 Task: Open a blank sheet, save the file as Newyork.pdf Insert a picture of 'New York' with name  ' New York.png ' Apply border to the image, change style to straight line, color Brown and width '1 pt'
Action: Mouse pressed left at (297, 184)
Screenshot: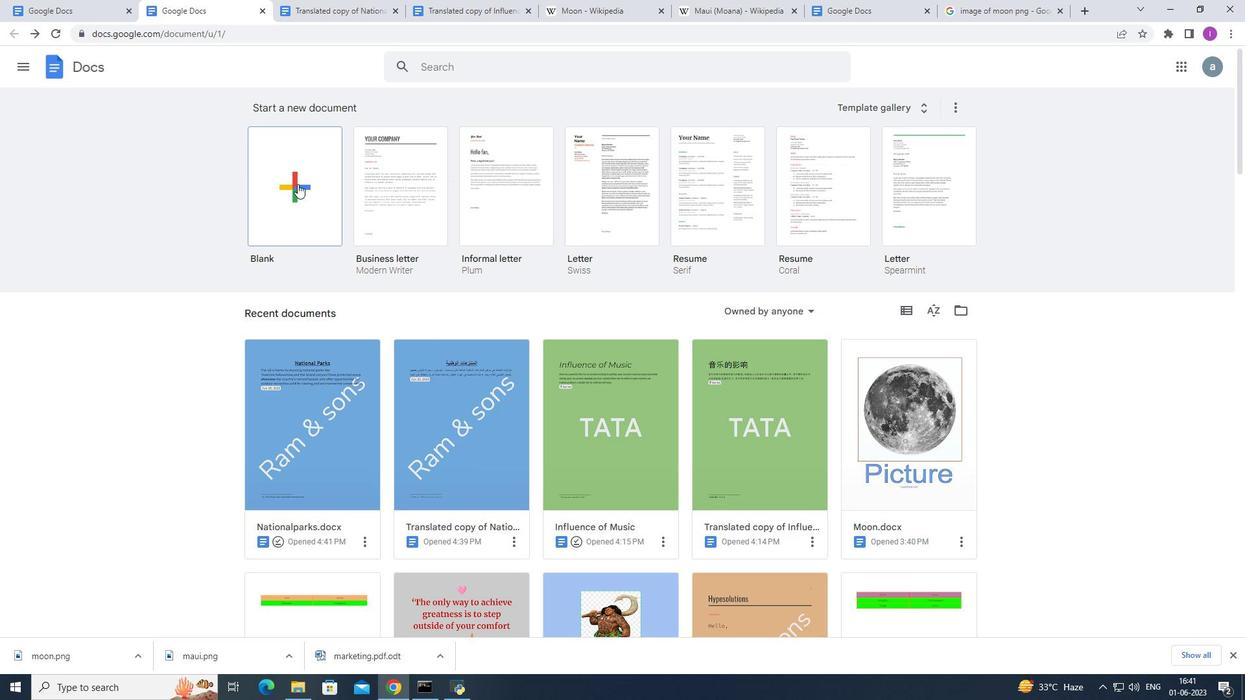 
Action: Mouse moved to (138, 58)
Screenshot: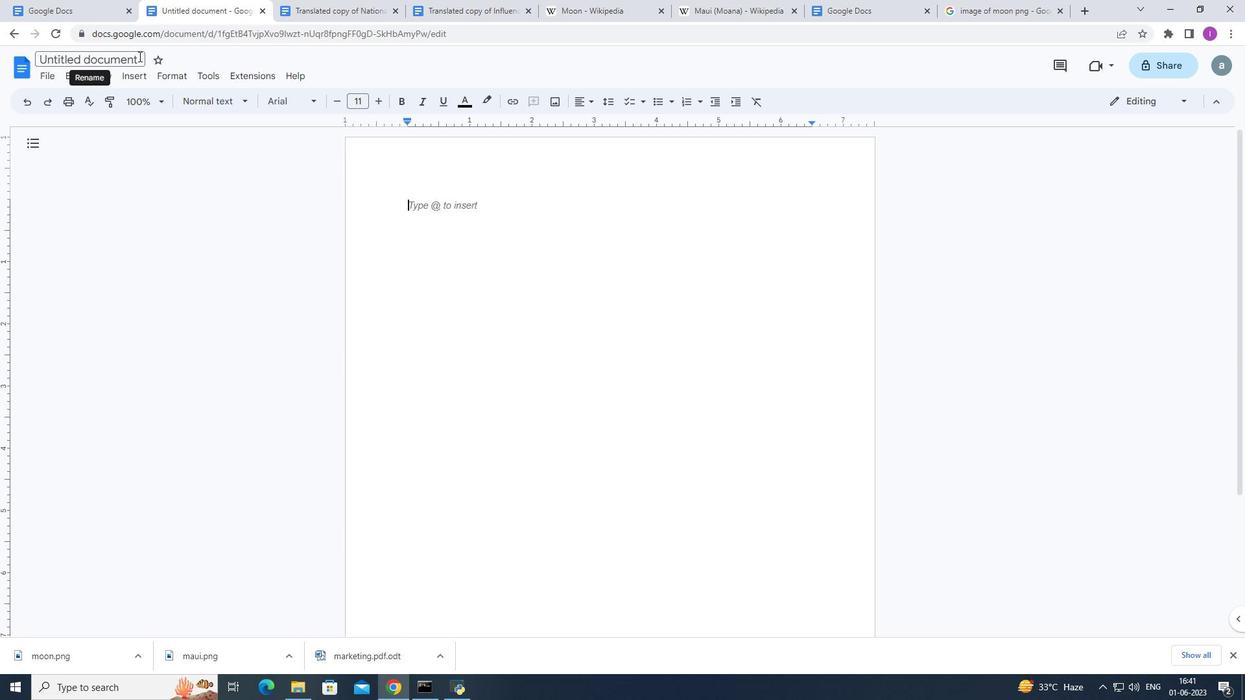 
Action: Mouse pressed left at (138, 58)
Screenshot: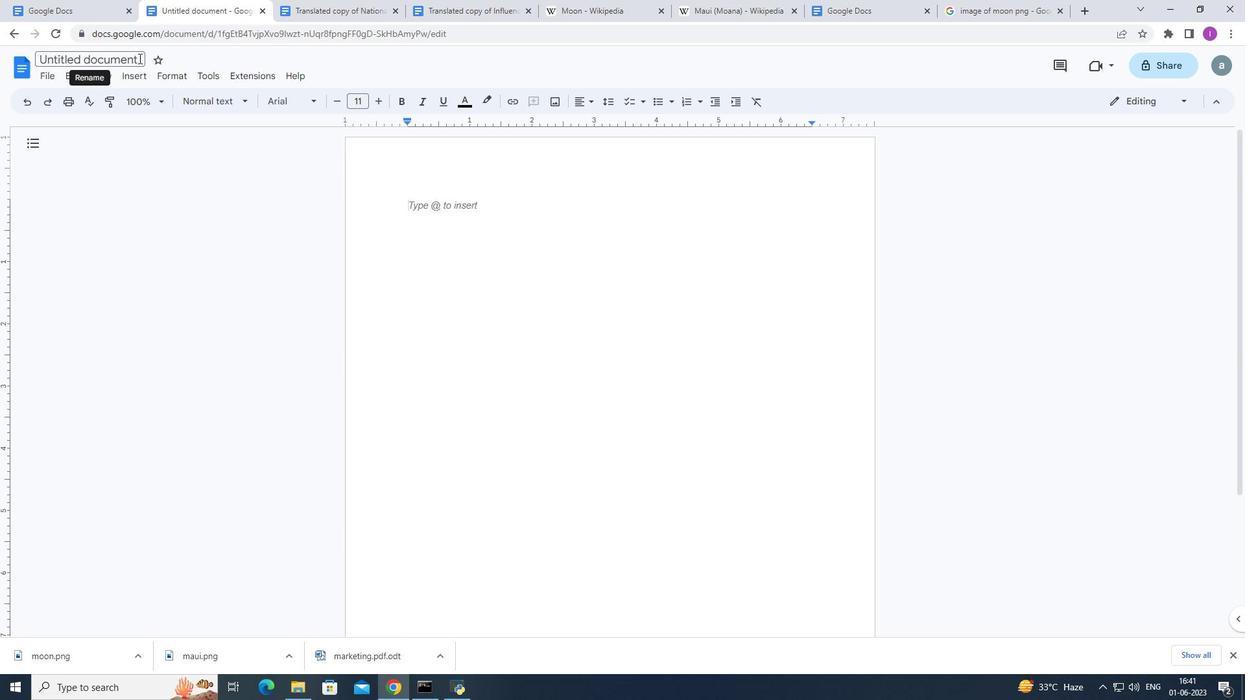 
Action: Mouse moved to (341, 39)
Screenshot: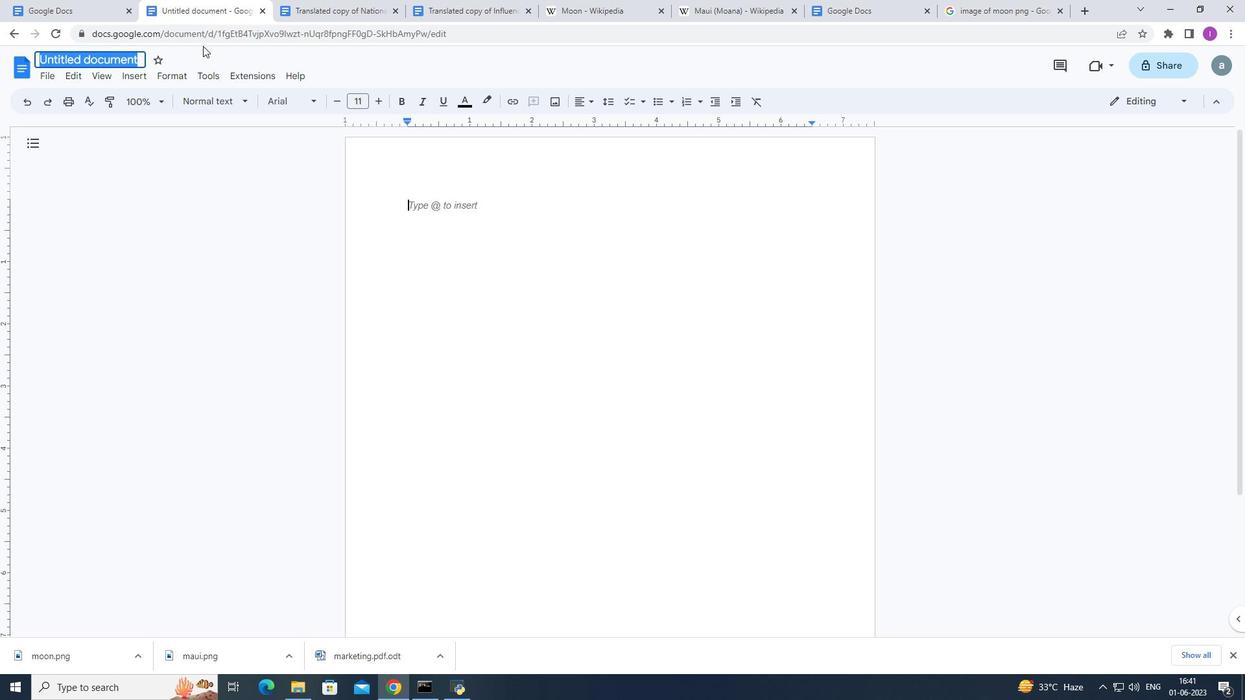 
Action: Key pressed <Key.shift>Newyork,<Key.backspace>.pdf
Screenshot: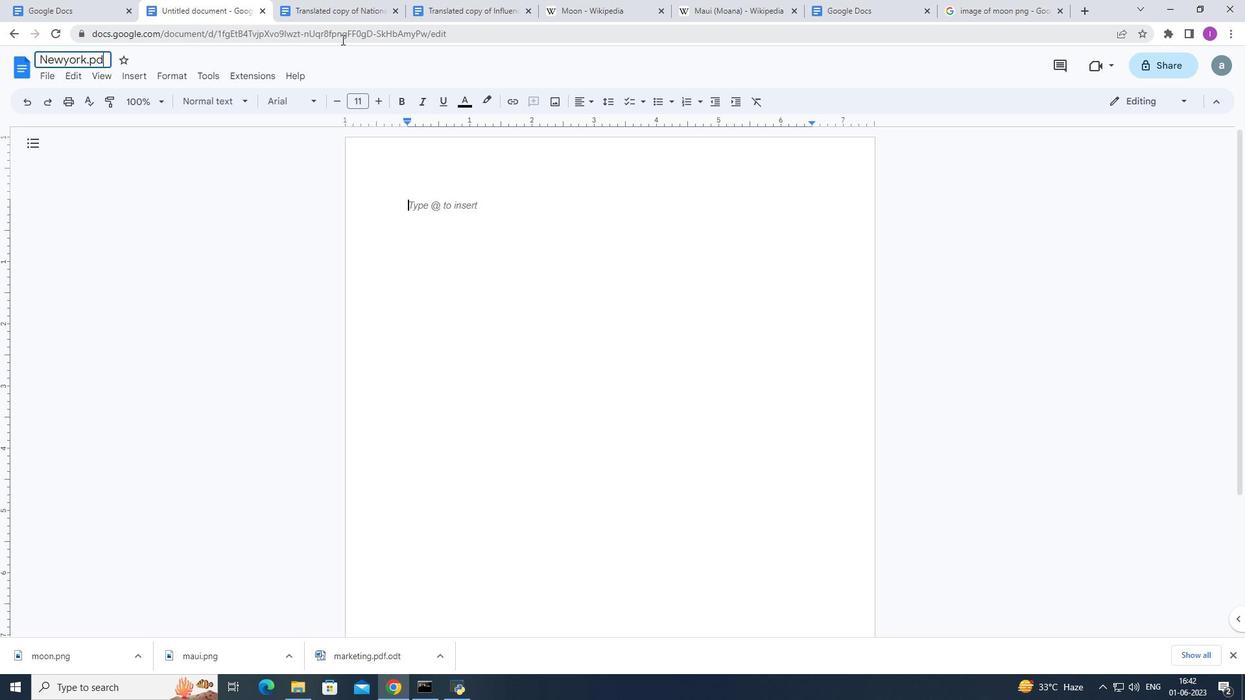 
Action: Mouse moved to (999, 5)
Screenshot: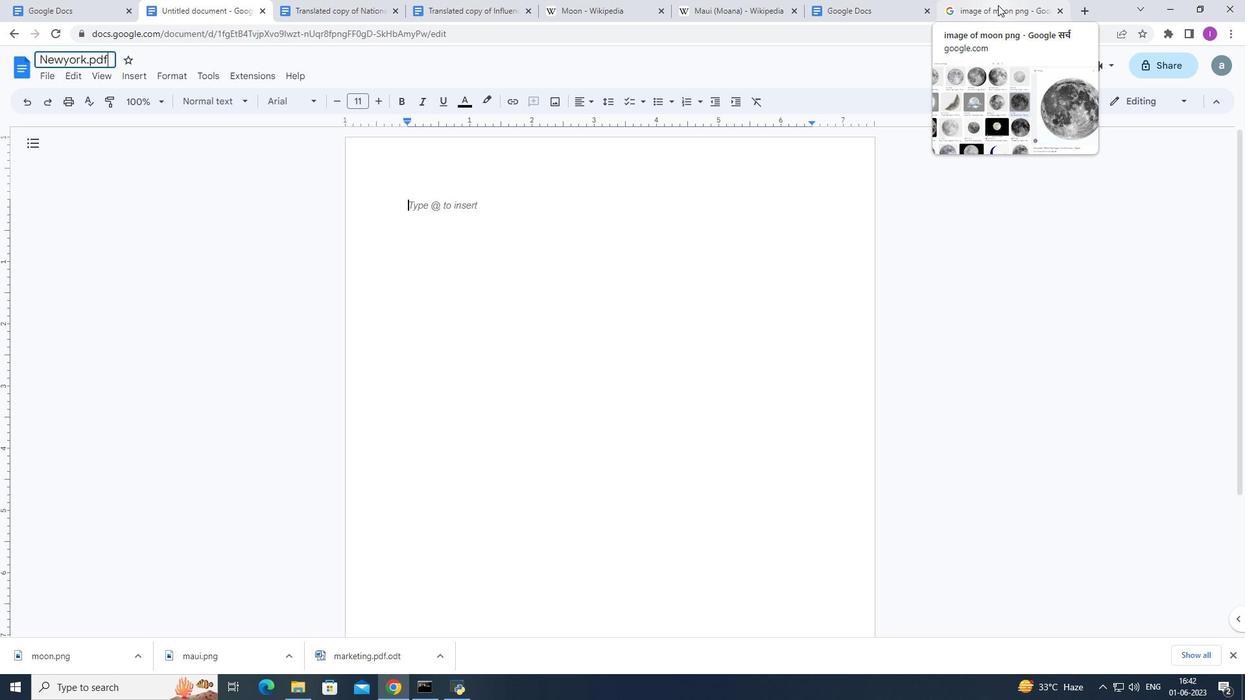 
Action: Mouse pressed left at (999, 5)
Screenshot: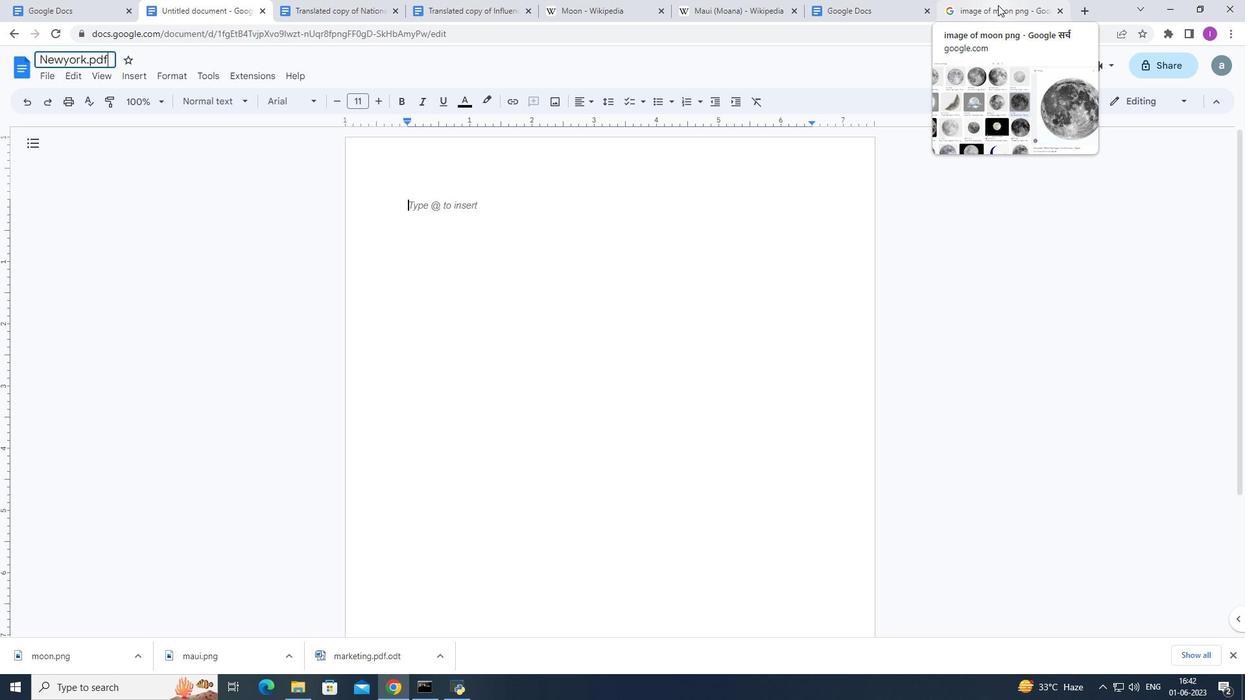 
Action: Mouse moved to (214, 63)
Screenshot: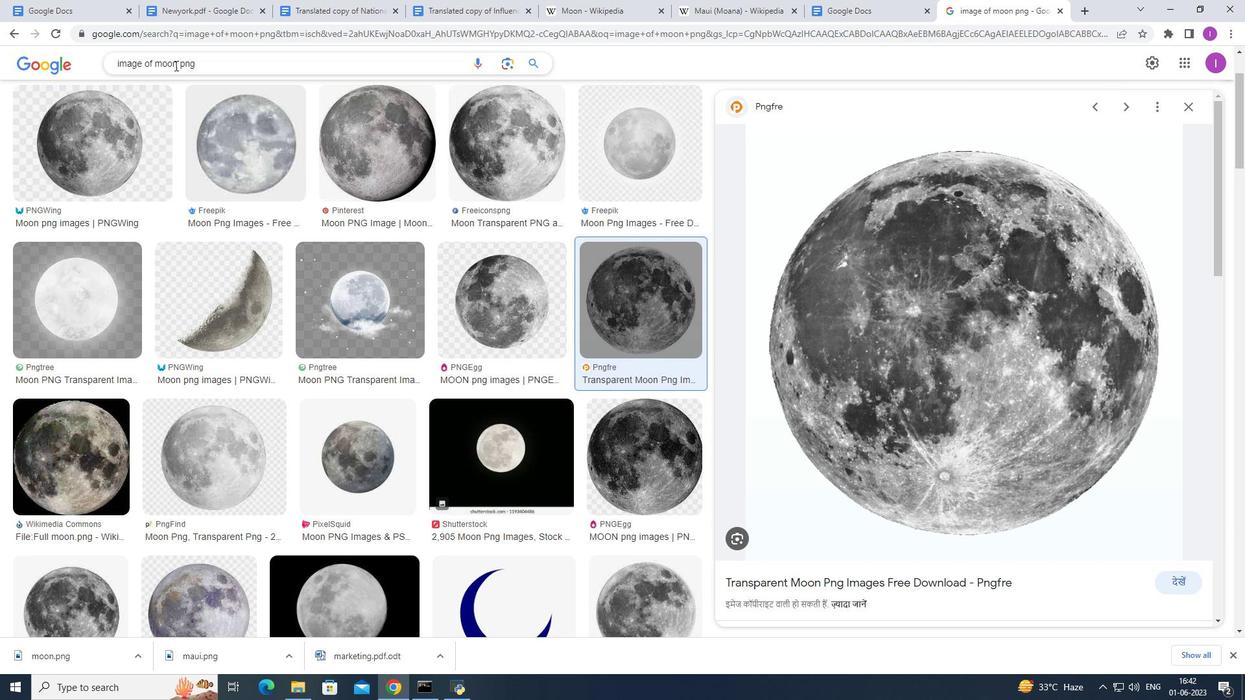 
Action: Mouse pressed left at (214, 63)
Screenshot: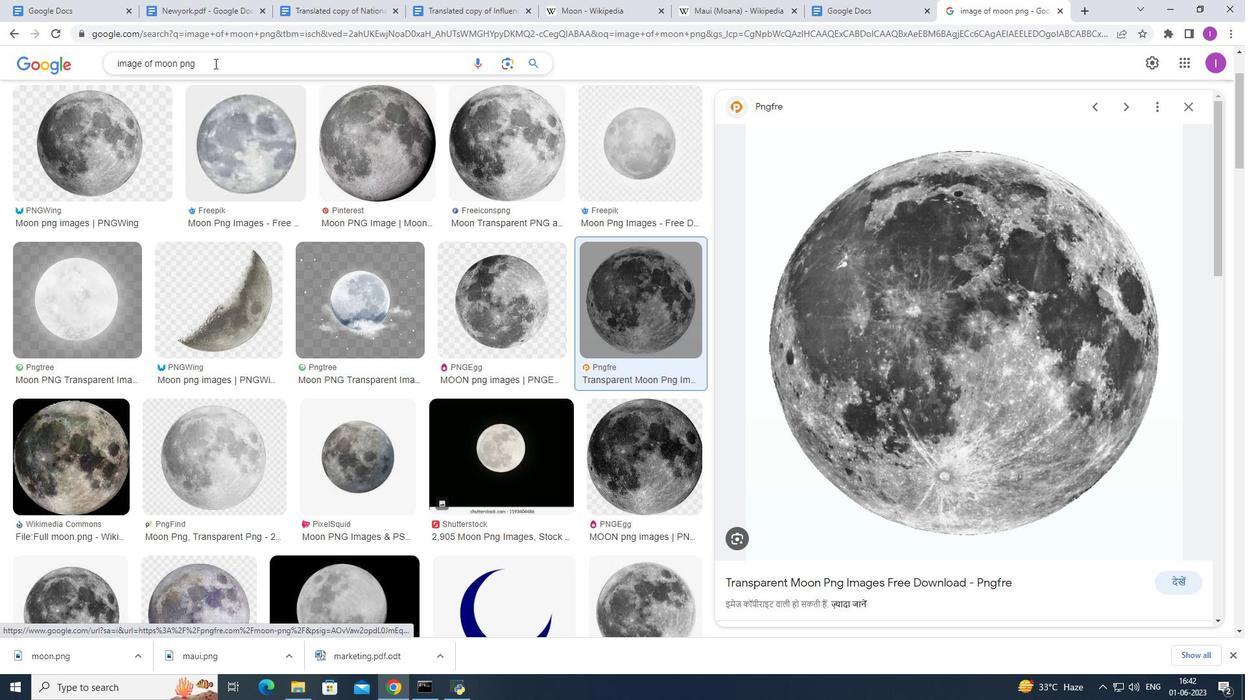 
Action: Mouse moved to (269, 79)
Screenshot: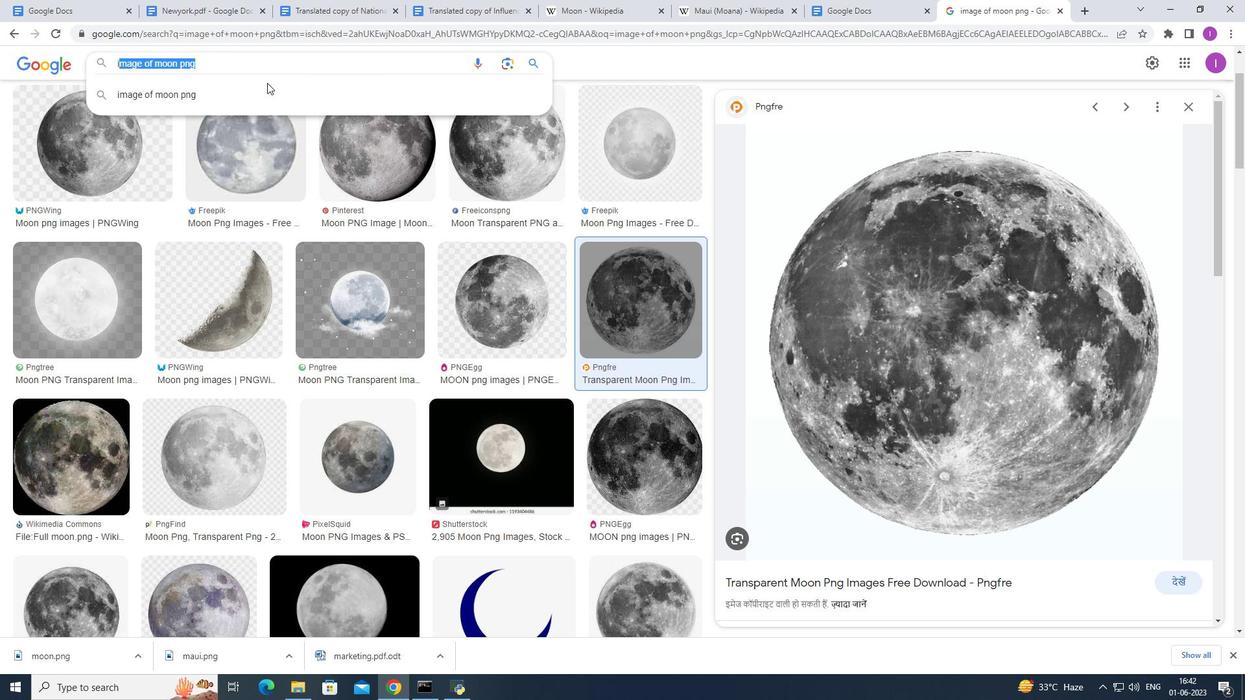 
Action: Key pressed new<Key.backspace><Key.backspace><Key.backspace><Key.backspace><Key.backspace><Key.backspace><Key.backspace><Key.backspace><Key.backspace><Key.backspace><Key.backspace>newyork.png
Screenshot: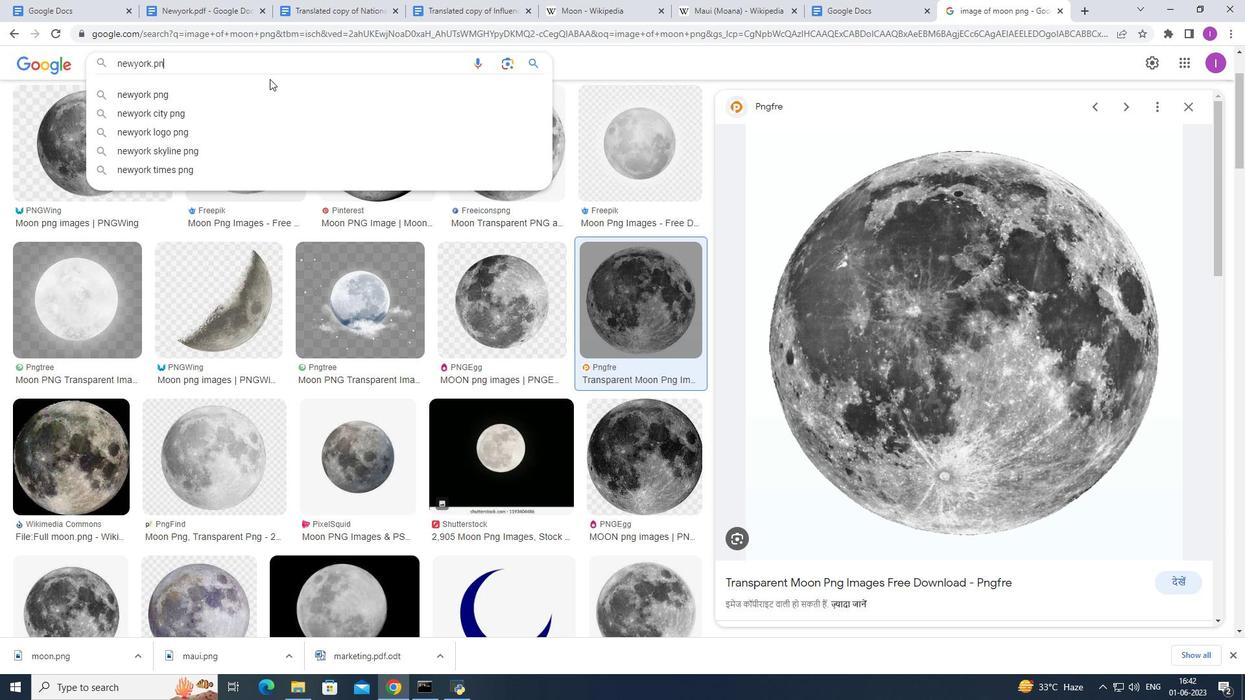 
Action: Mouse moved to (162, 110)
Screenshot: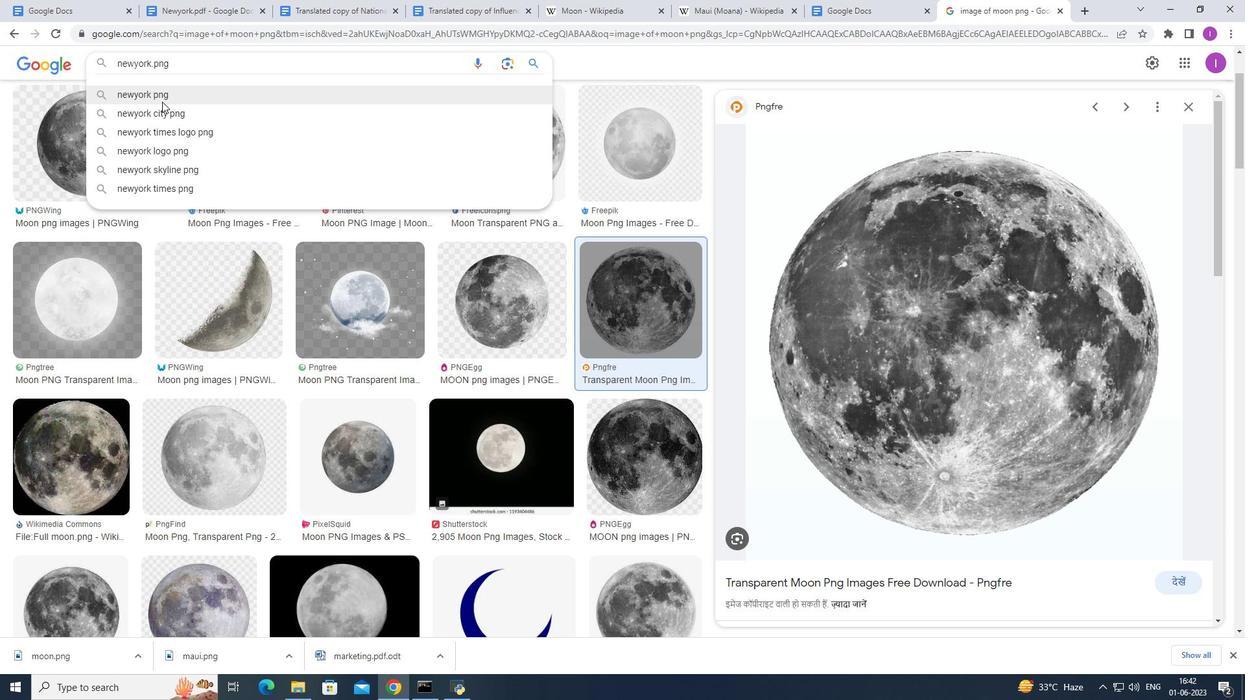 
Action: Mouse pressed left at (162, 110)
Screenshot: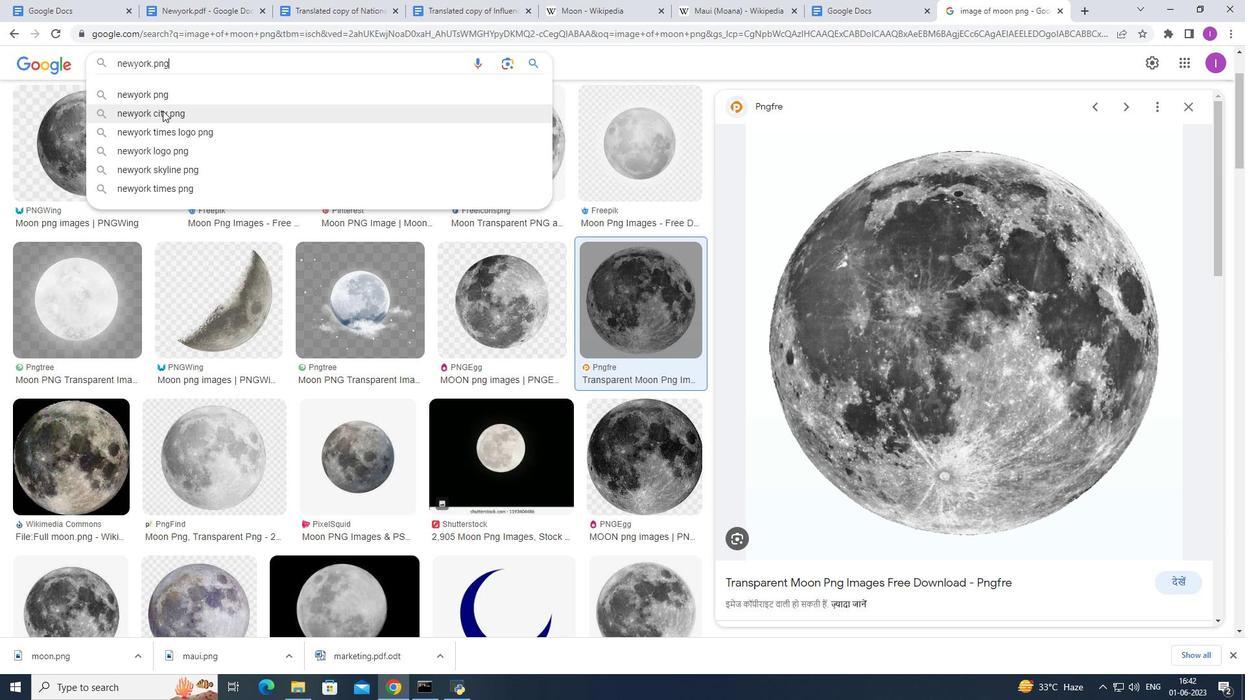 
Action: Mouse moved to (178, 117)
Screenshot: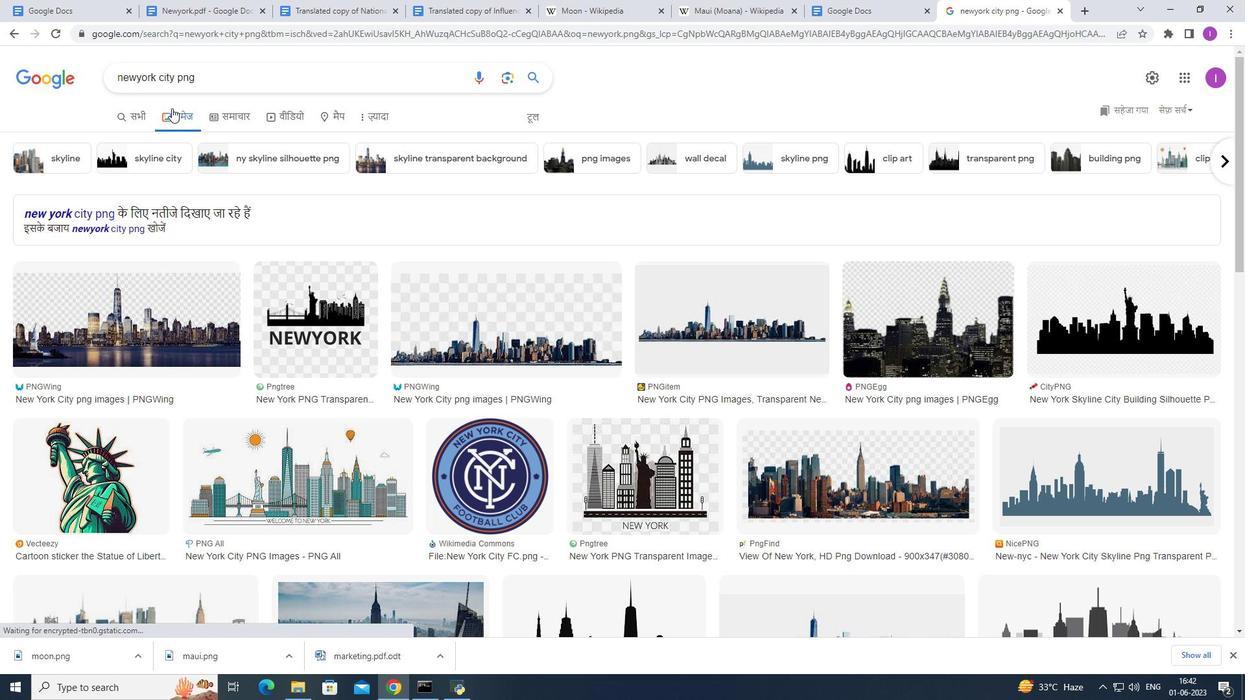 
Action: Mouse pressed left at (178, 117)
Screenshot: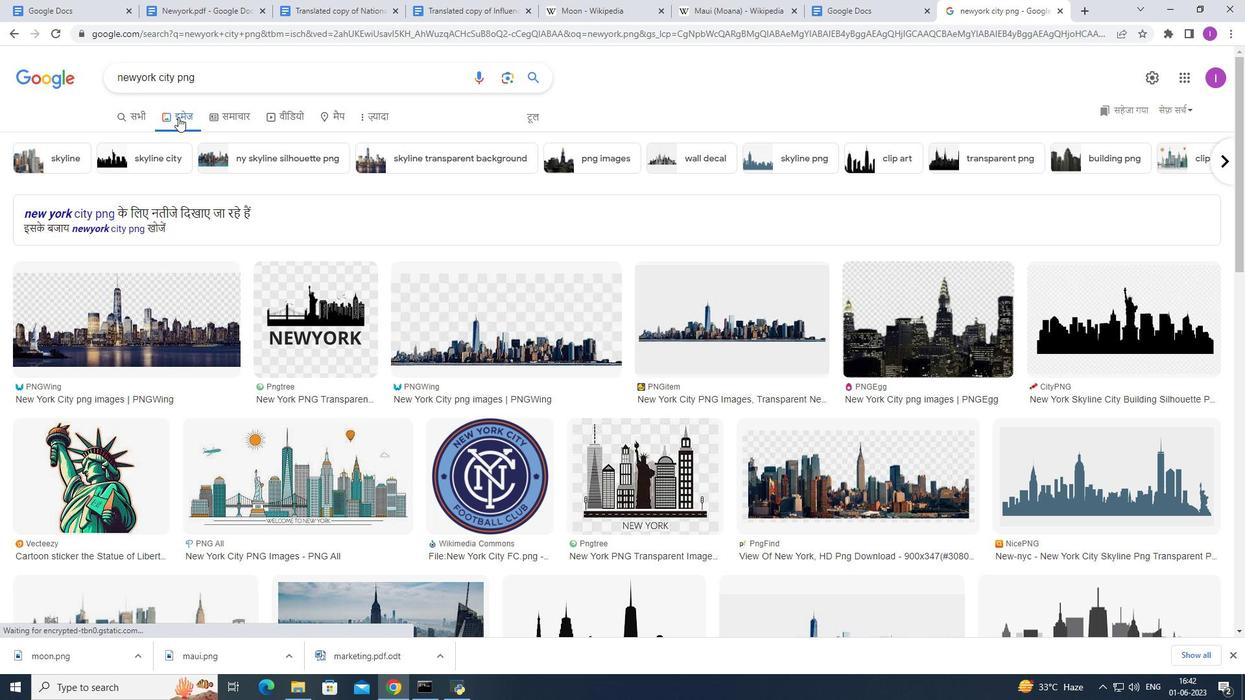 
Action: Mouse moved to (516, 414)
Screenshot: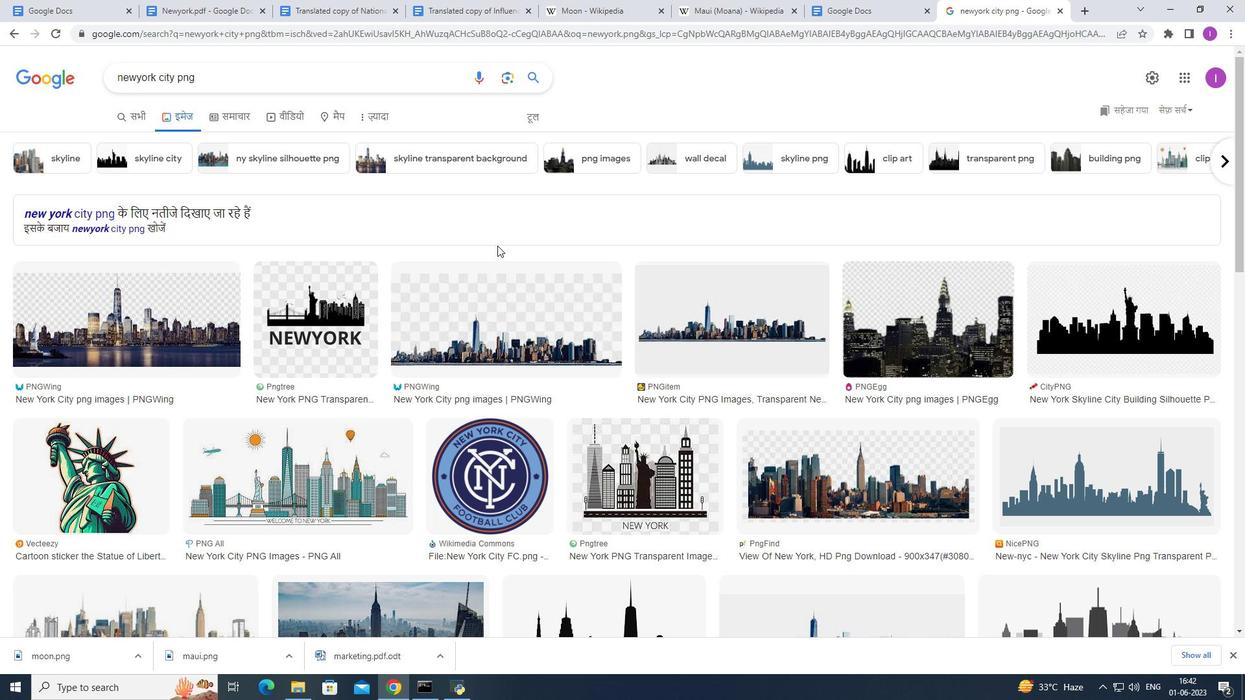 
Action: Mouse scrolled (516, 414) with delta (0, 0)
Screenshot: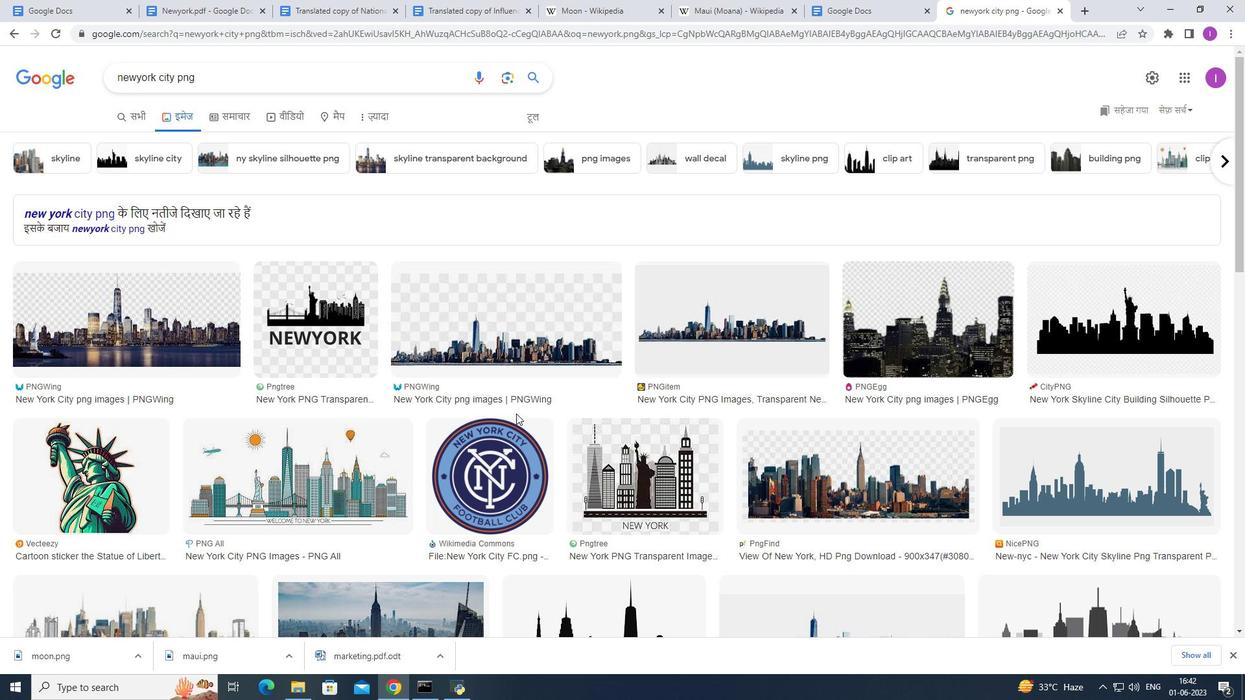 
Action: Mouse scrolled (516, 414) with delta (0, 0)
Screenshot: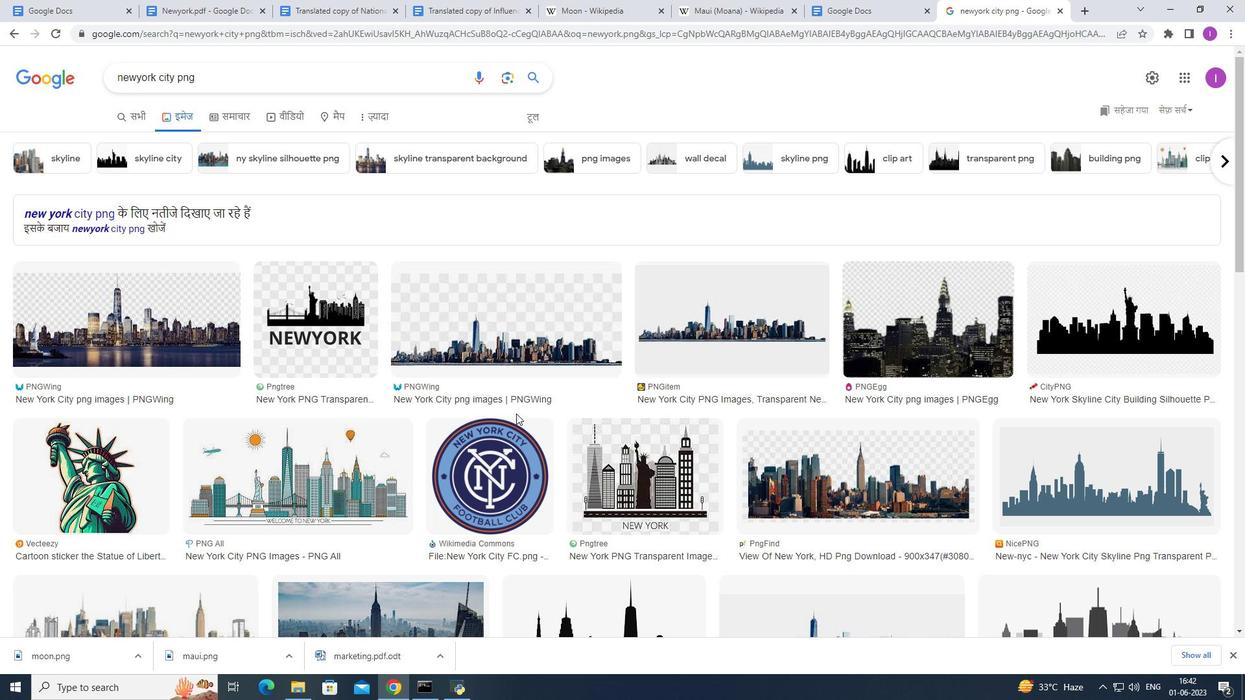 
Action: Mouse scrolled (516, 413) with delta (0, 0)
Screenshot: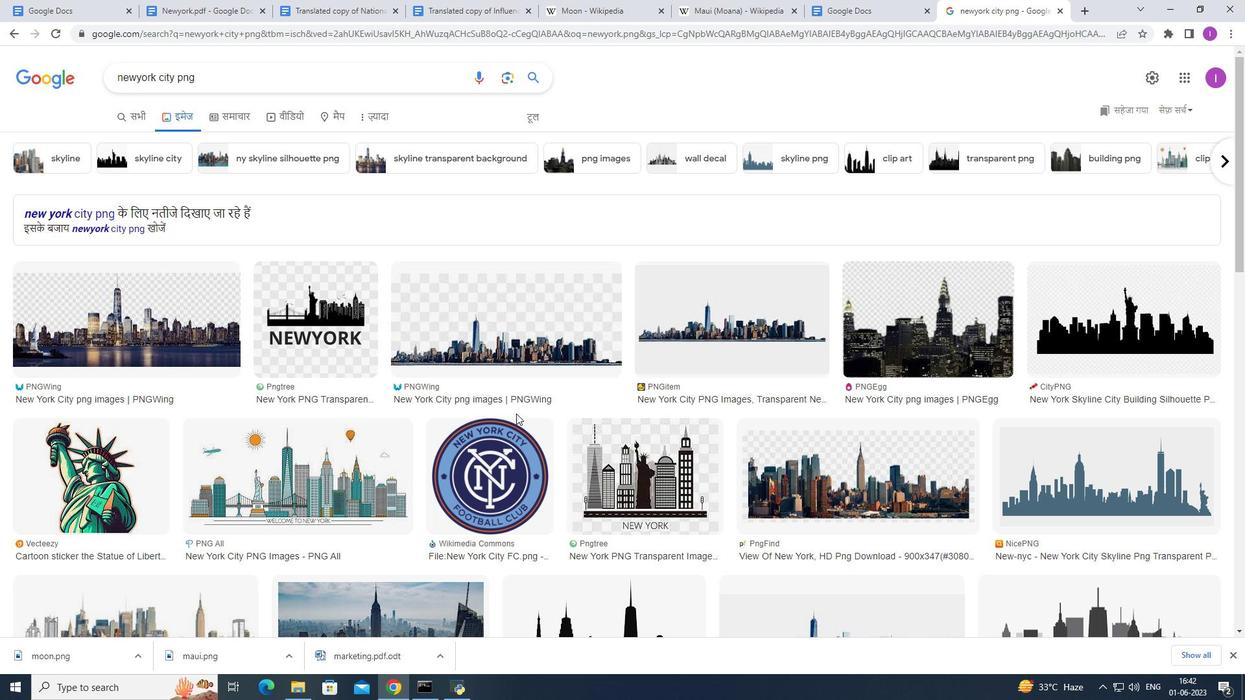 
Action: Mouse scrolled (516, 413) with delta (0, 0)
Screenshot: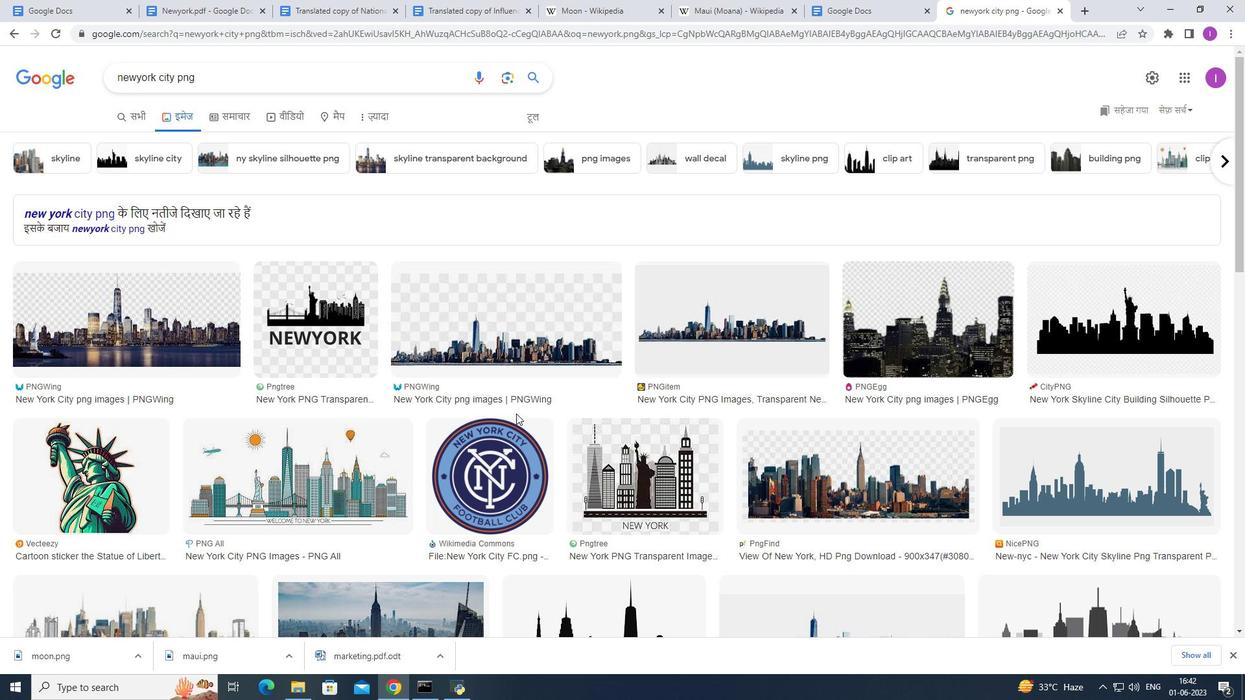
Action: Mouse scrolled (516, 413) with delta (0, 0)
Screenshot: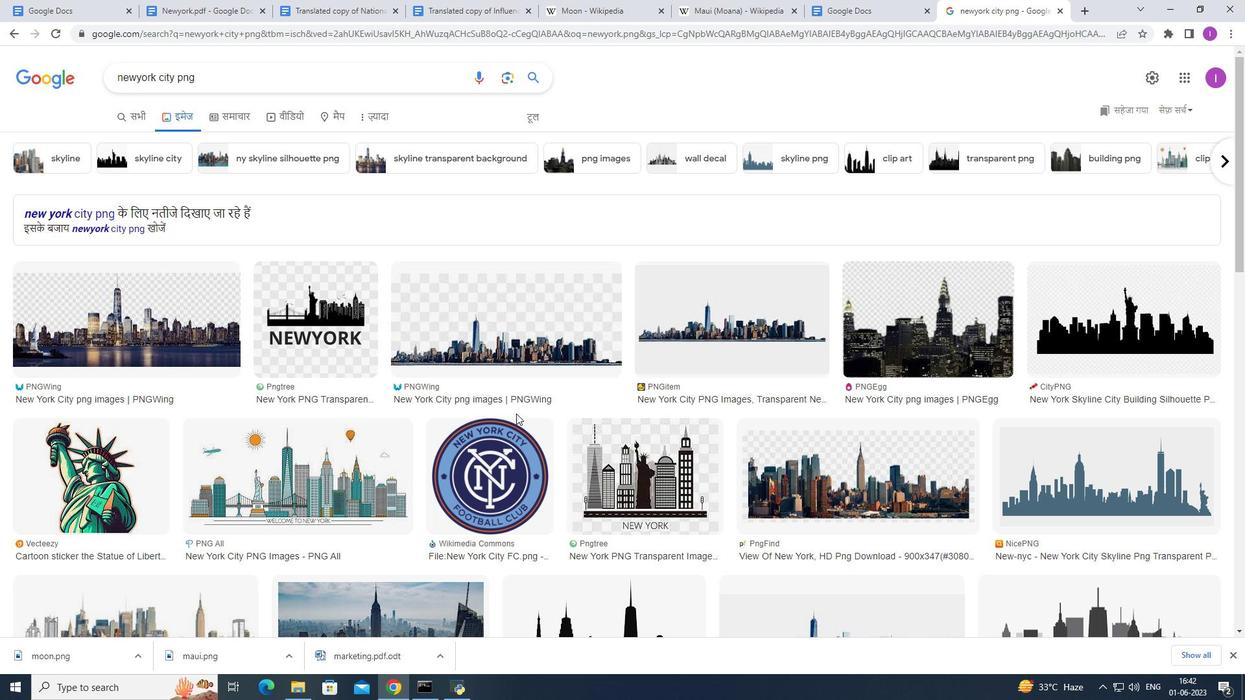 
Action: Mouse scrolled (516, 413) with delta (0, 0)
Screenshot: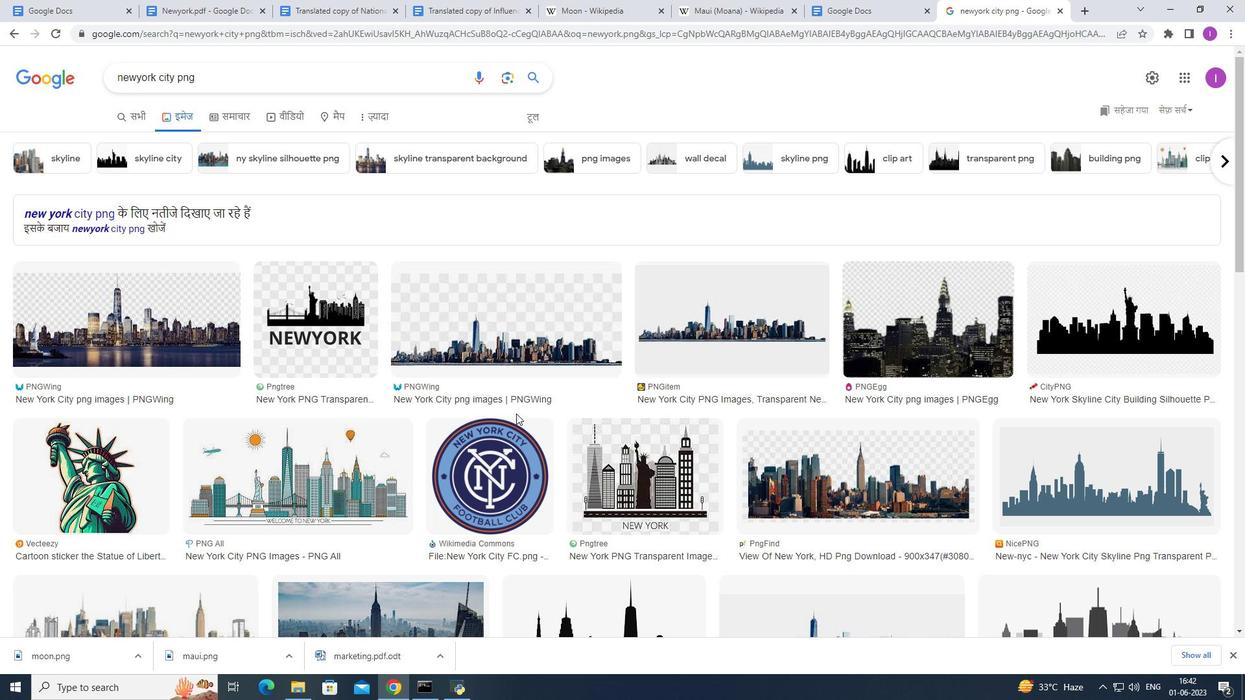 
Action: Mouse scrolled (516, 413) with delta (0, 0)
Screenshot: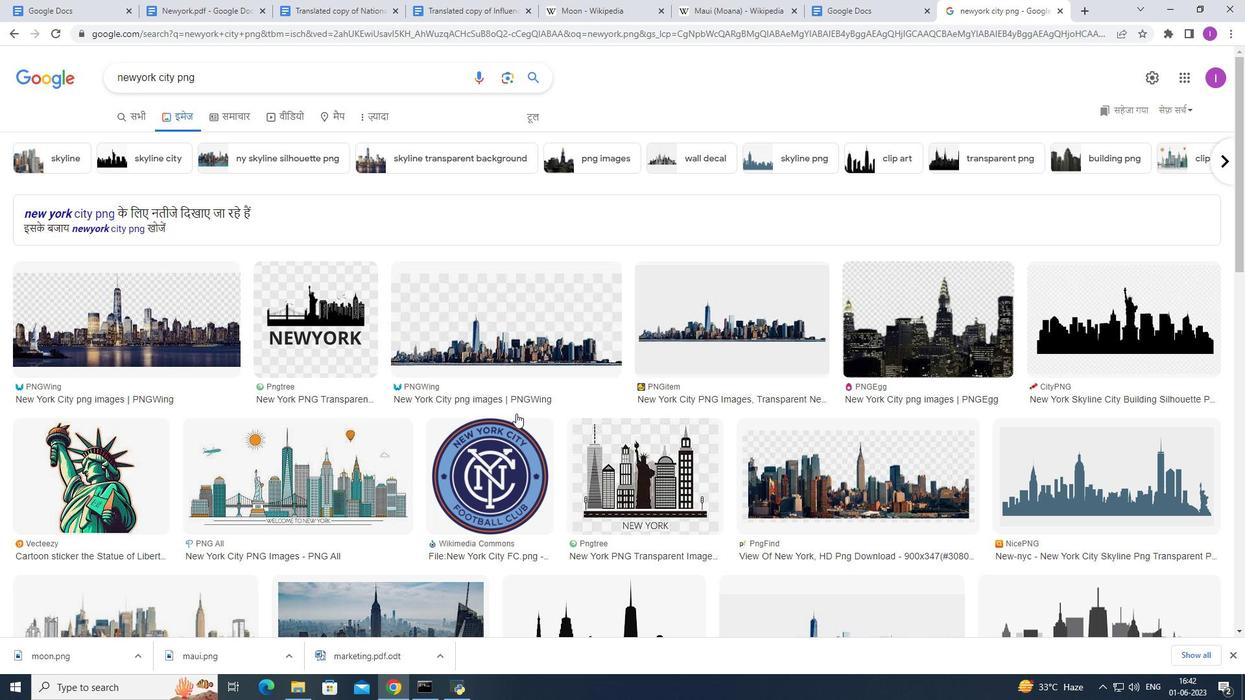 
Action: Mouse moved to (519, 402)
Screenshot: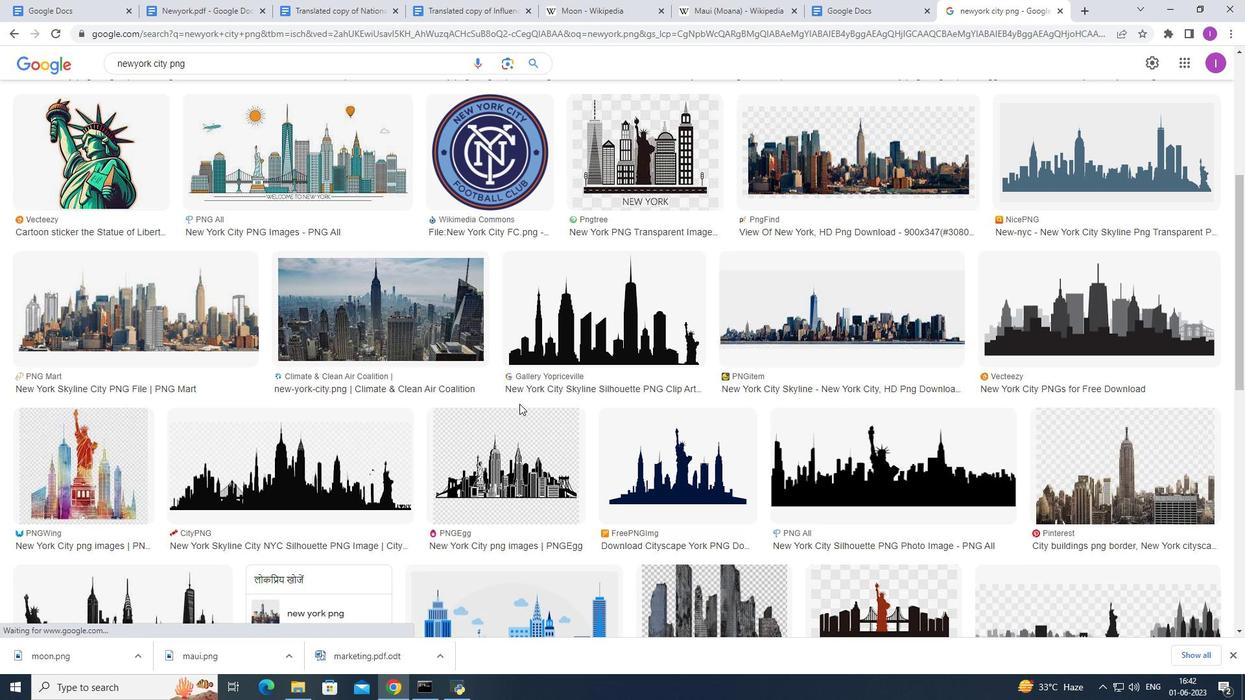 
Action: Mouse scrolled (519, 403) with delta (0, 0)
Screenshot: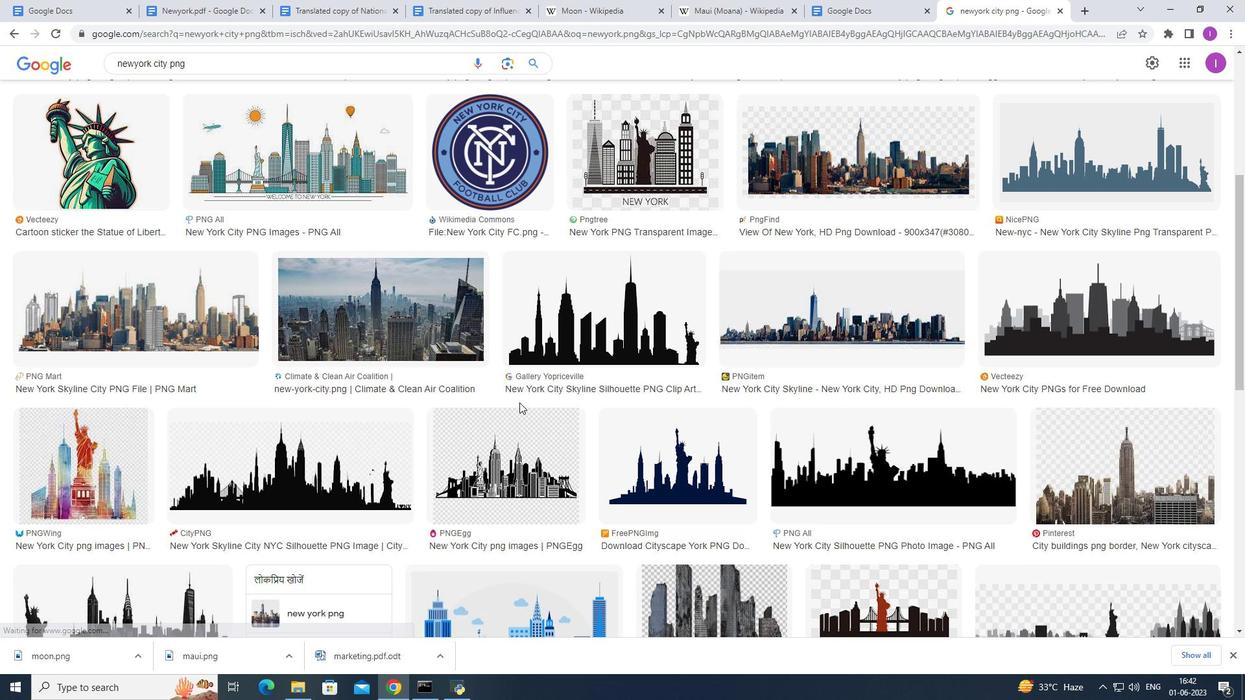 
Action: Mouse scrolled (519, 403) with delta (0, 0)
Screenshot: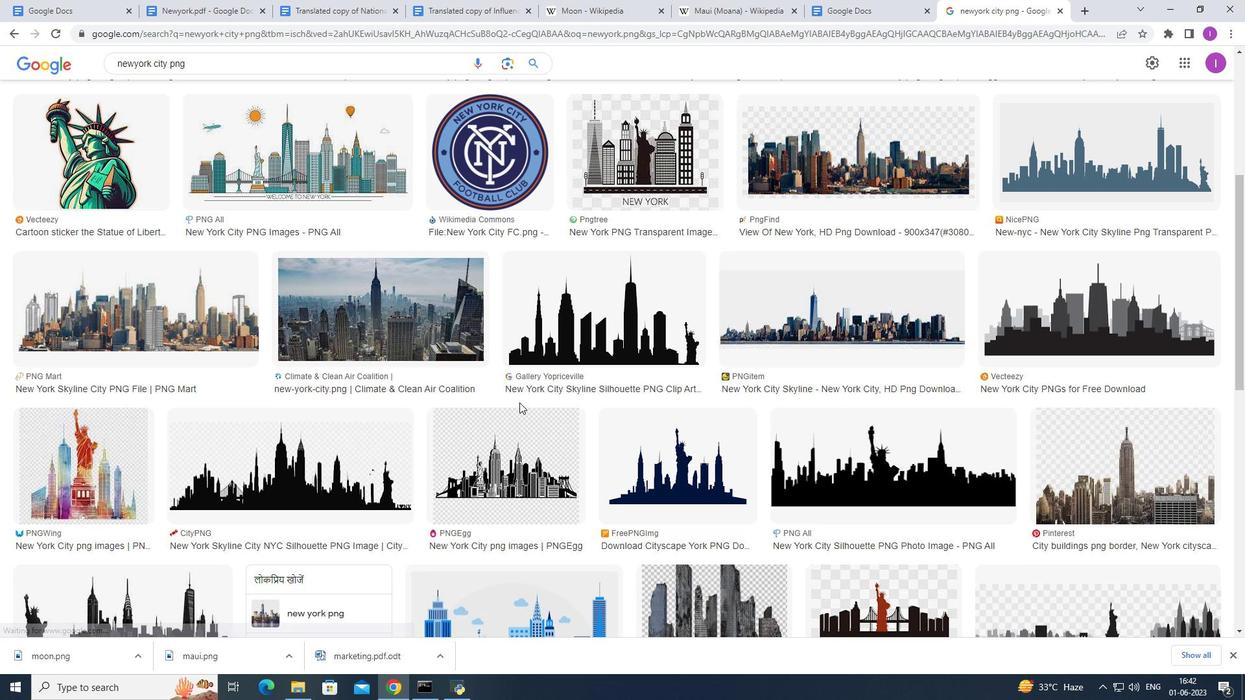 
Action: Mouse moved to (533, 401)
Screenshot: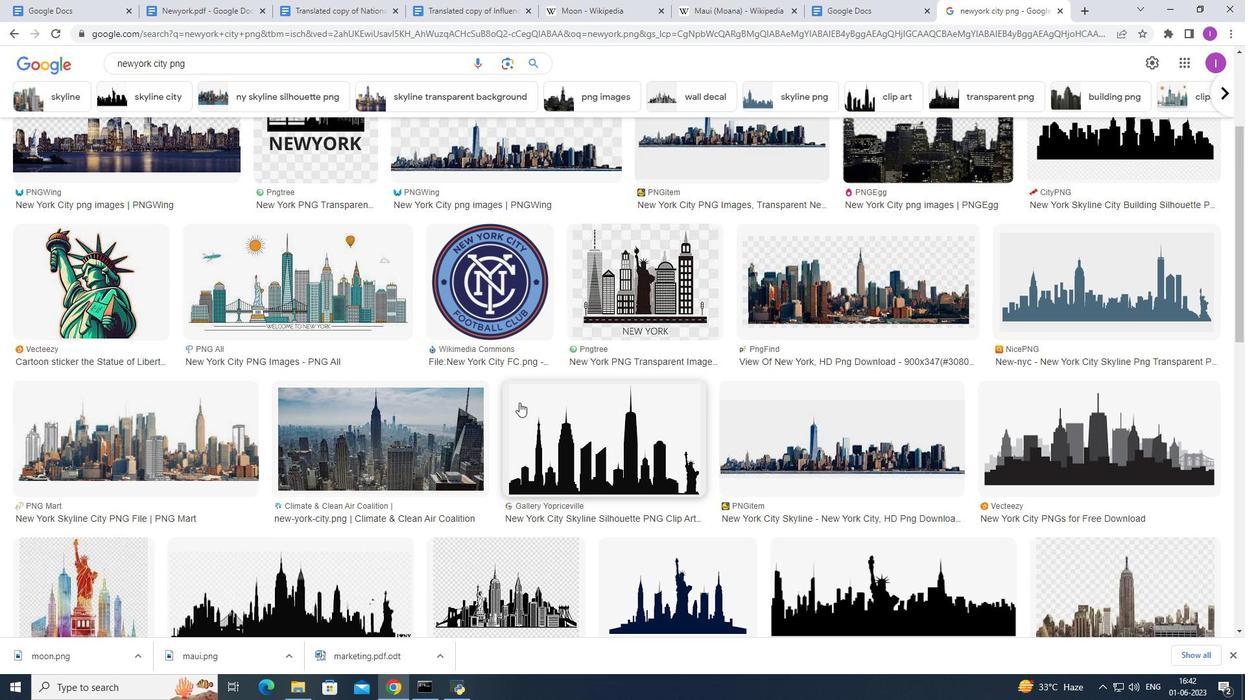 
Action: Mouse scrolled (533, 401) with delta (0, 0)
Screenshot: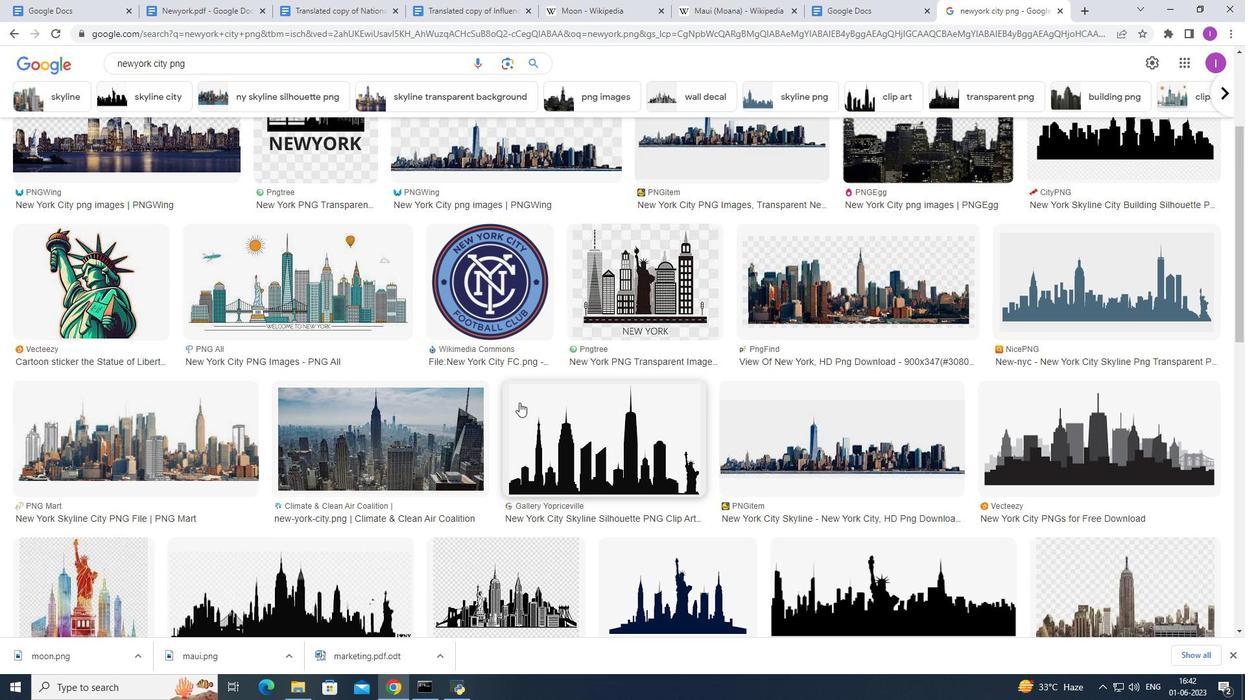 
Action: Mouse scrolled (533, 401) with delta (0, 0)
Screenshot: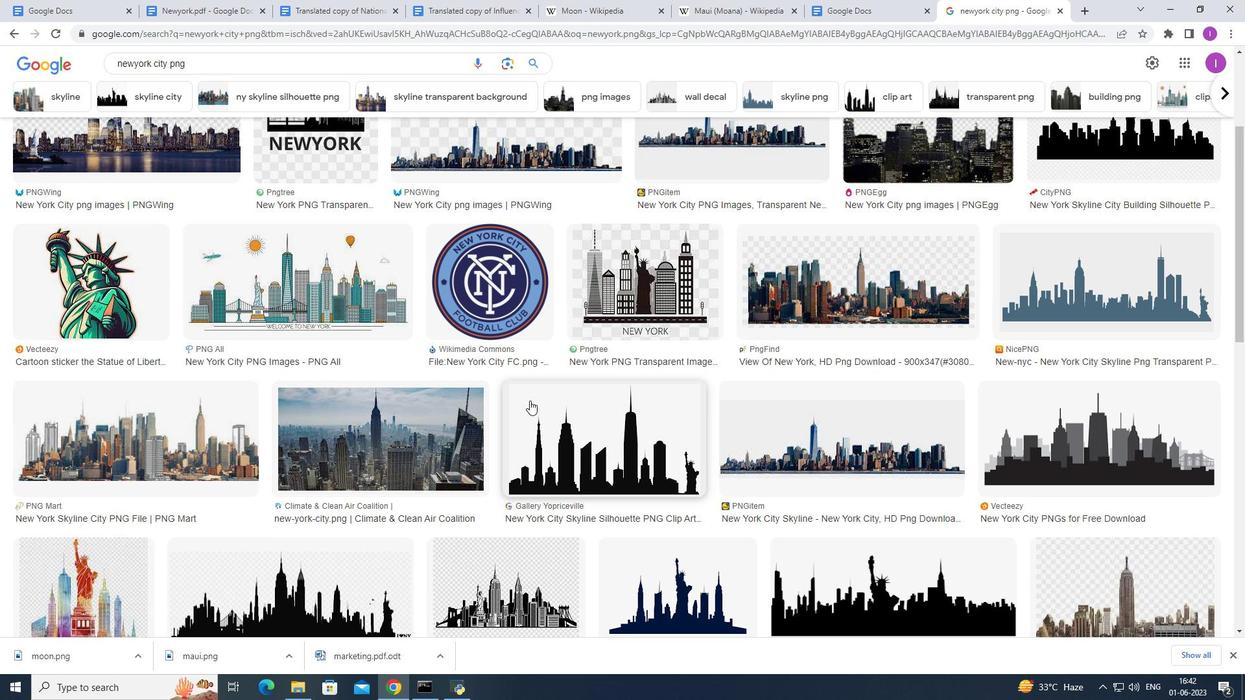 
Action: Mouse scrolled (533, 401) with delta (0, 0)
Screenshot: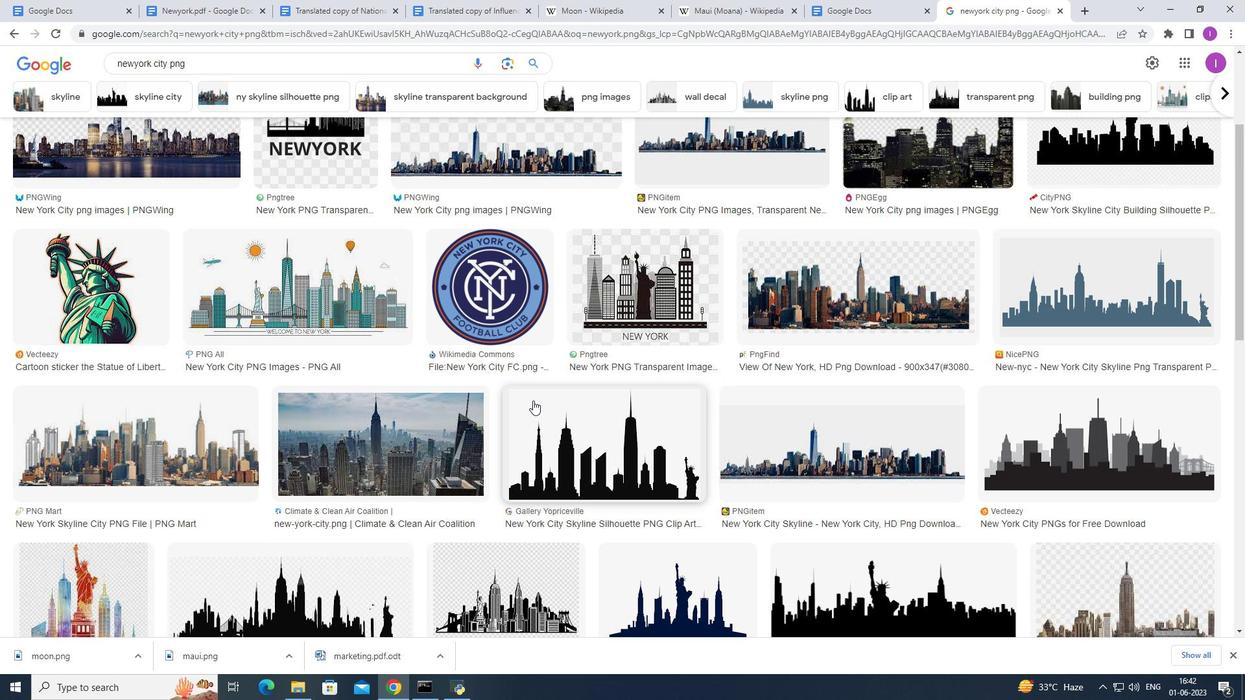 
Action: Mouse moved to (345, 469)
Screenshot: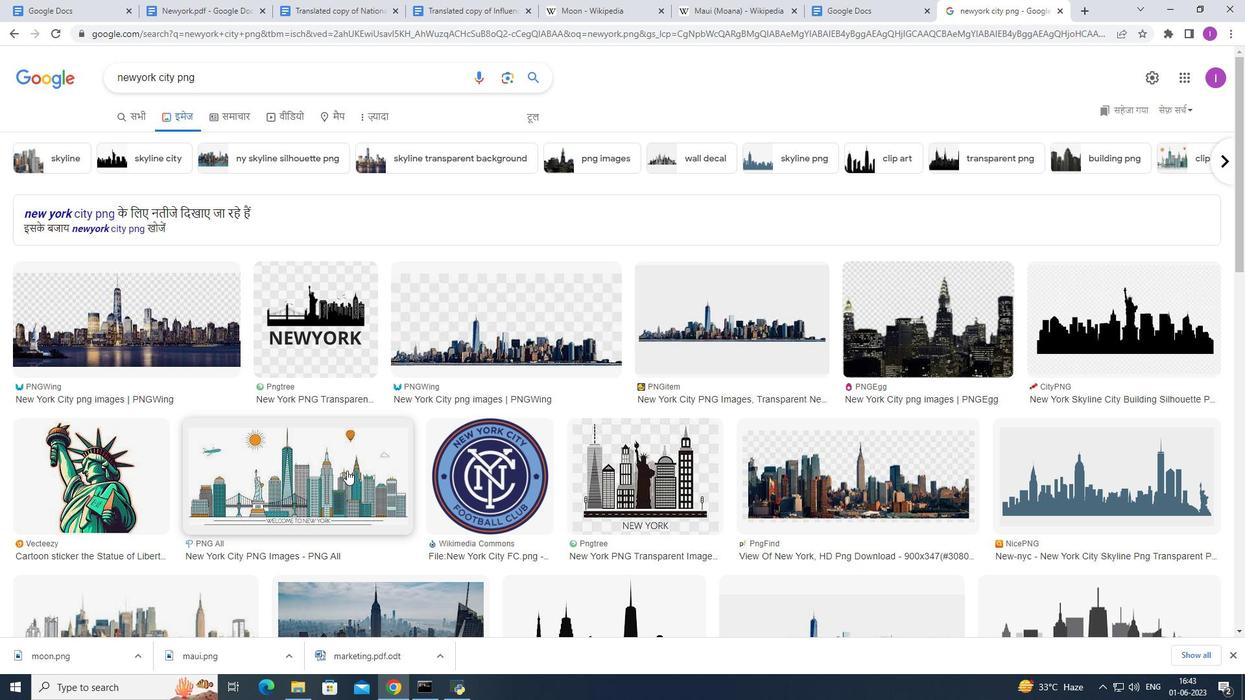 
Action: Mouse scrolled (345, 468) with delta (0, 0)
Screenshot: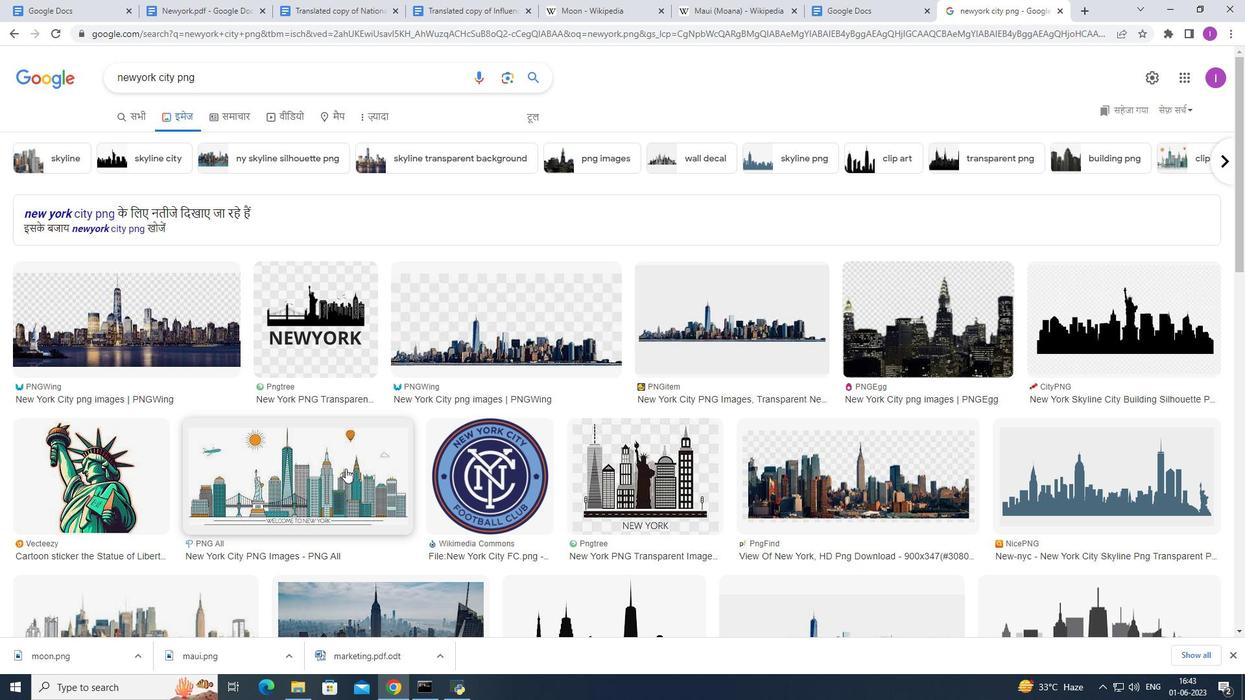 
Action: Mouse moved to (345, 468)
Screenshot: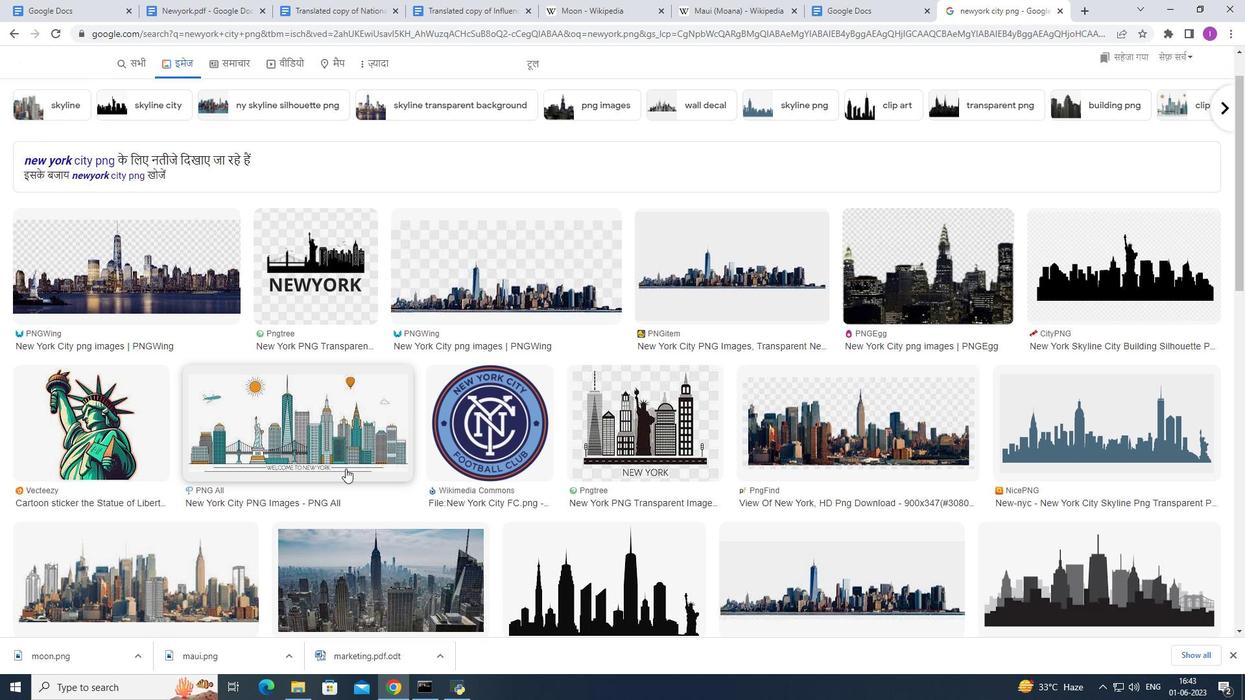 
Action: Mouse scrolled (345, 467) with delta (0, 0)
Screenshot: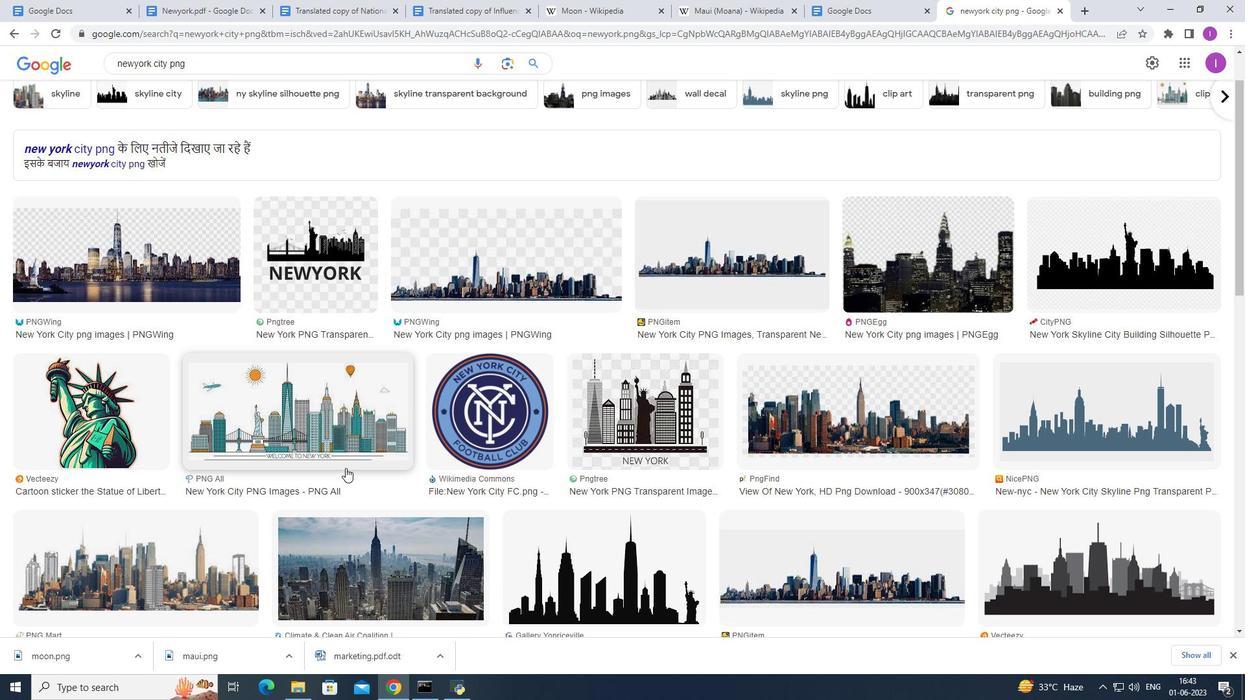 
Action: Mouse moved to (346, 467)
Screenshot: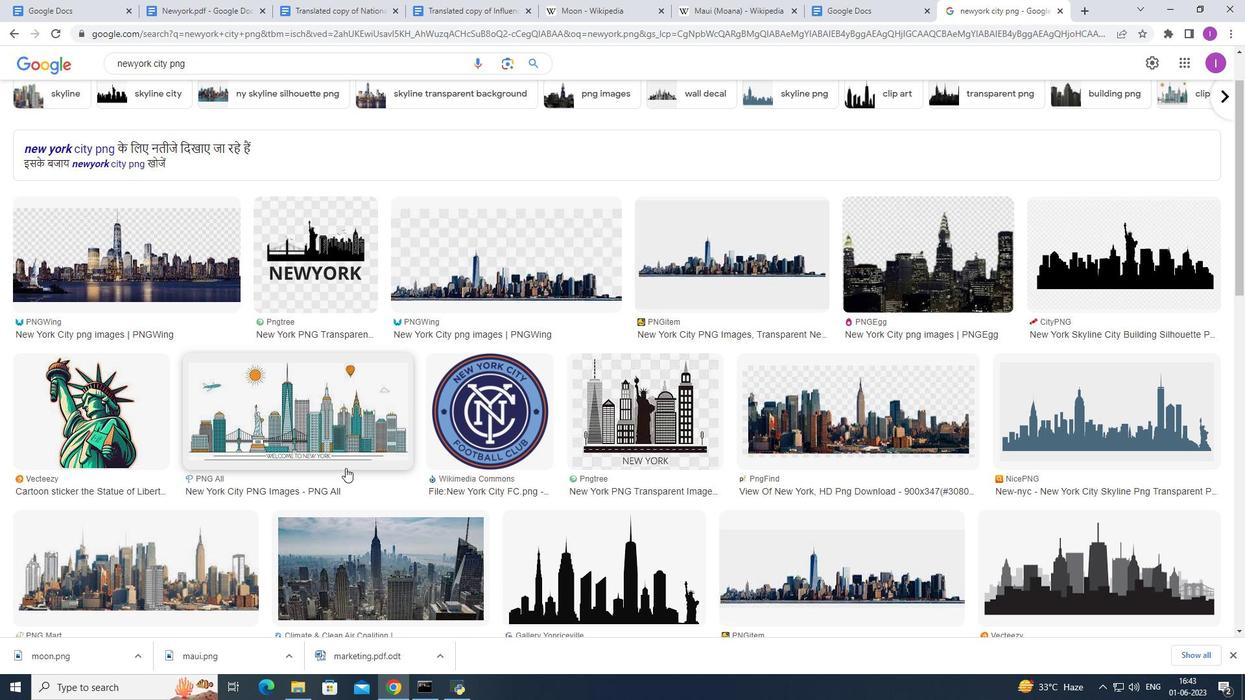 
Action: Mouse scrolled (346, 466) with delta (0, 0)
Screenshot: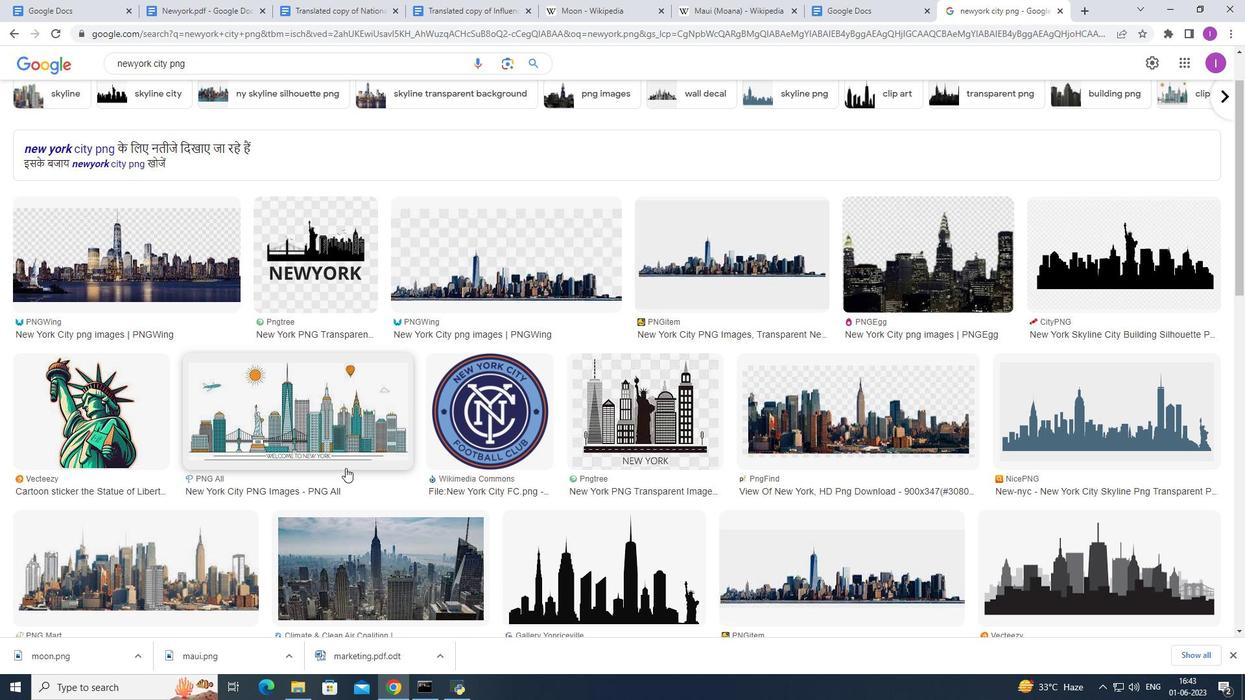 
Action: Mouse moved to (347, 465)
Screenshot: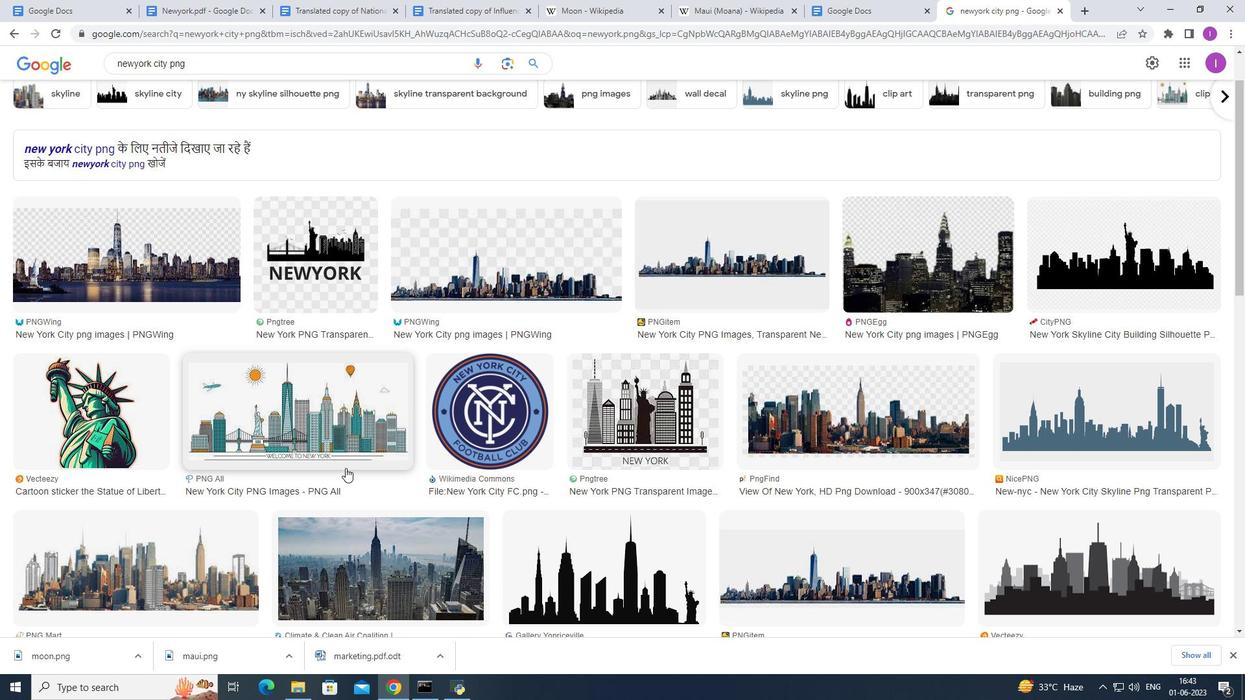 
Action: Mouse scrolled (347, 464) with delta (0, 0)
Screenshot: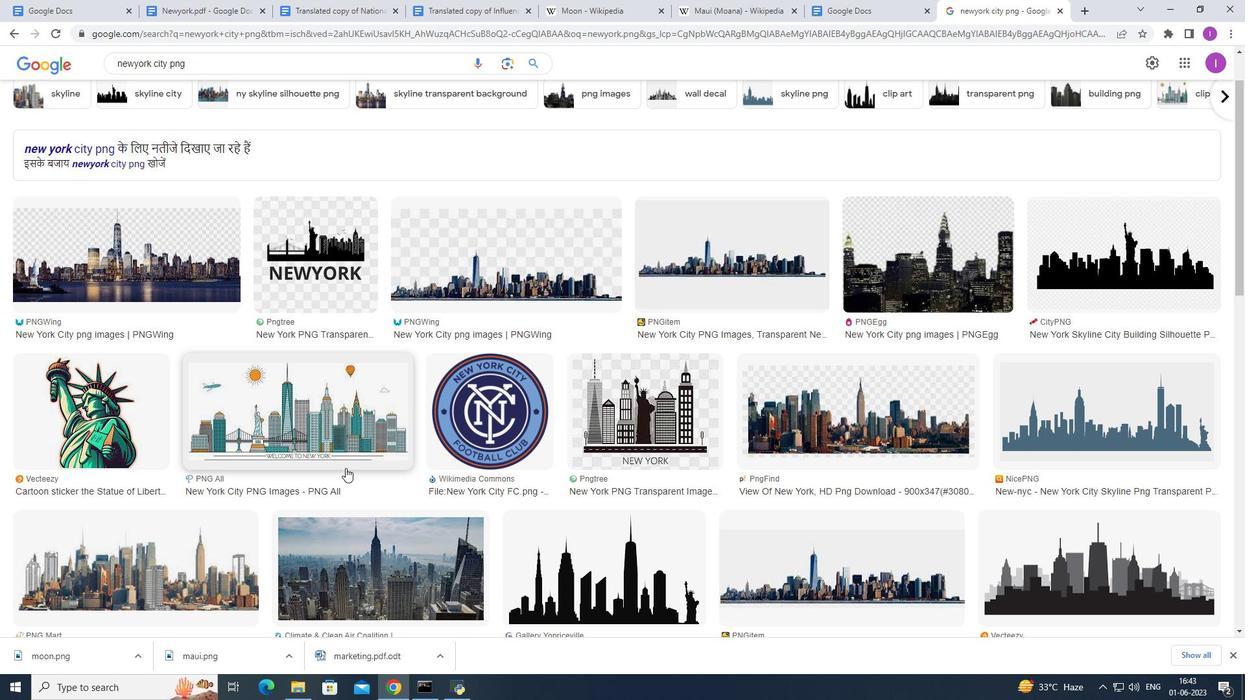 
Action: Mouse moved to (349, 461)
Screenshot: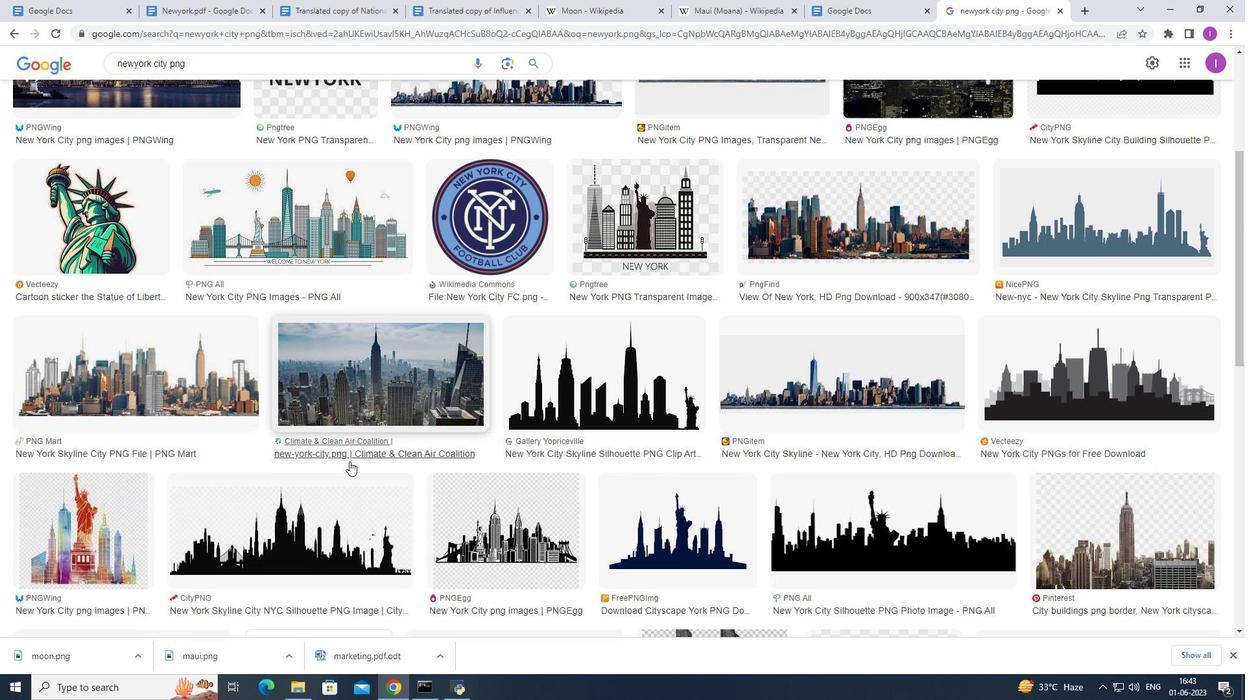 
Action: Mouse scrolled (349, 460) with delta (0, 0)
Screenshot: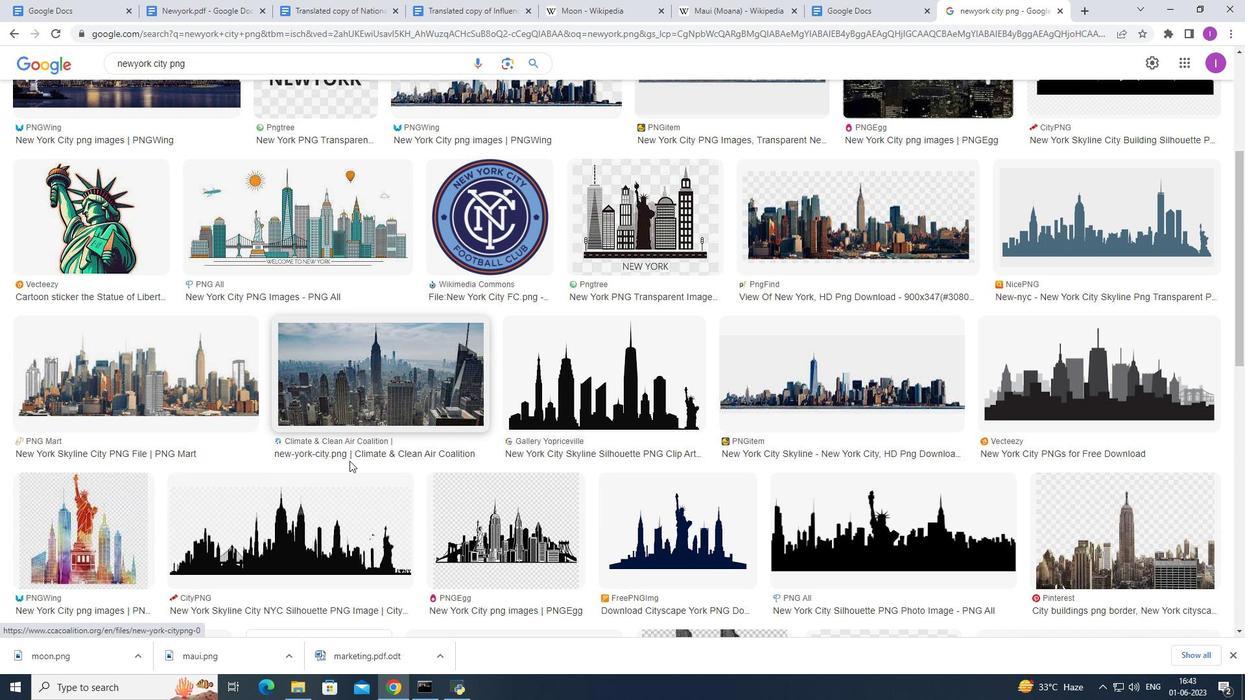 
Action: Mouse moved to (349, 461)
Screenshot: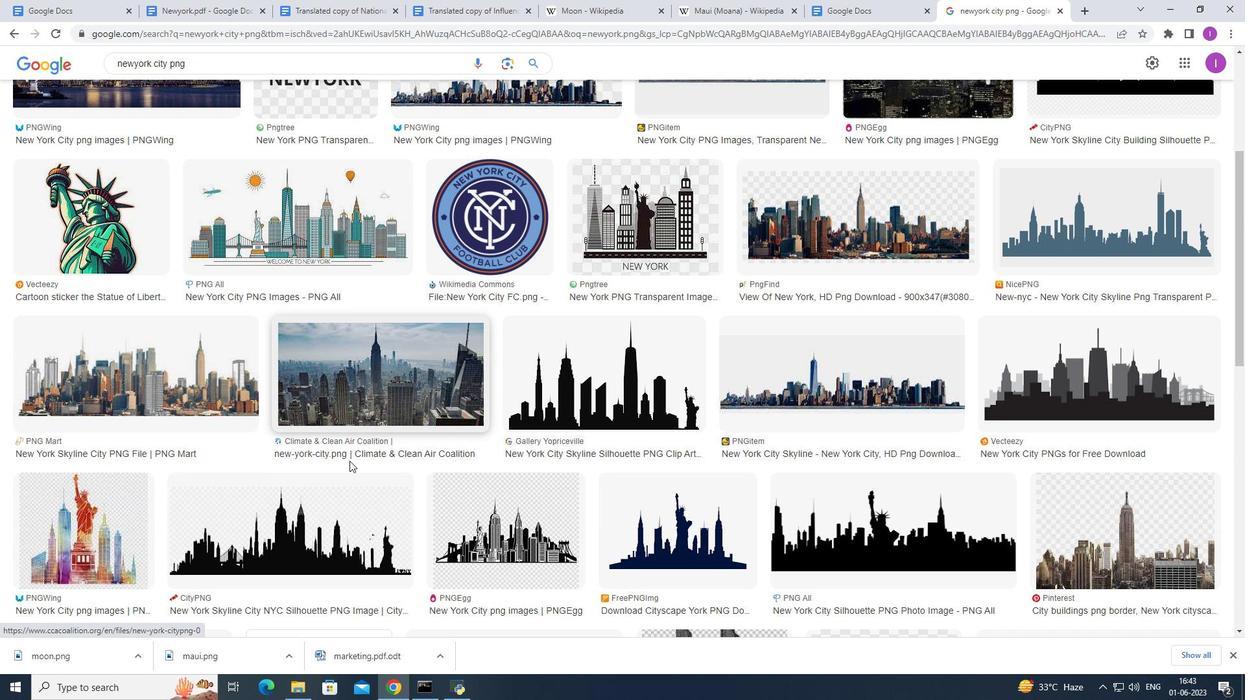 
Action: Mouse scrolled (349, 460) with delta (0, 0)
Screenshot: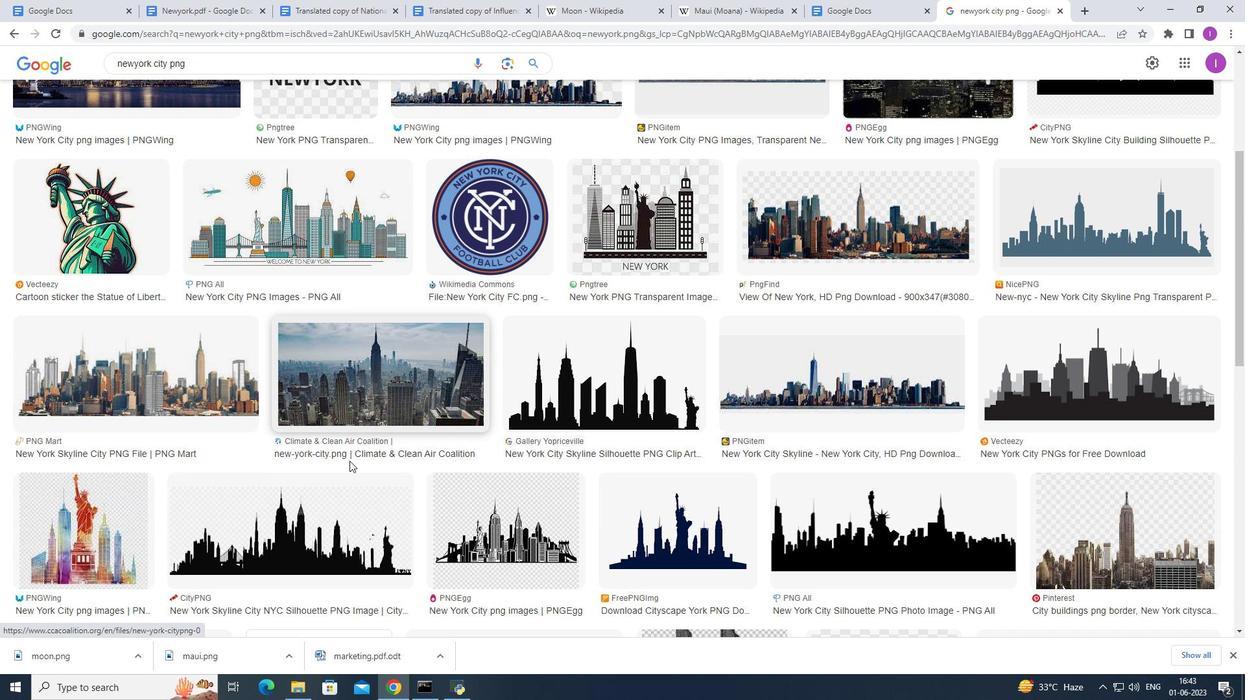 
Action: Mouse moved to (77, 421)
Screenshot: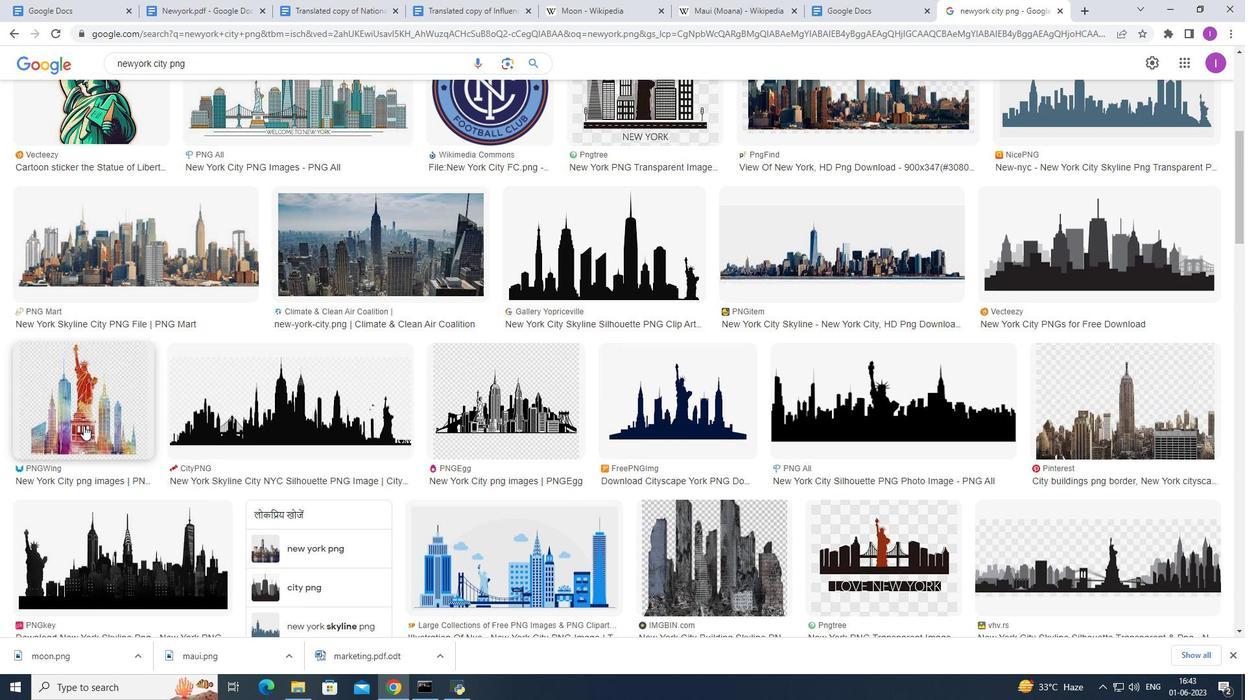
Action: Mouse pressed left at (77, 421)
Screenshot: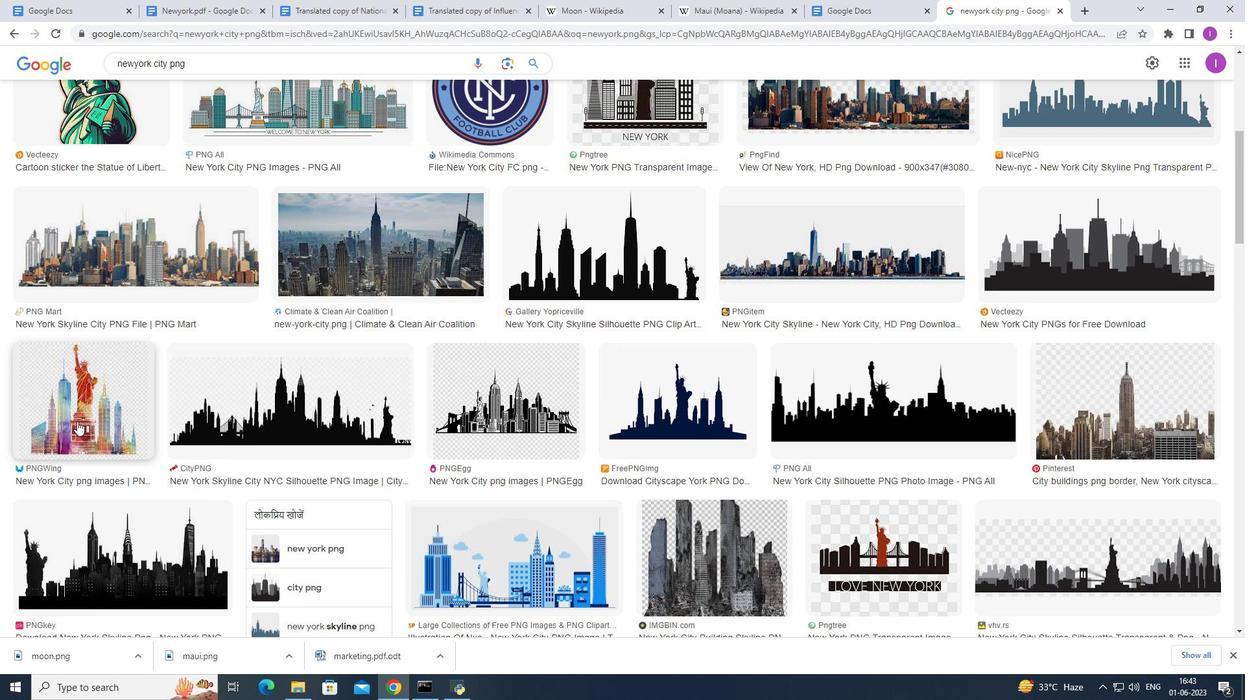 
Action: Mouse moved to (834, 397)
Screenshot: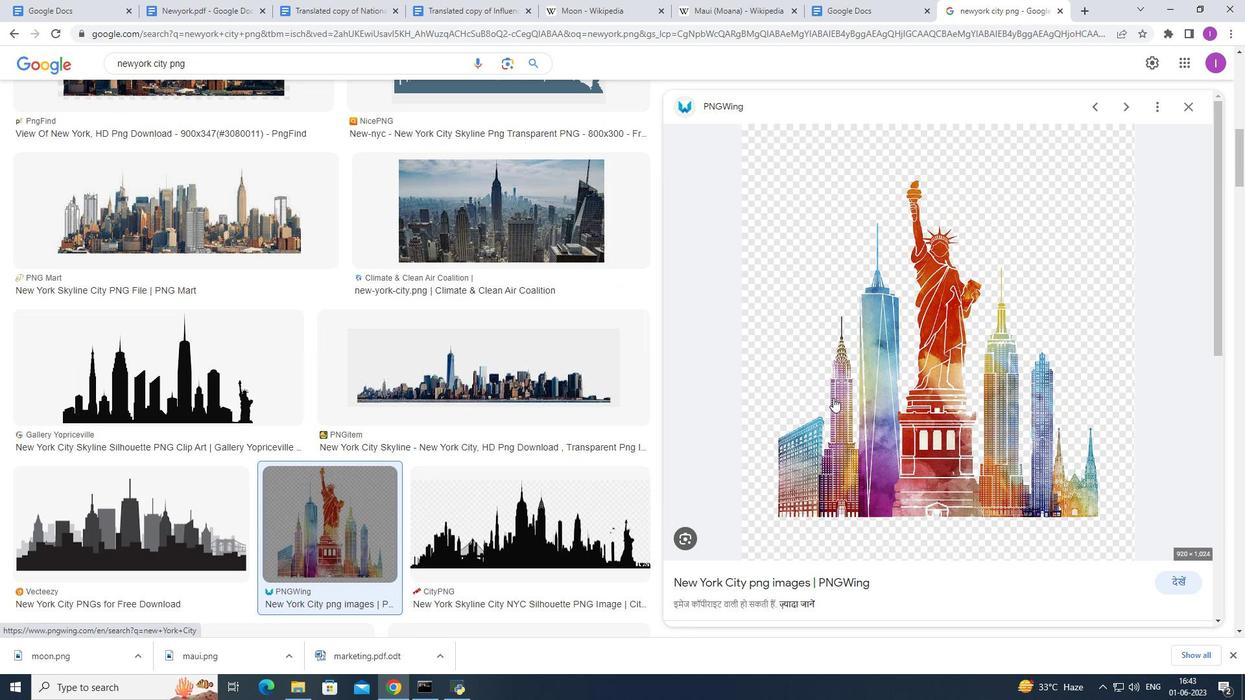 
Action: Mouse pressed right at (834, 397)
Screenshot: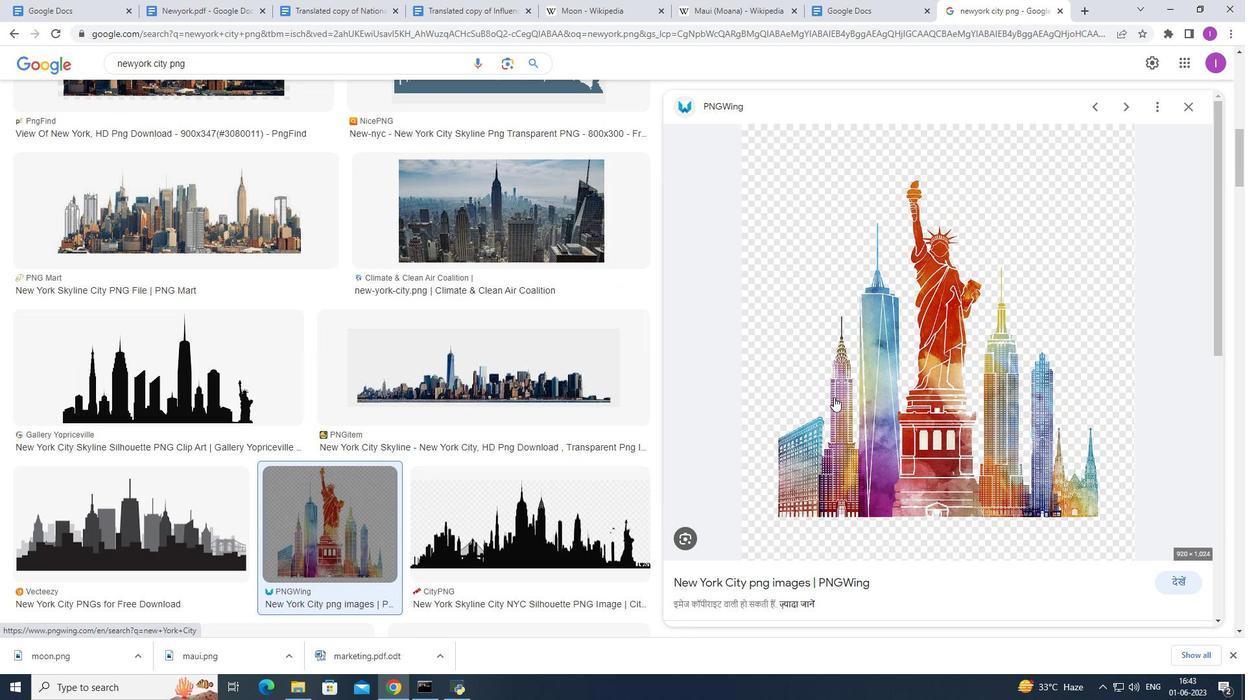 
Action: Mouse moved to (888, 533)
Screenshot: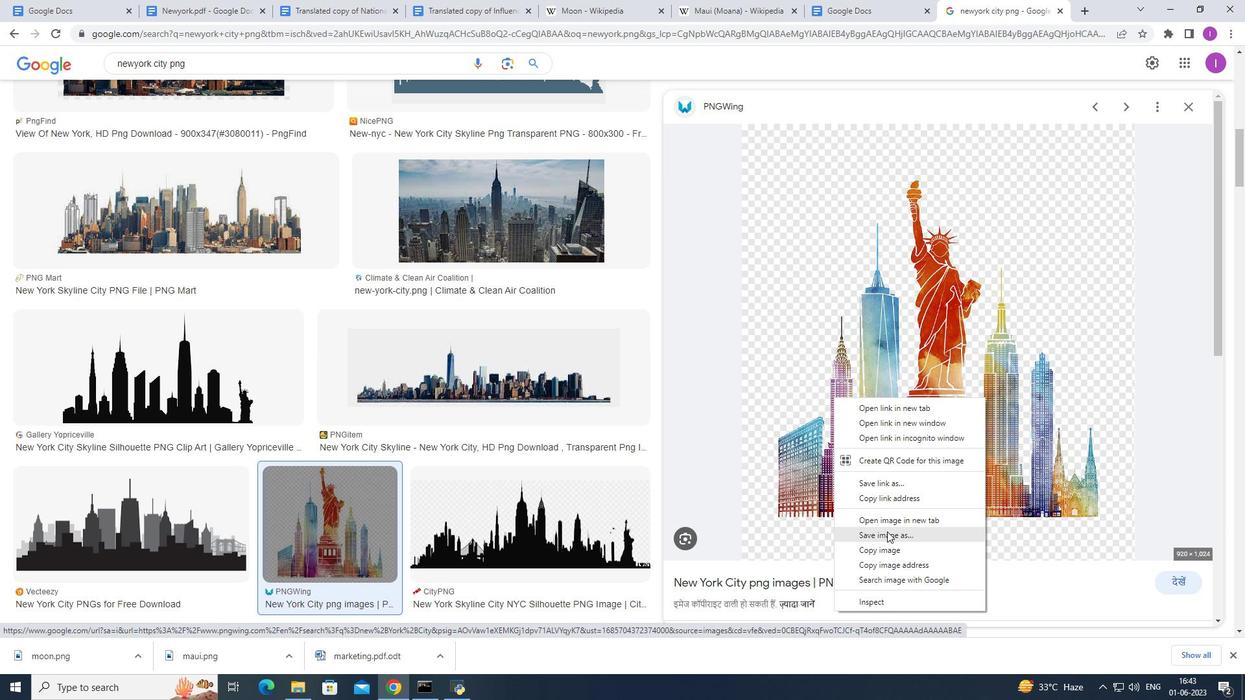 
Action: Mouse pressed left at (888, 533)
Screenshot: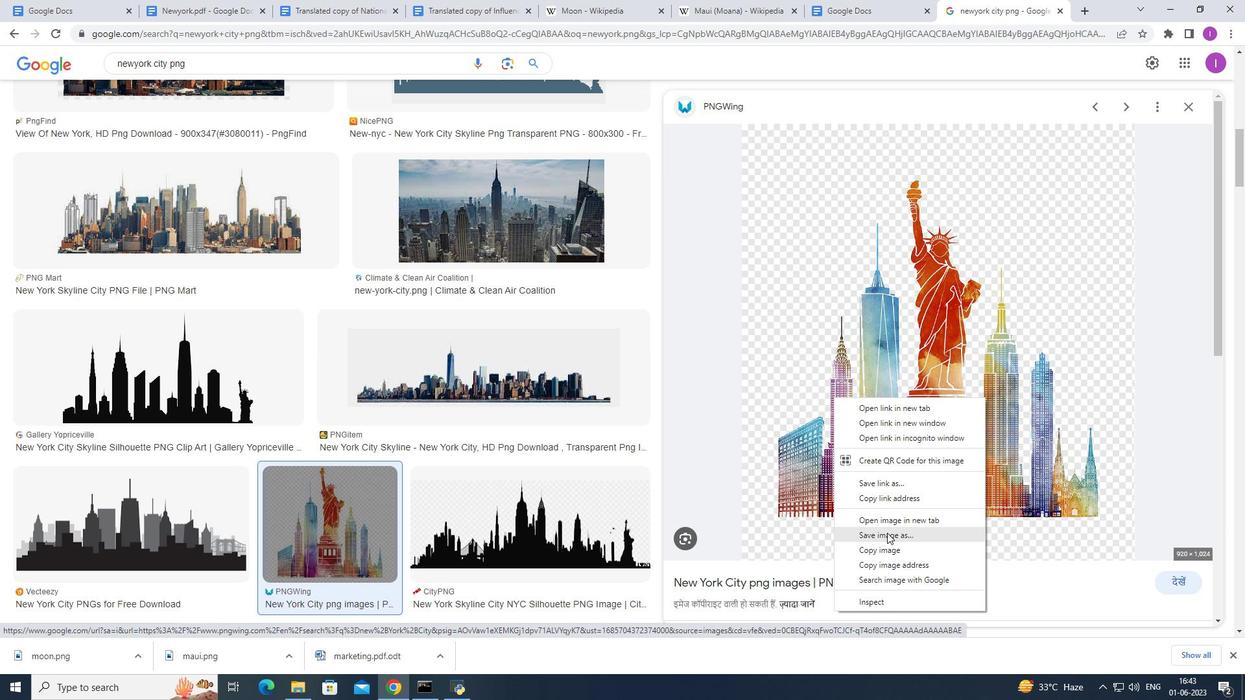 
Action: Mouse moved to (569, 277)
Screenshot: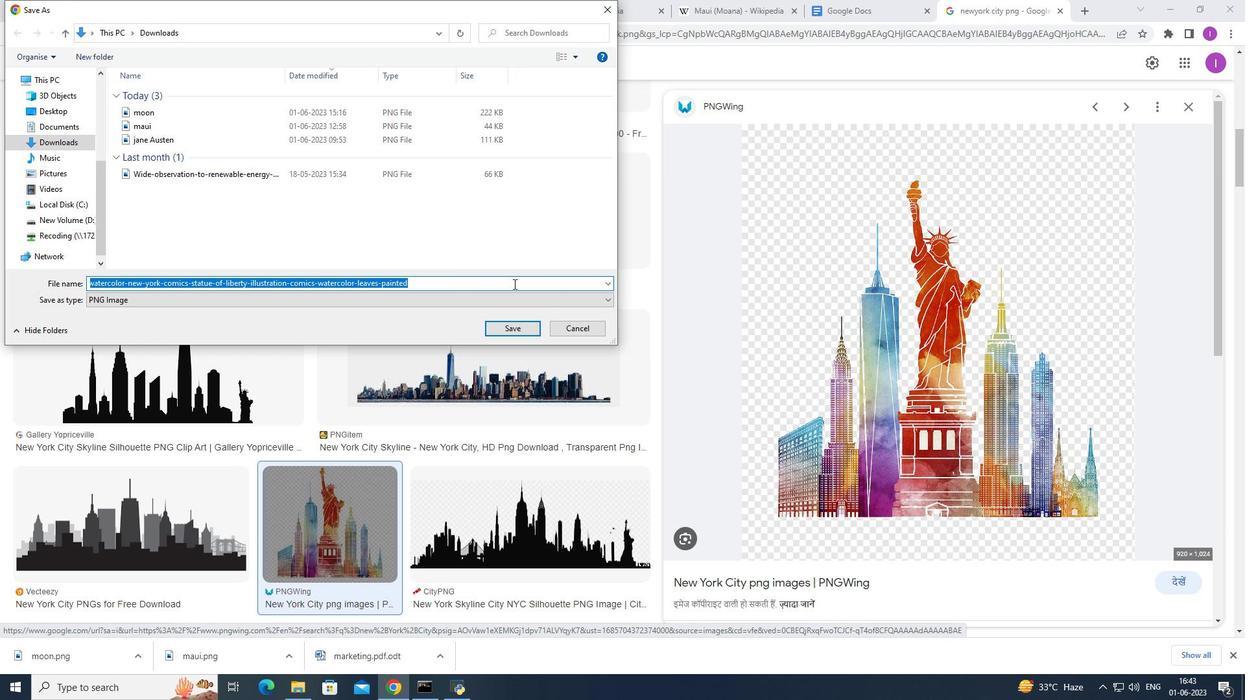 
Action: Key pressed newyork
Screenshot: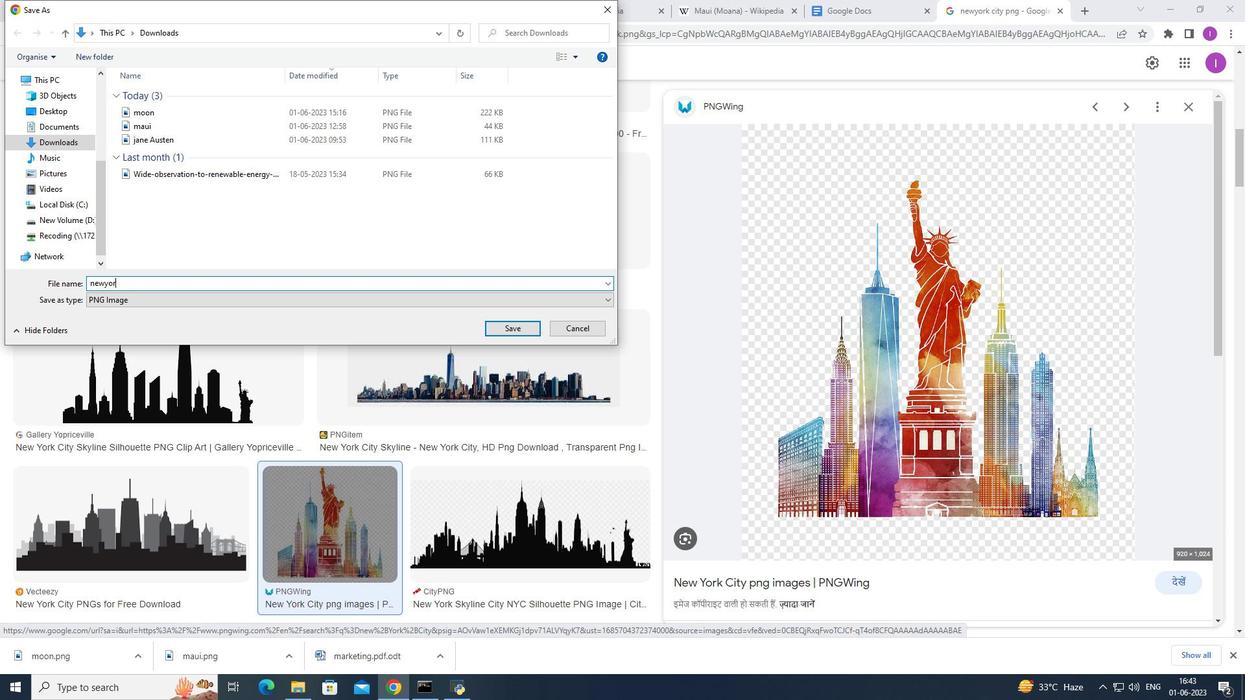 
Action: Mouse moved to (526, 330)
Screenshot: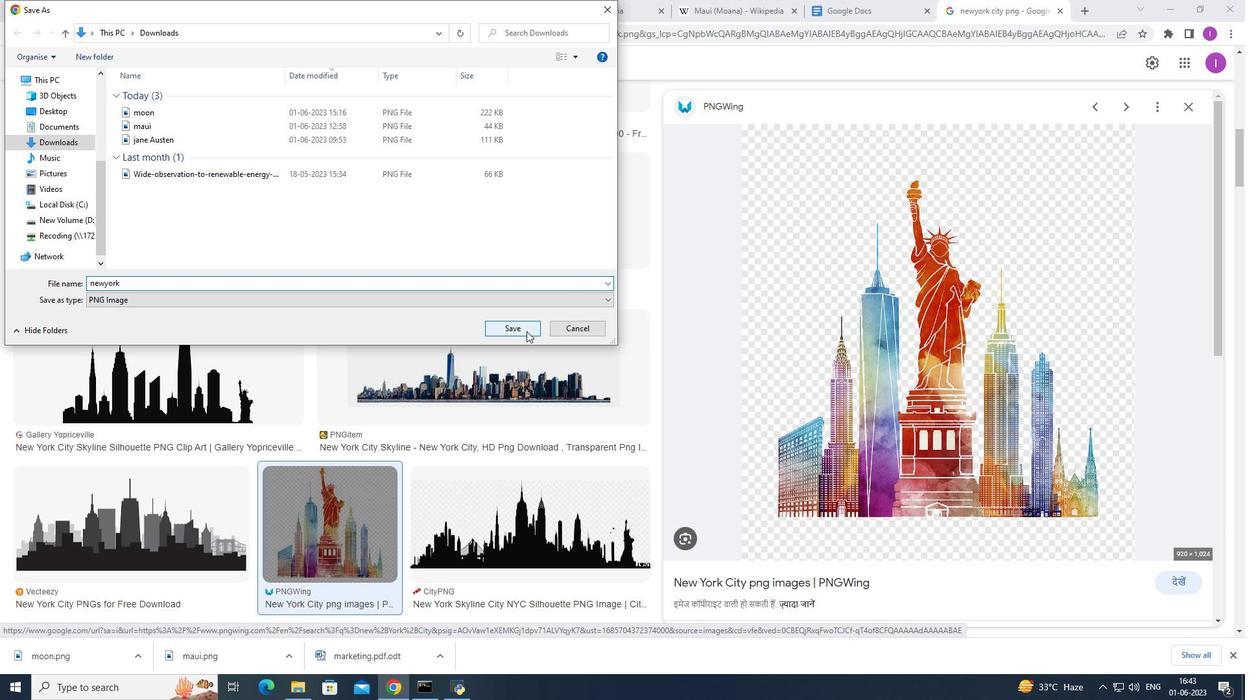 
Action: Key pressed <Key.backspace><Key.backspace><Key.backspace><Key.backspace><Key.backspace><Key.backspace><Key.backspace><Key.shift><Key.shift><Key.shift><Key.shift><Key.shift>New<Key.space>york.png
Screenshot: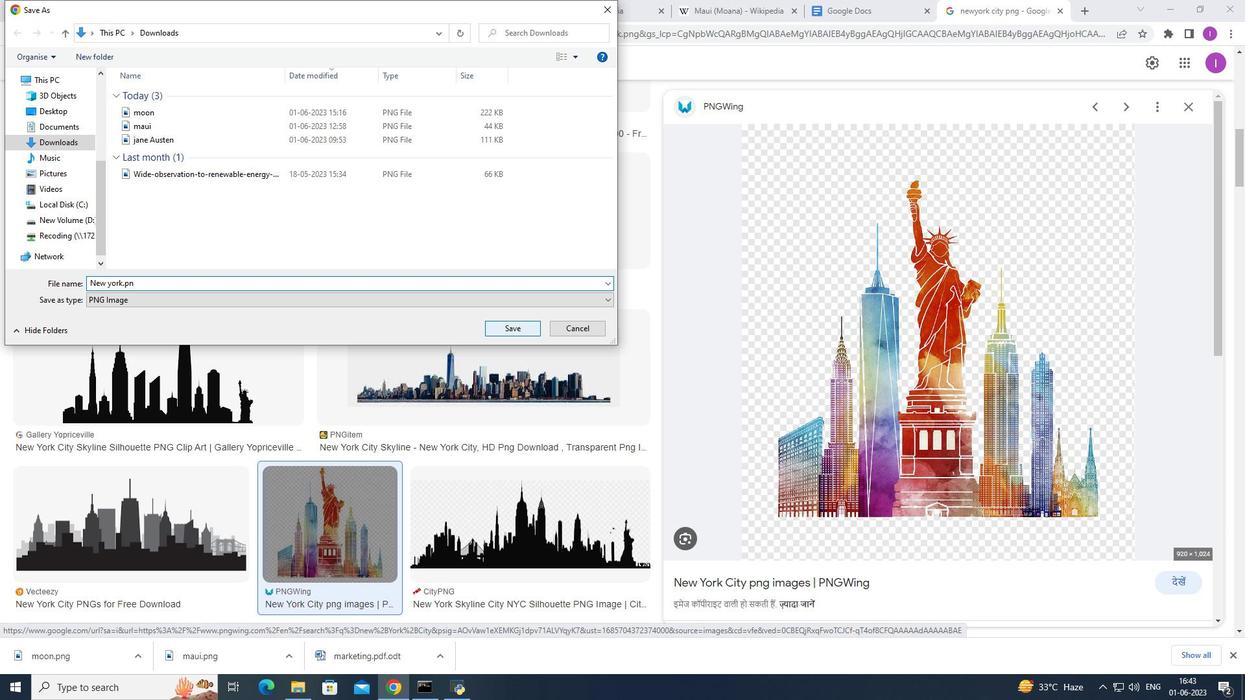 
Action: Mouse moved to (495, 330)
Screenshot: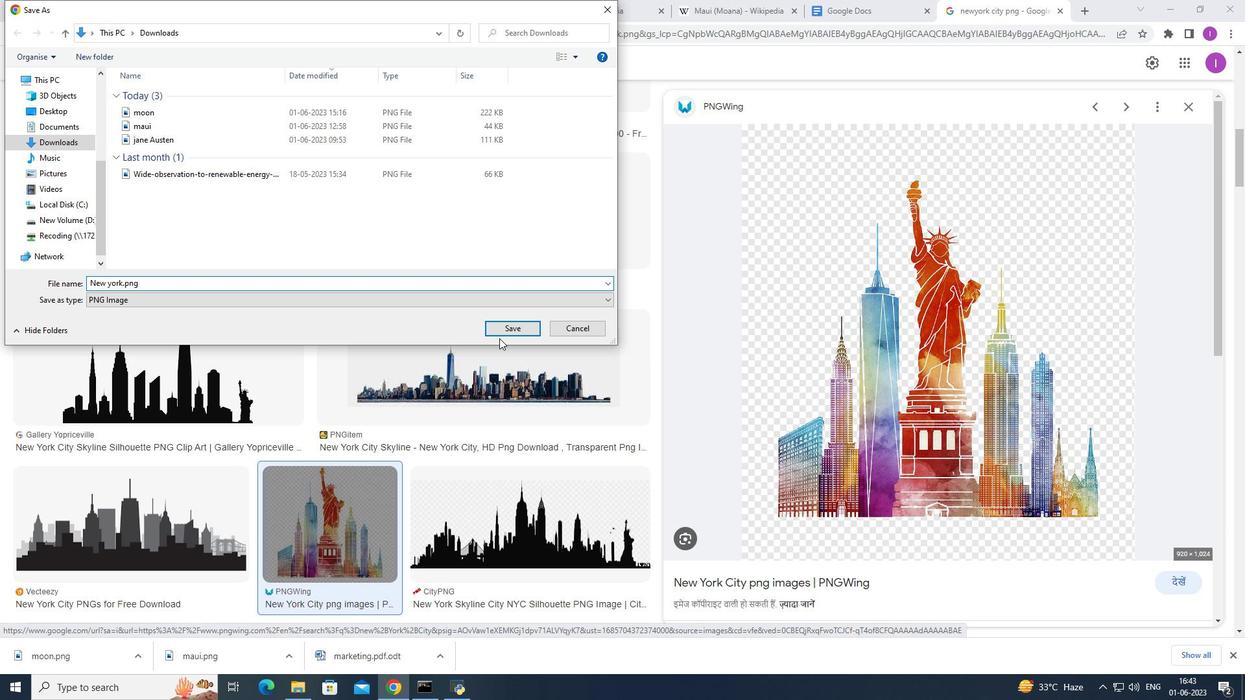 
Action: Mouse pressed left at (495, 330)
Screenshot: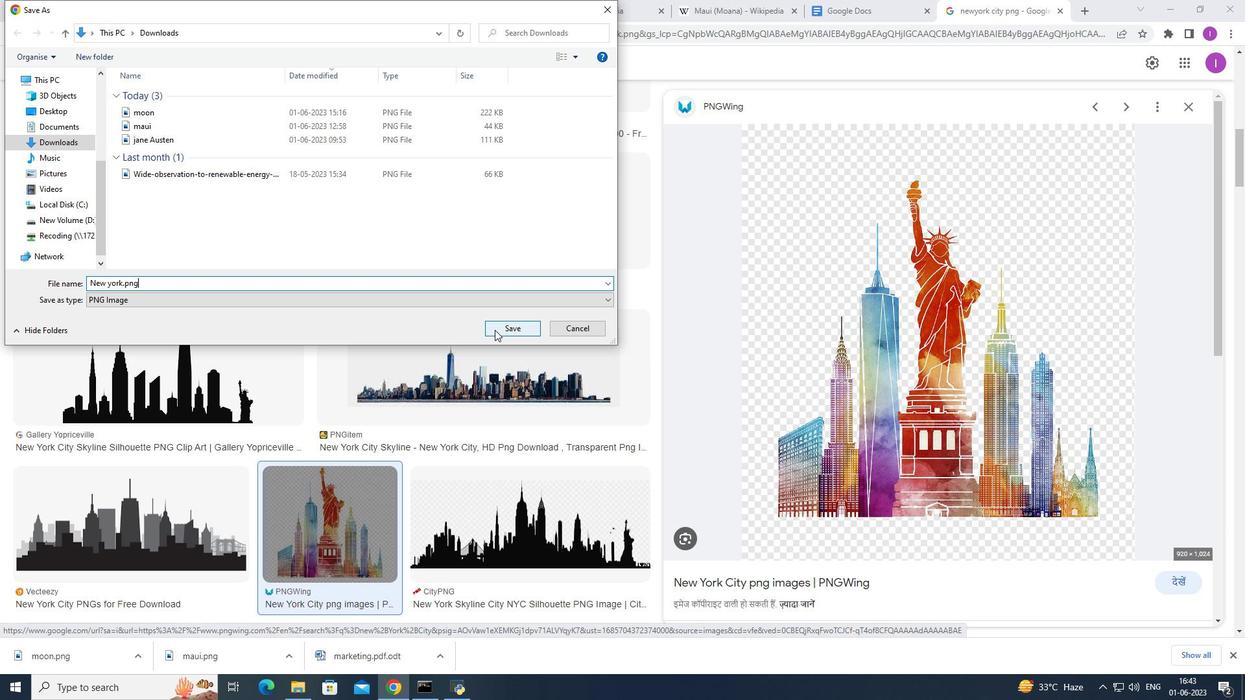 
Action: Mouse moved to (228, 9)
Screenshot: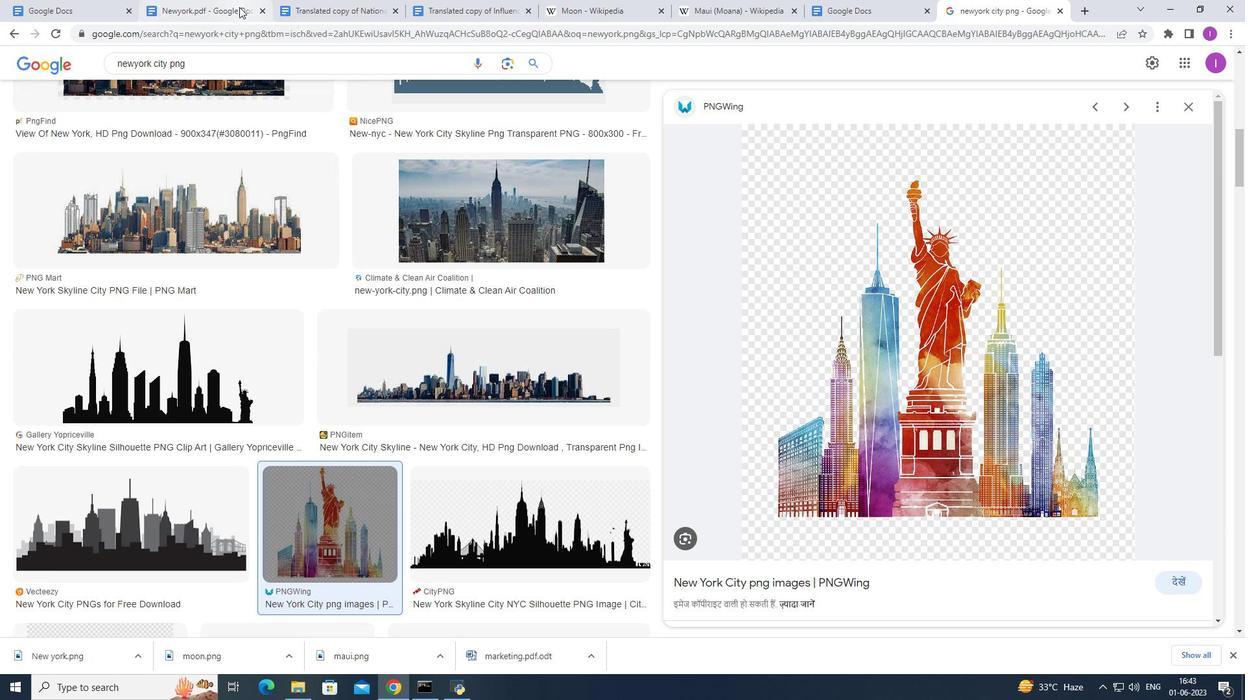 
Action: Mouse pressed left at (228, 9)
Screenshot: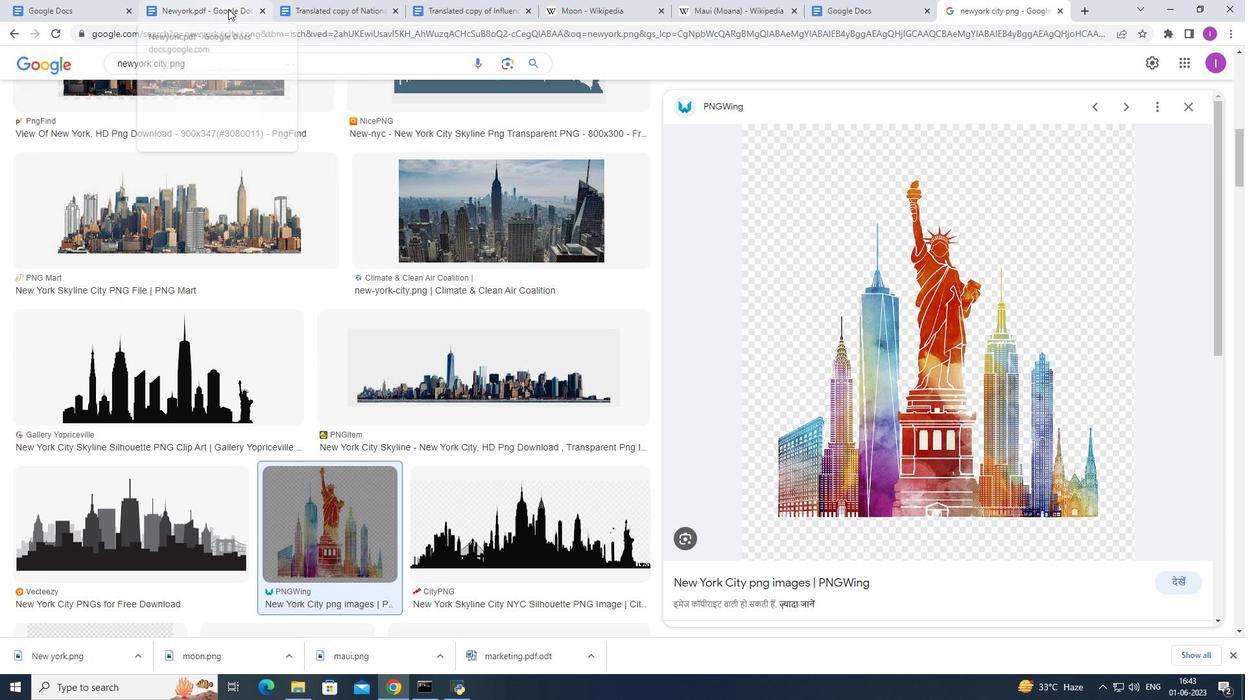 
Action: Mouse moved to (794, 7)
Screenshot: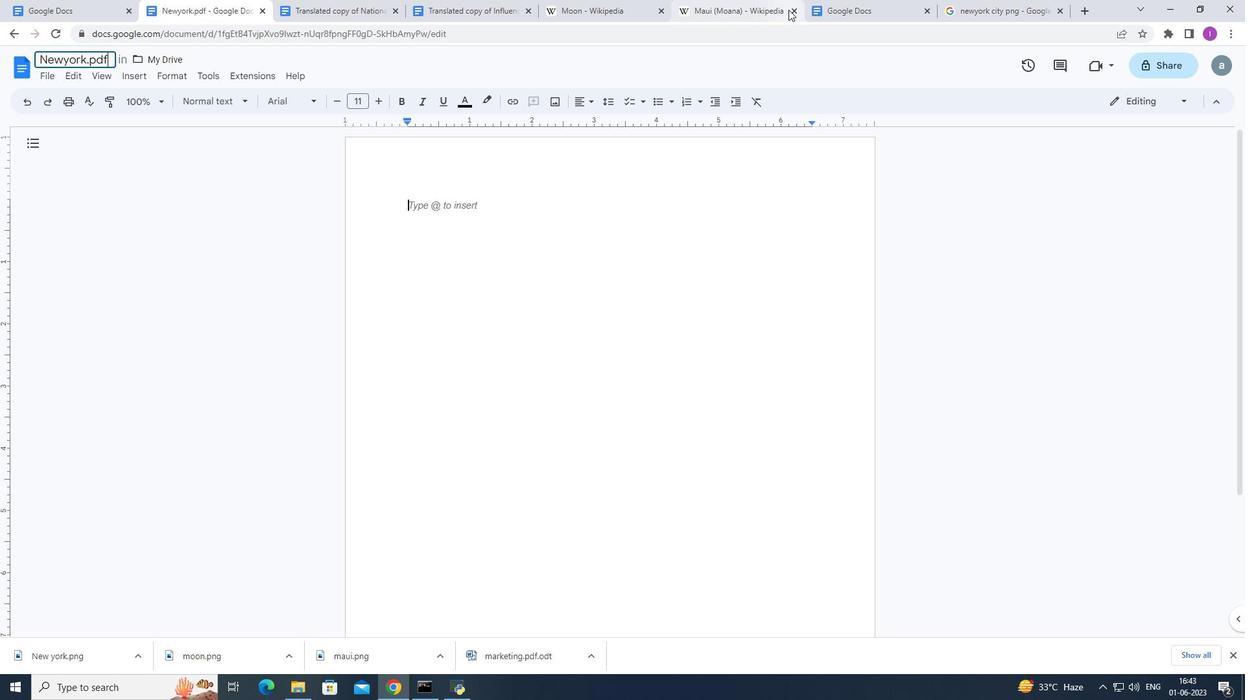 
Action: Mouse pressed left at (794, 7)
Screenshot: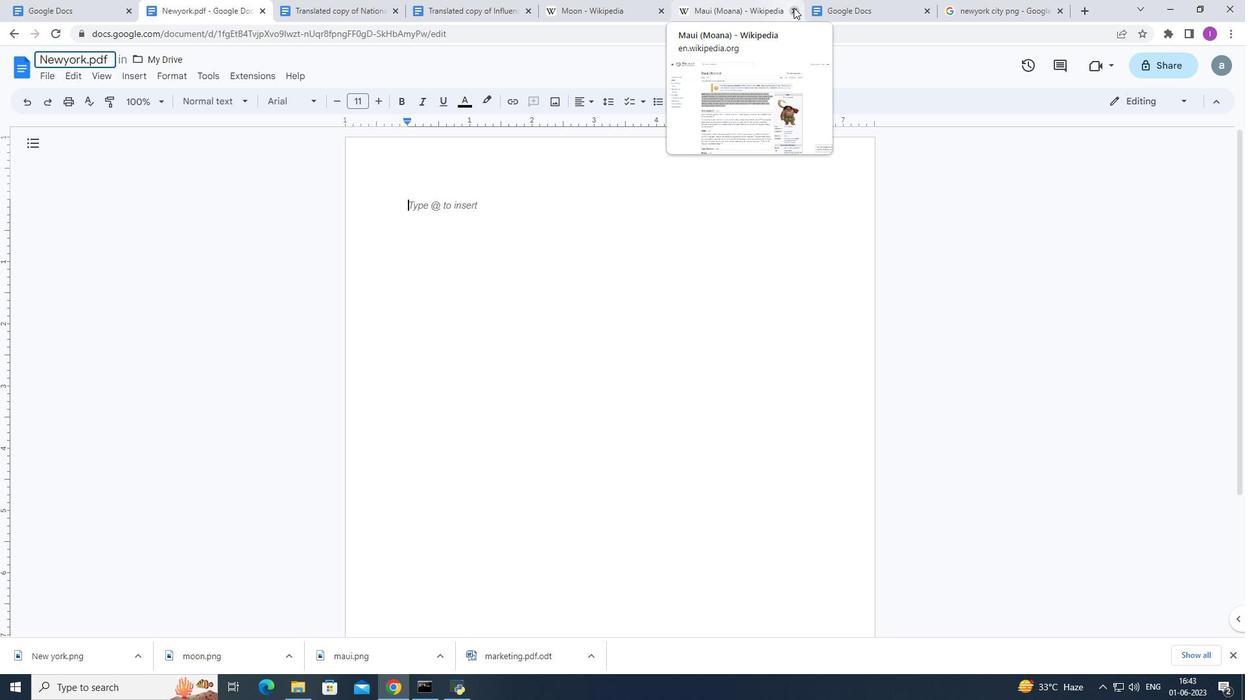 
Action: Mouse moved to (662, 11)
Screenshot: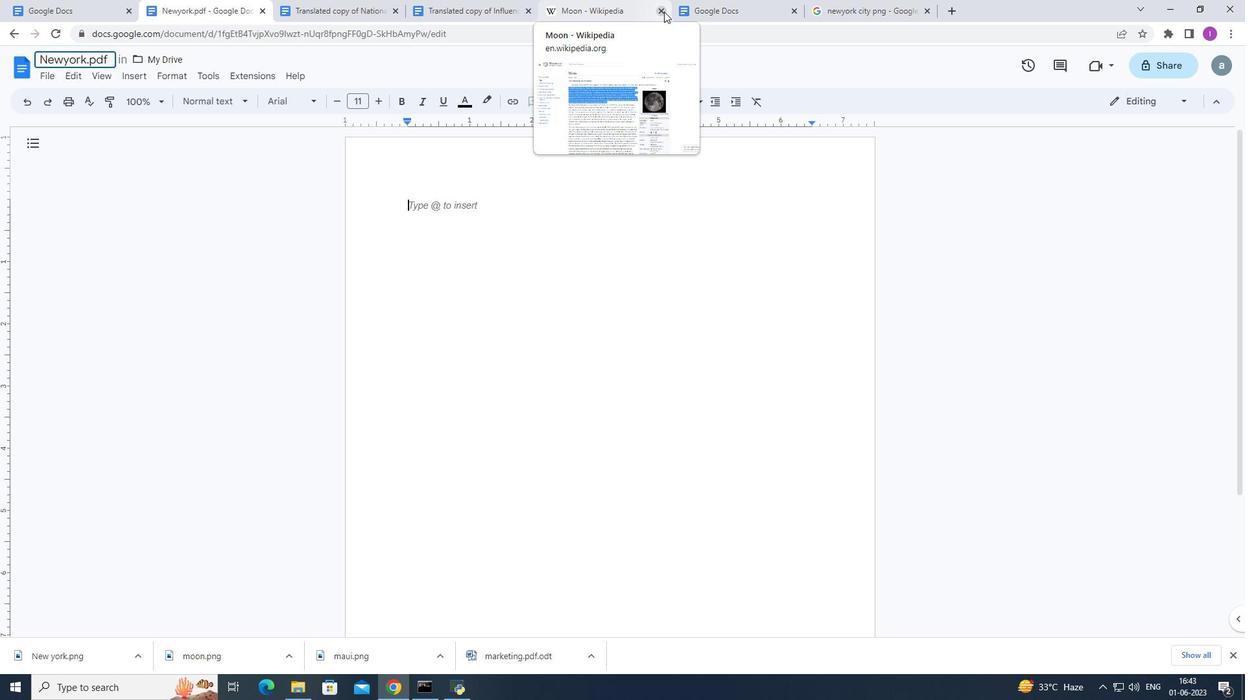 
Action: Mouse pressed left at (662, 11)
Screenshot: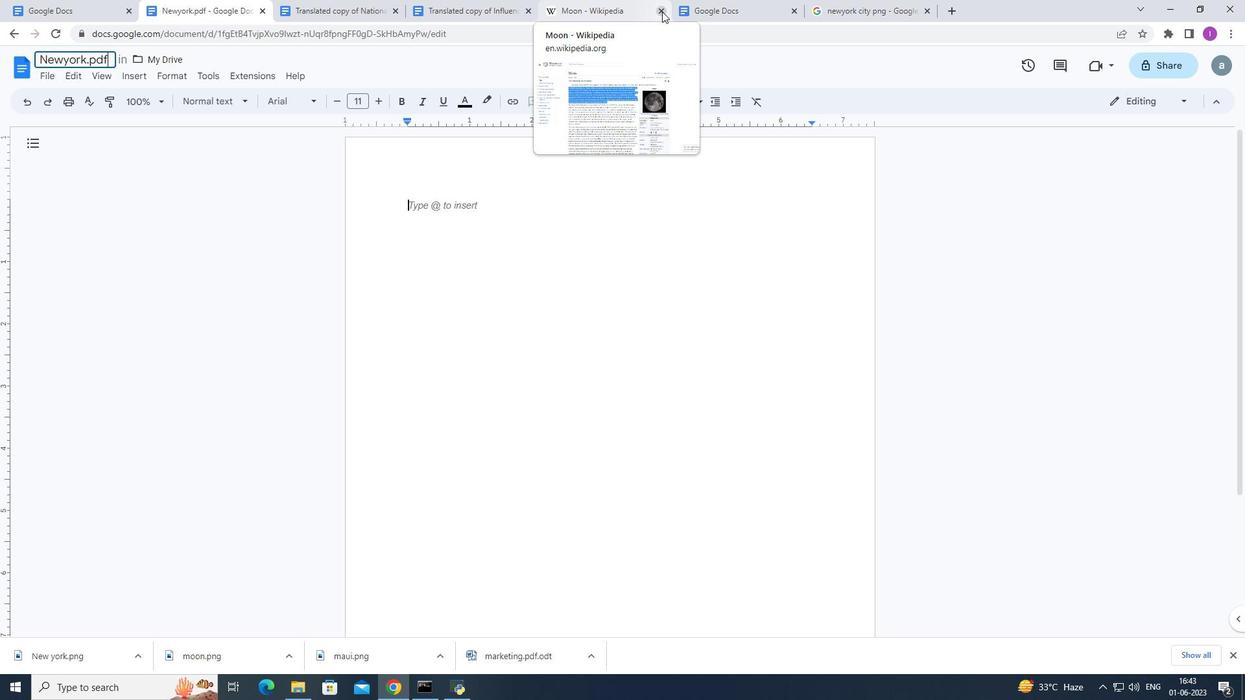 
Action: Mouse moved to (526, 11)
Screenshot: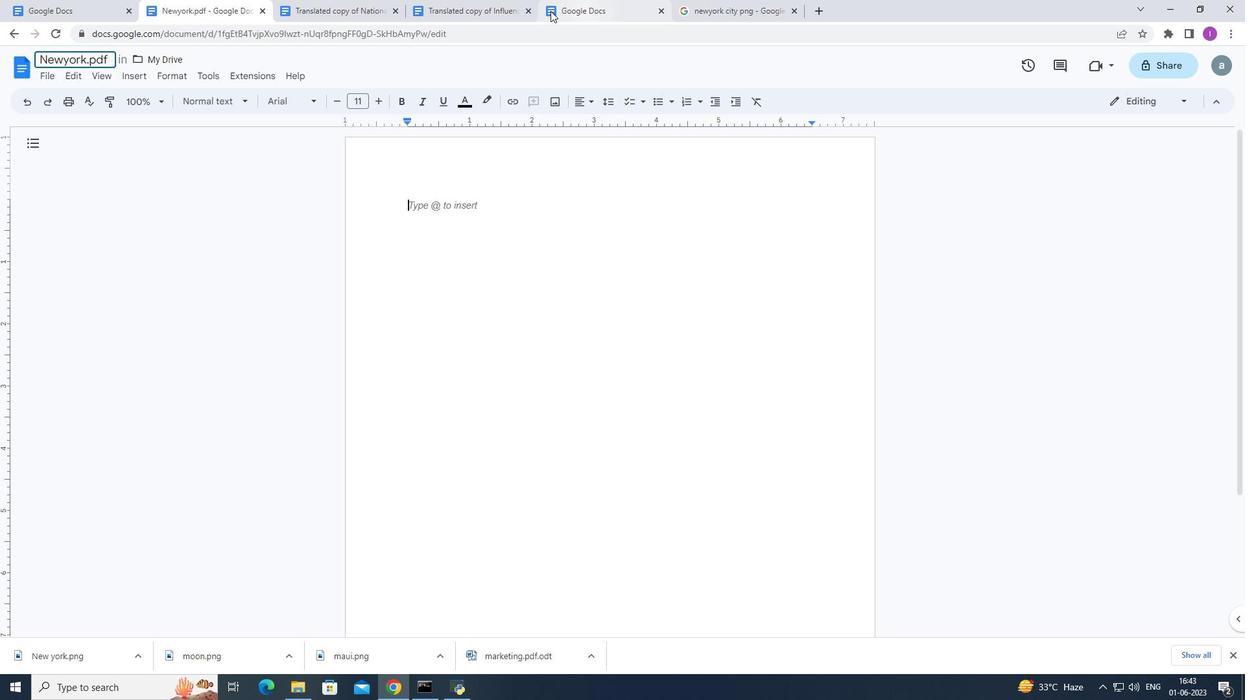 
Action: Mouse pressed left at (526, 11)
Screenshot: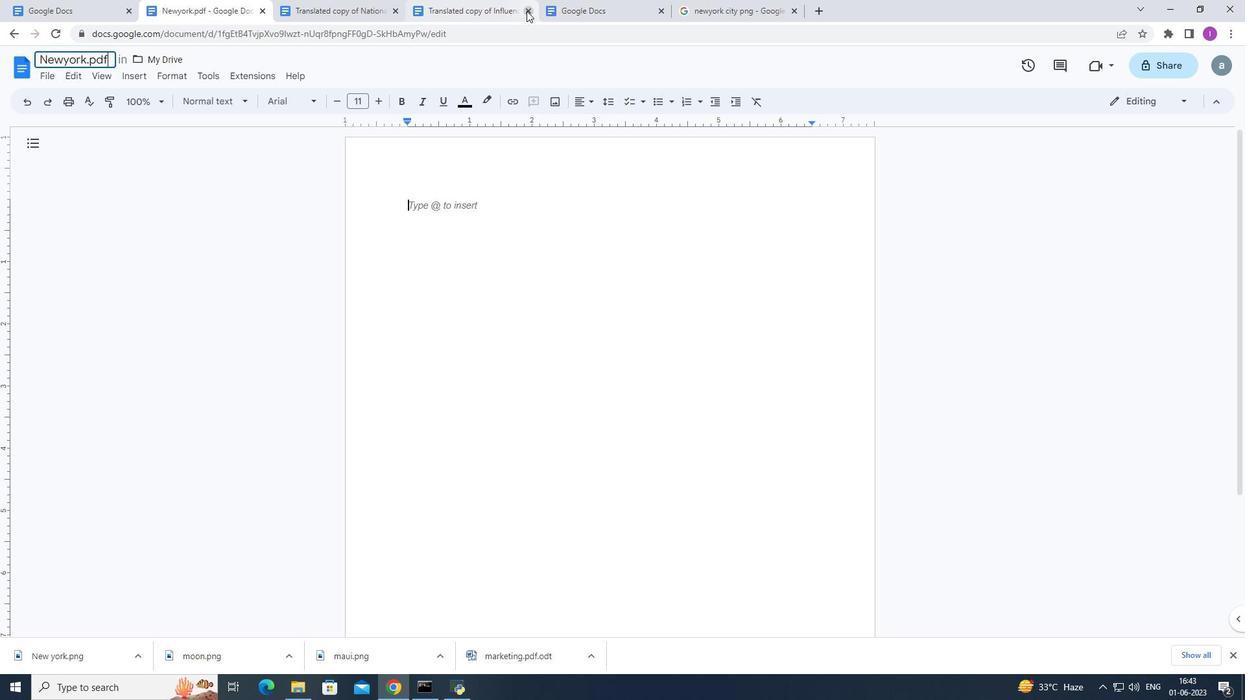
Action: Mouse moved to (392, 7)
Screenshot: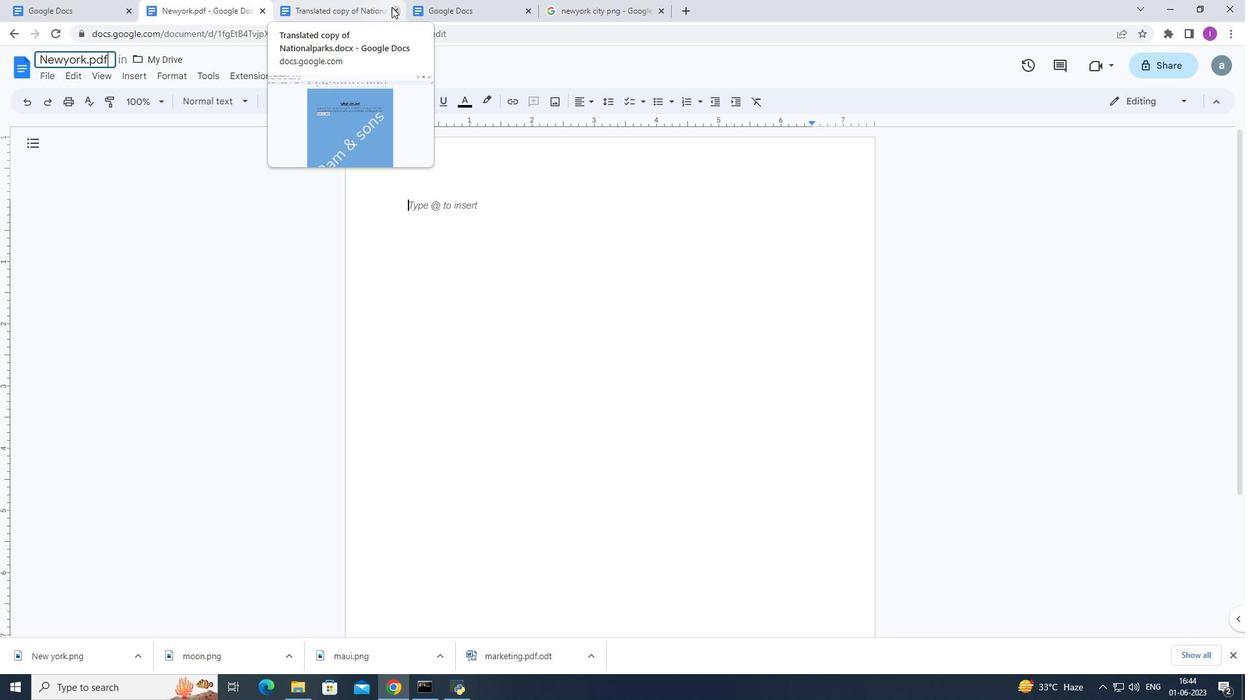 
Action: Mouse pressed left at (392, 7)
Screenshot: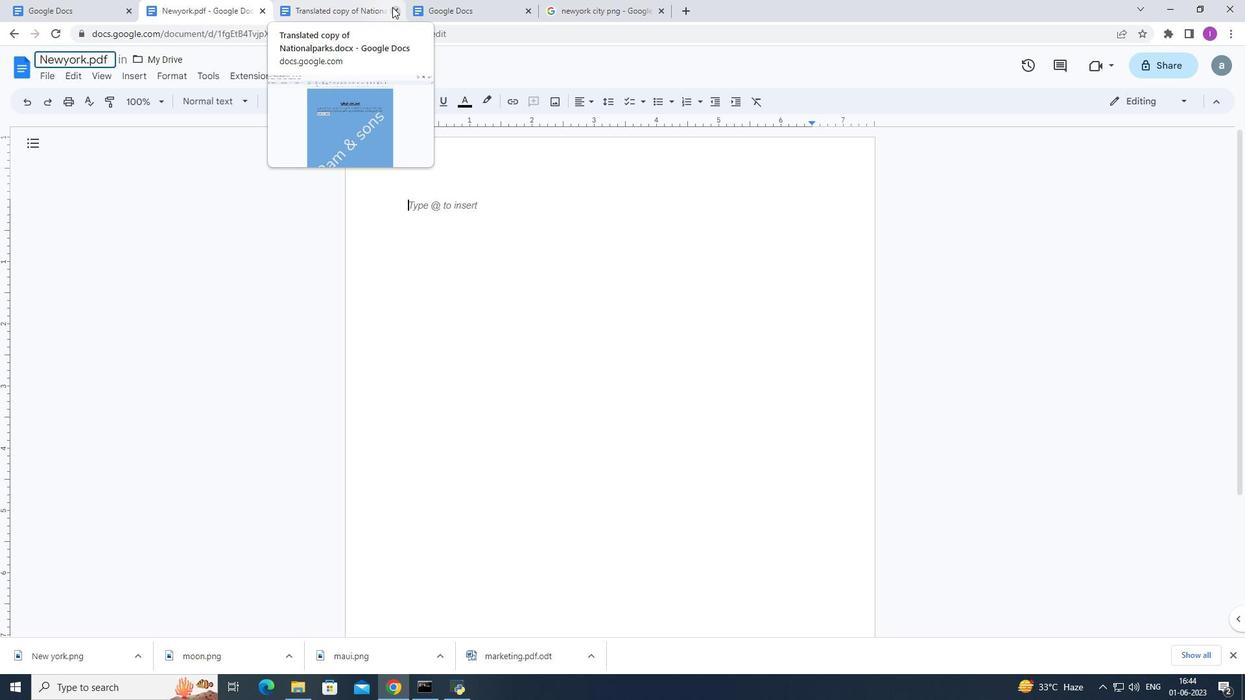
Action: Mouse moved to (134, 73)
Screenshot: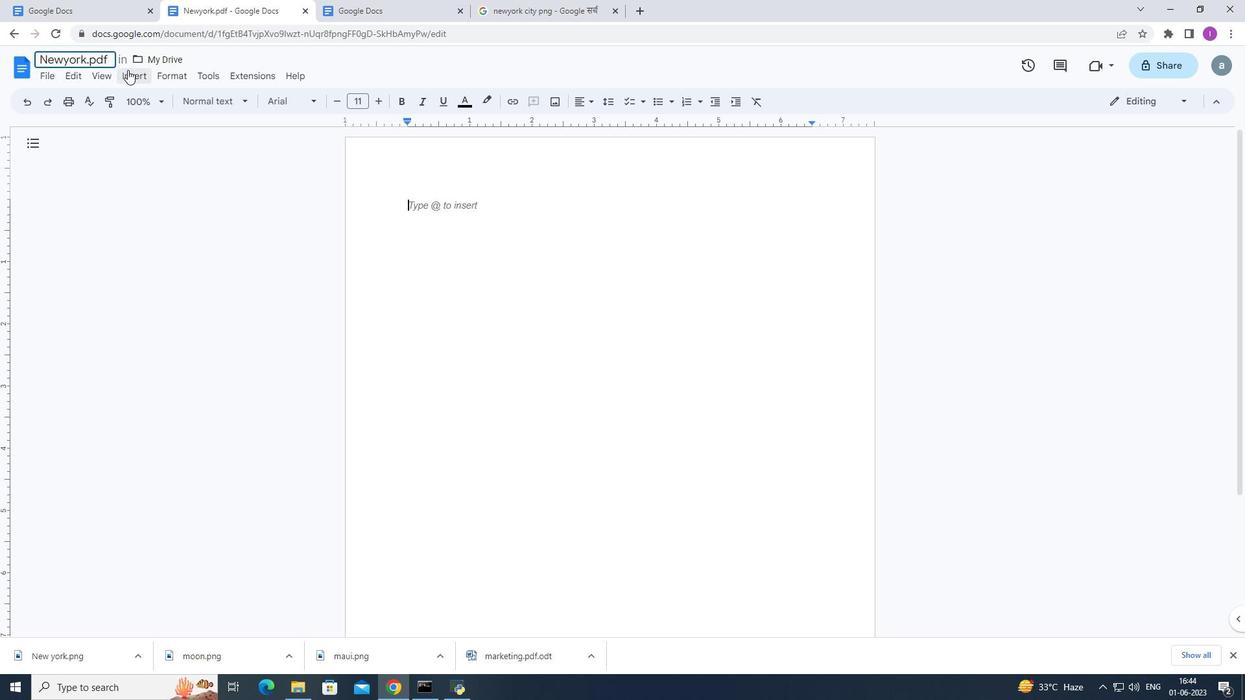 
Action: Mouse pressed left at (134, 73)
Screenshot: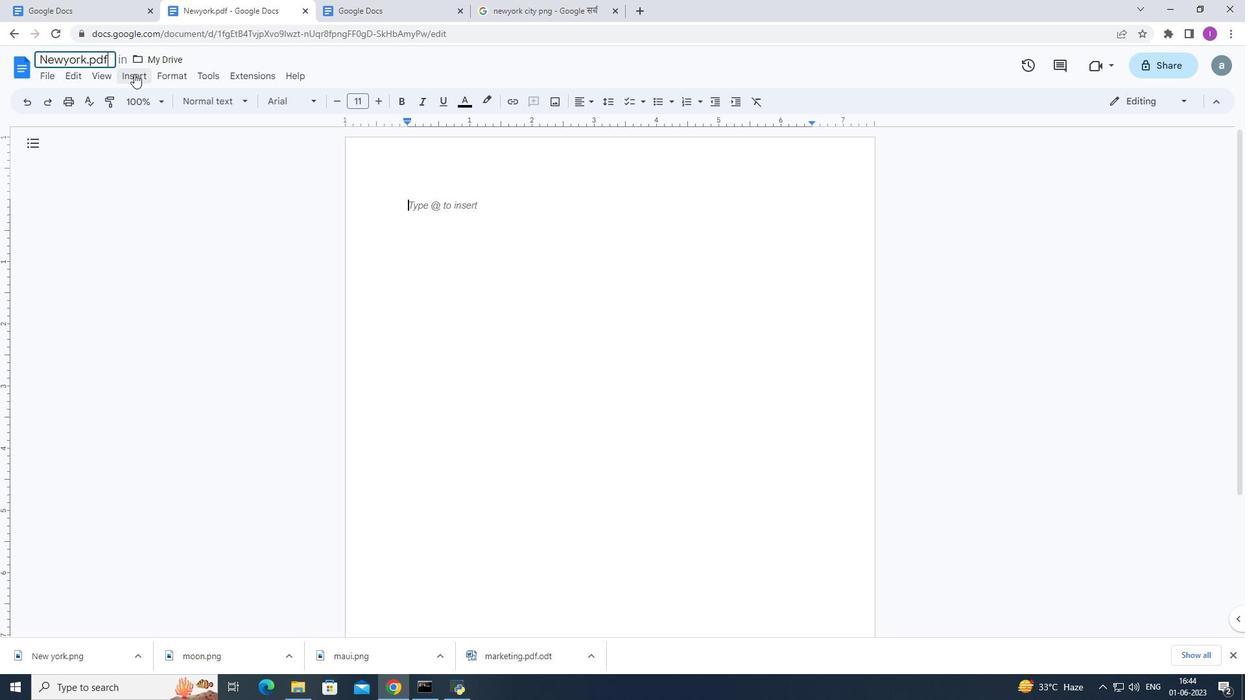
Action: Mouse moved to (164, 97)
Screenshot: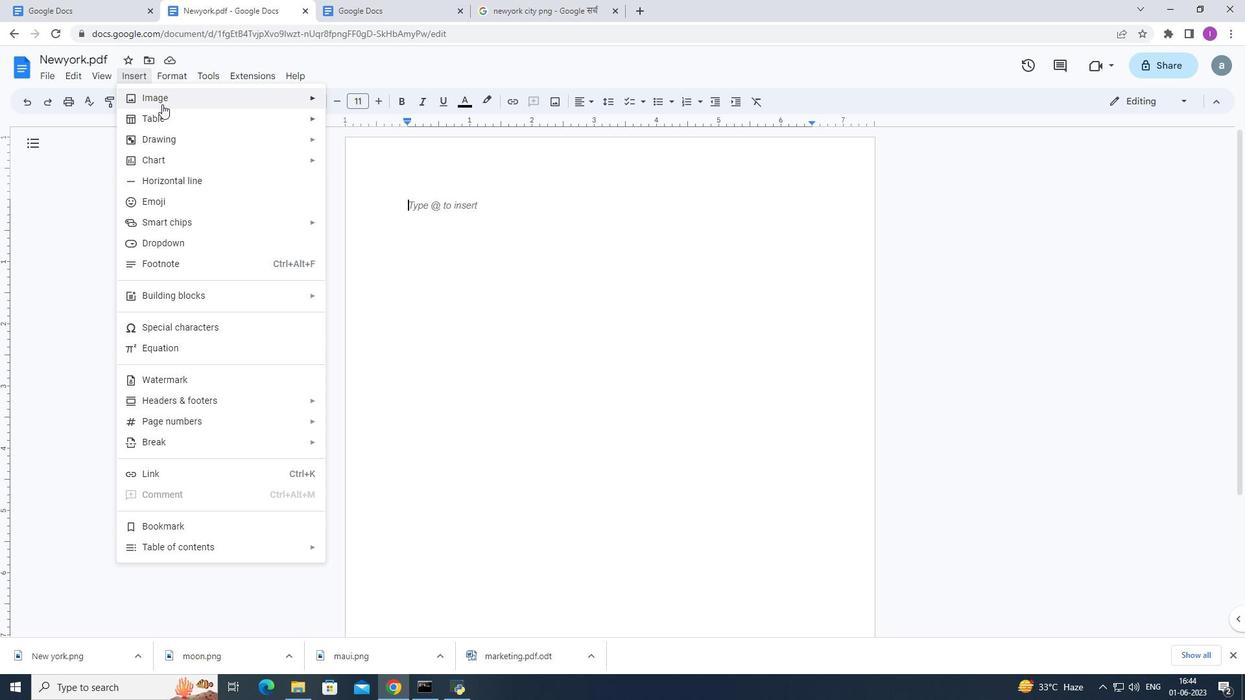 
Action: Mouse pressed left at (164, 97)
Screenshot: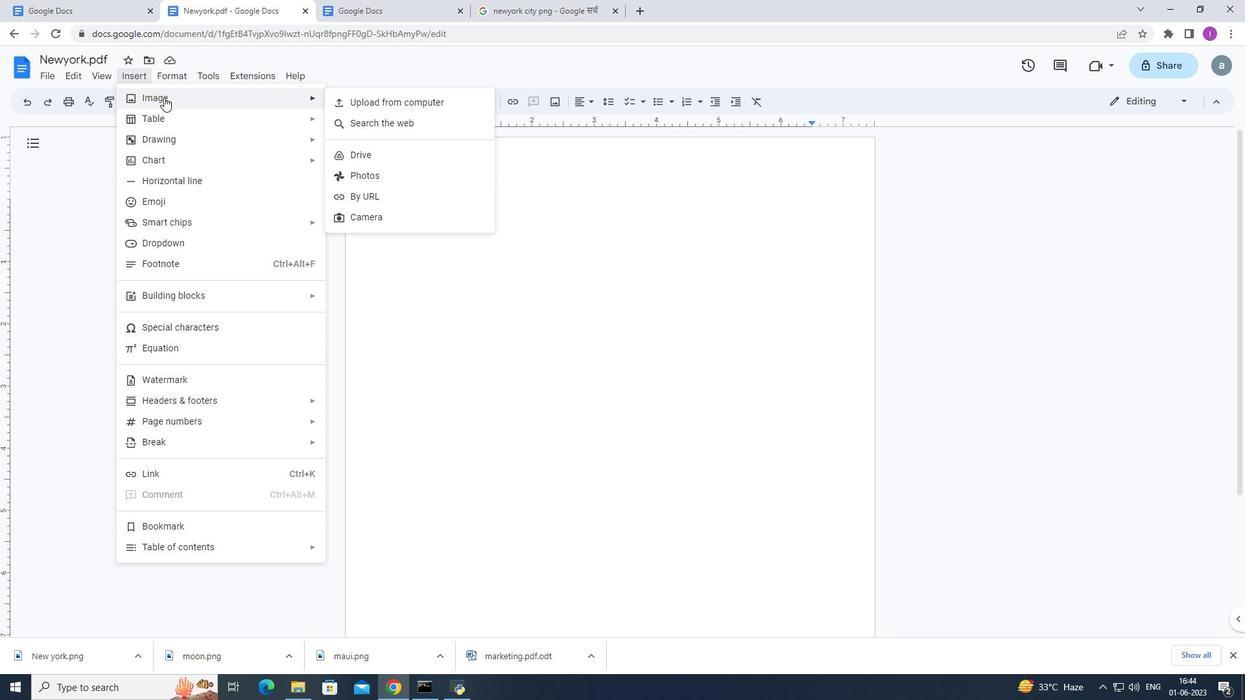 
Action: Mouse moved to (372, 101)
Screenshot: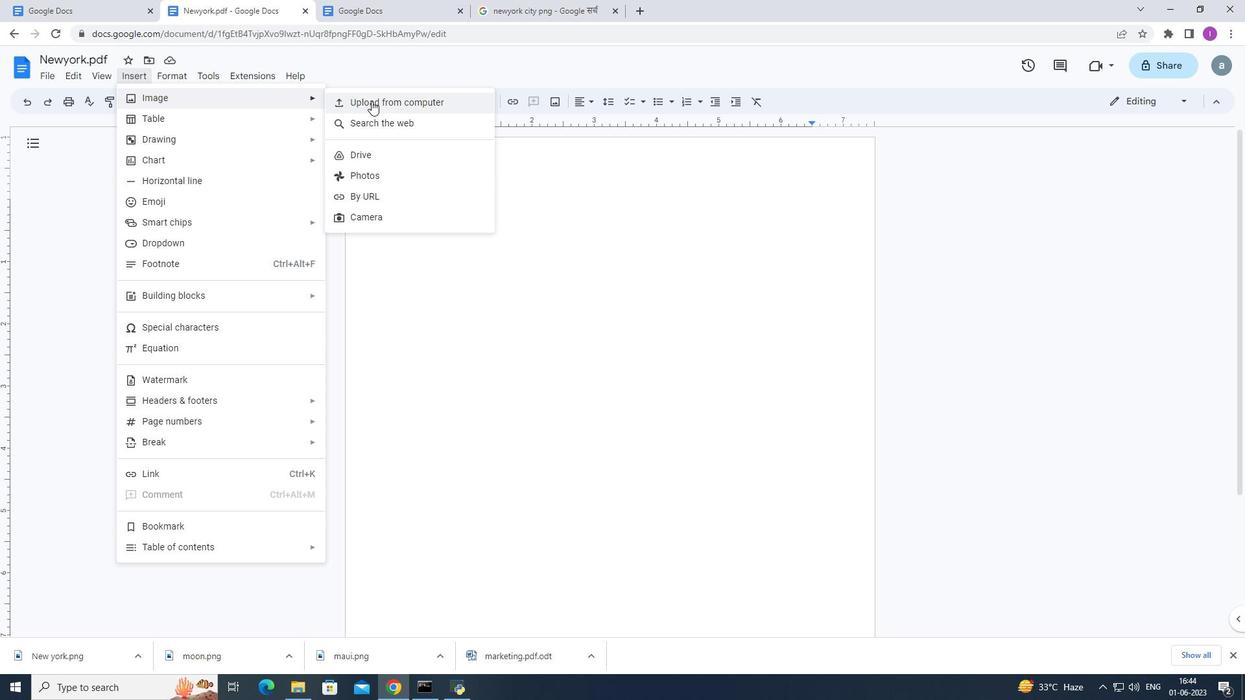 
Action: Mouse pressed left at (372, 101)
Screenshot: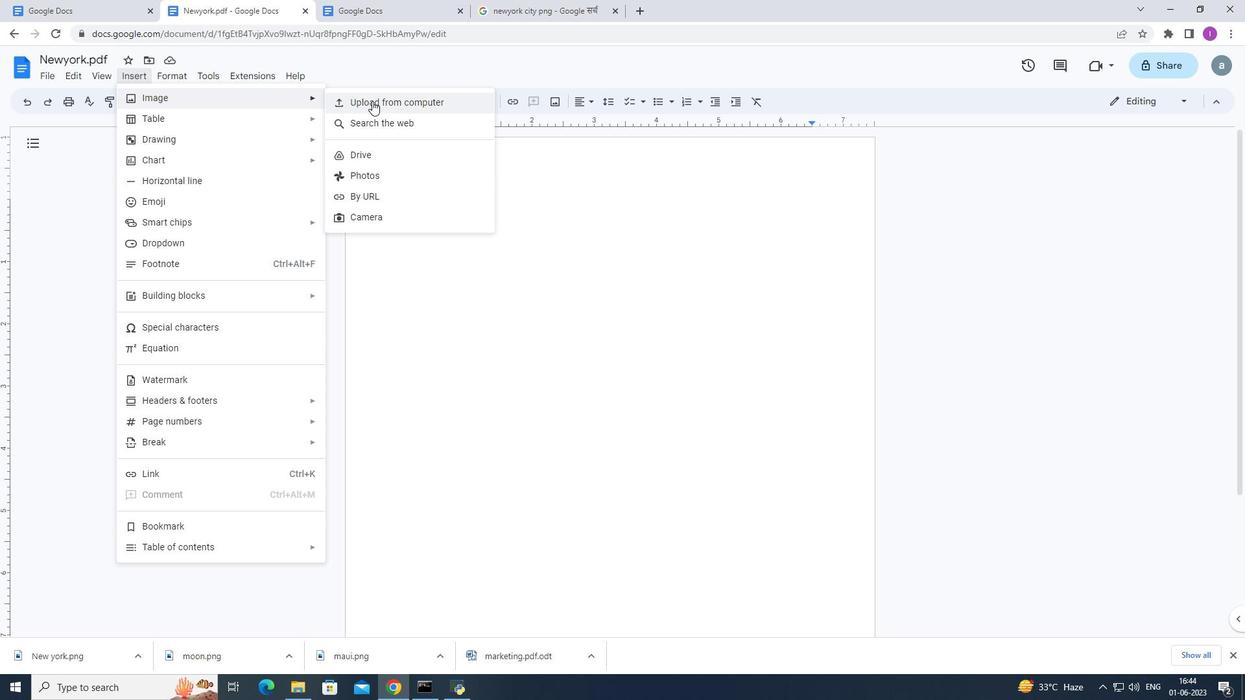 
Action: Mouse moved to (236, 115)
Screenshot: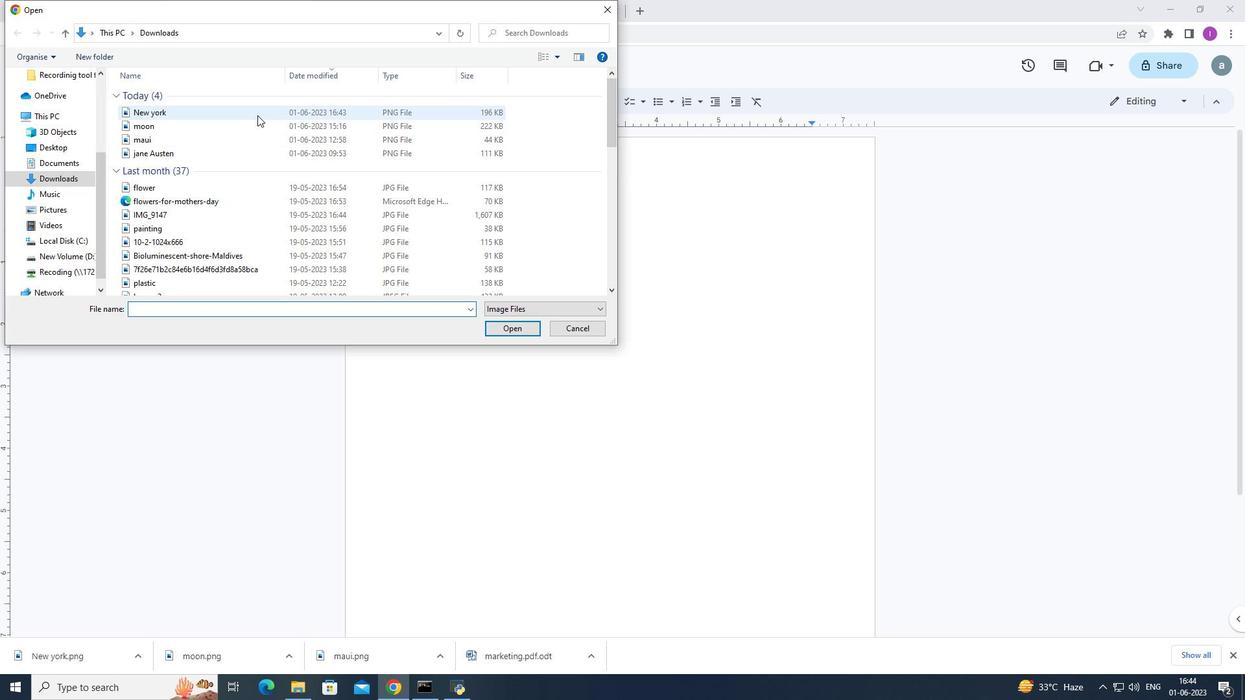 
Action: Mouse pressed left at (236, 115)
Screenshot: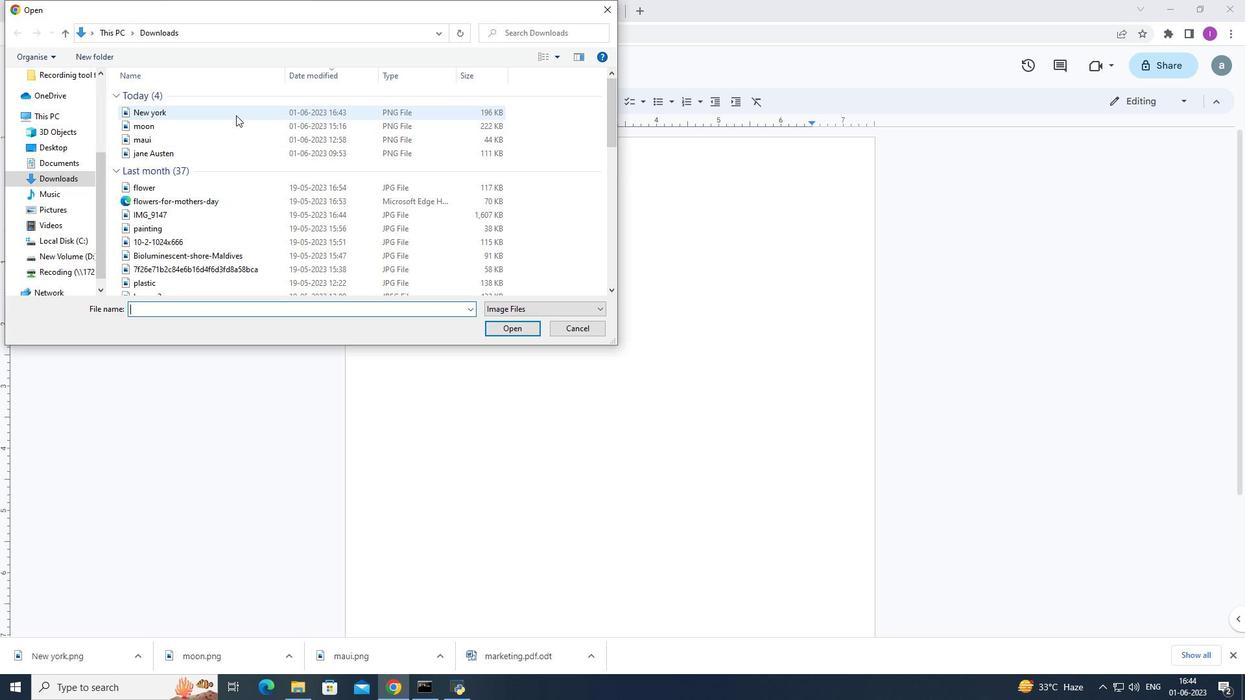 
Action: Mouse moved to (506, 330)
Screenshot: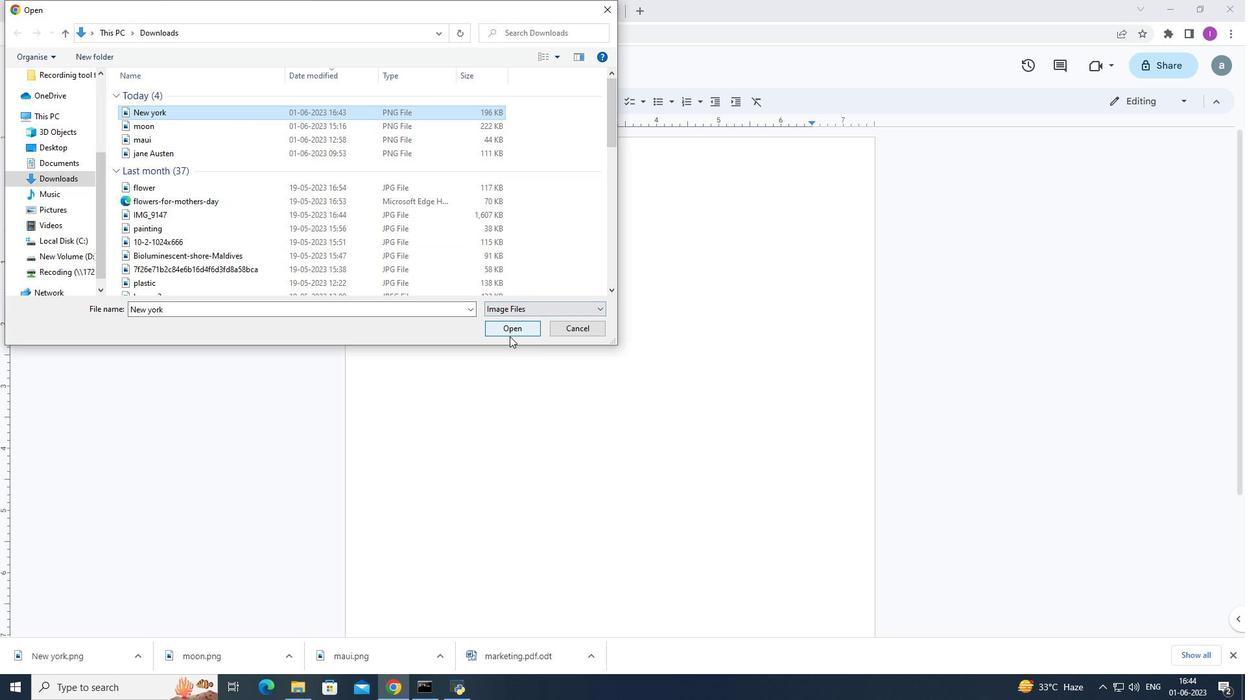 
Action: Mouse pressed left at (506, 330)
Screenshot: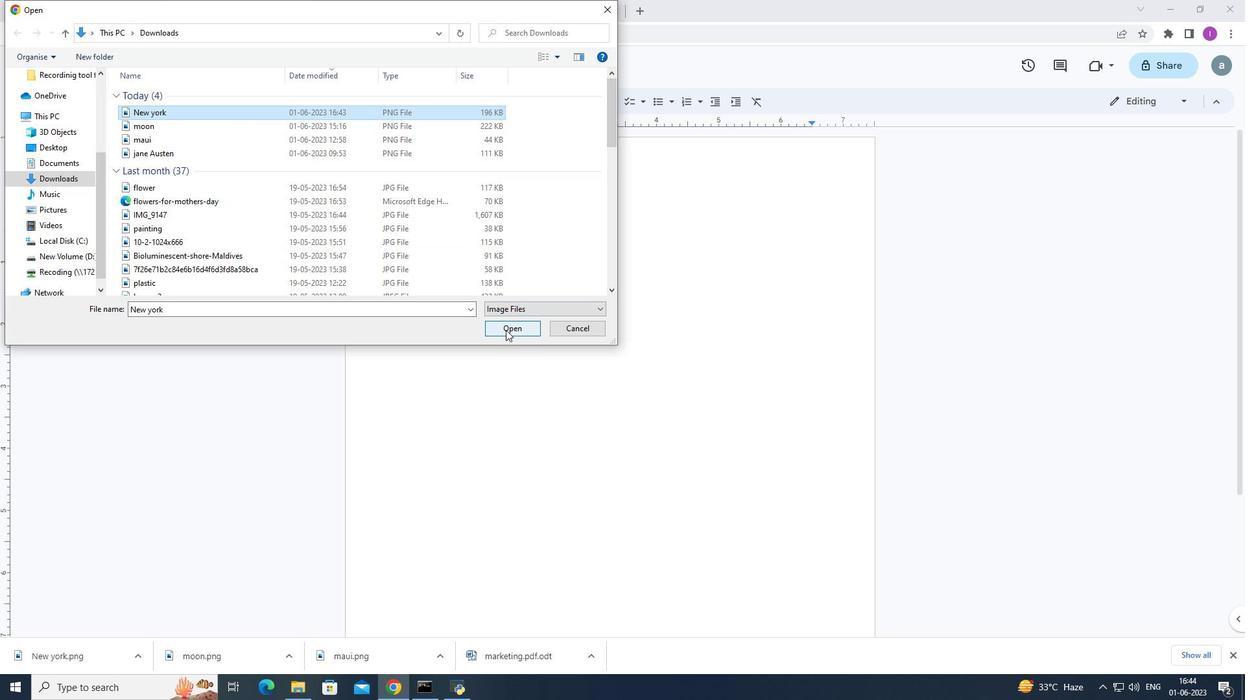 
Action: Mouse moved to (597, 410)
Screenshot: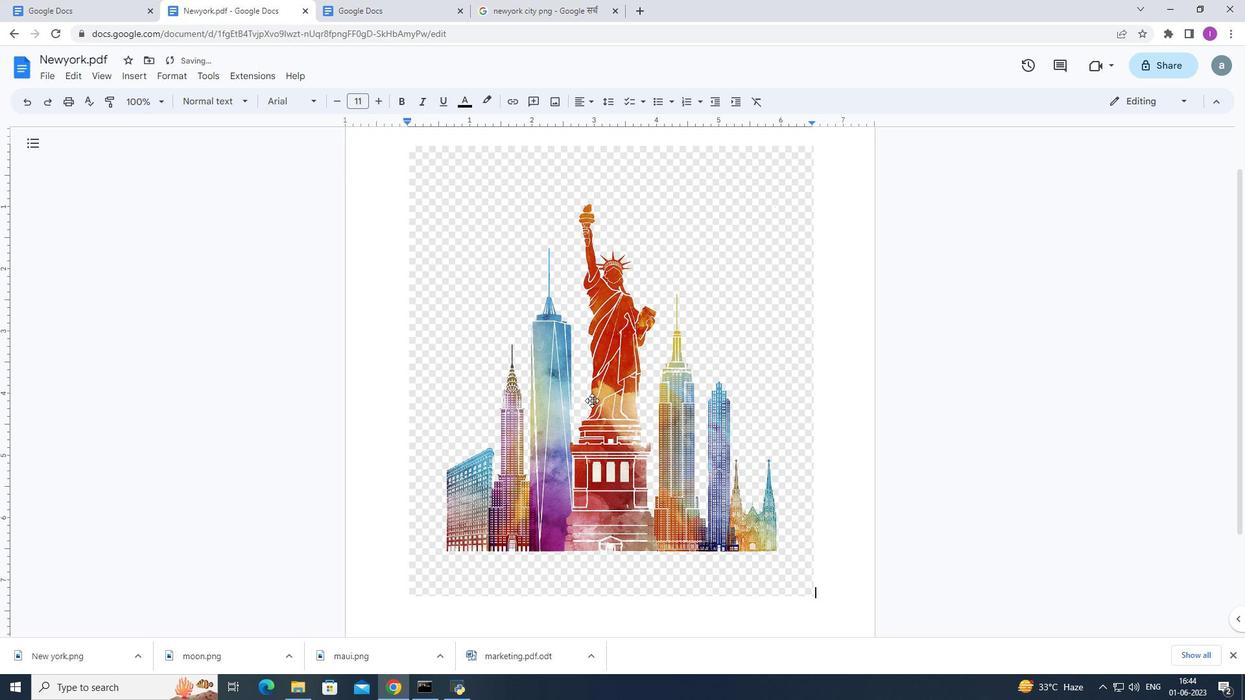 
Action: Mouse scrolled (597, 410) with delta (0, 0)
Screenshot: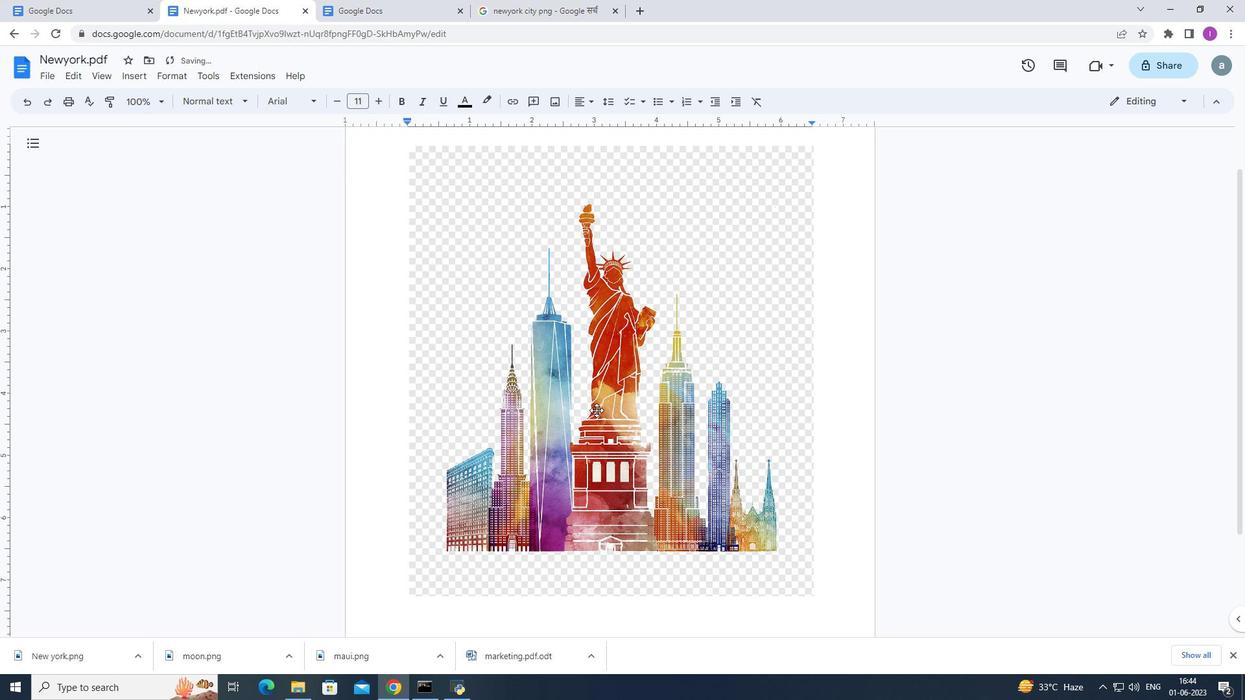 
Action: Mouse scrolled (597, 411) with delta (0, 0)
Screenshot: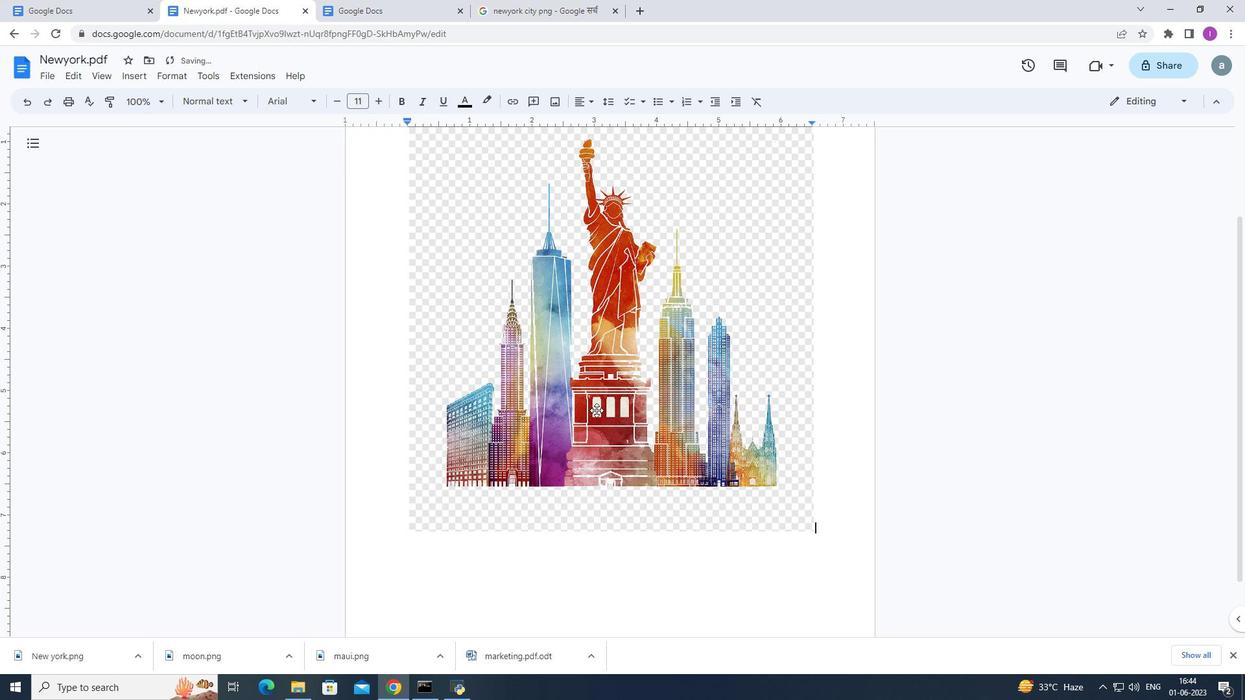 
Action: Mouse scrolled (597, 411) with delta (0, 0)
Screenshot: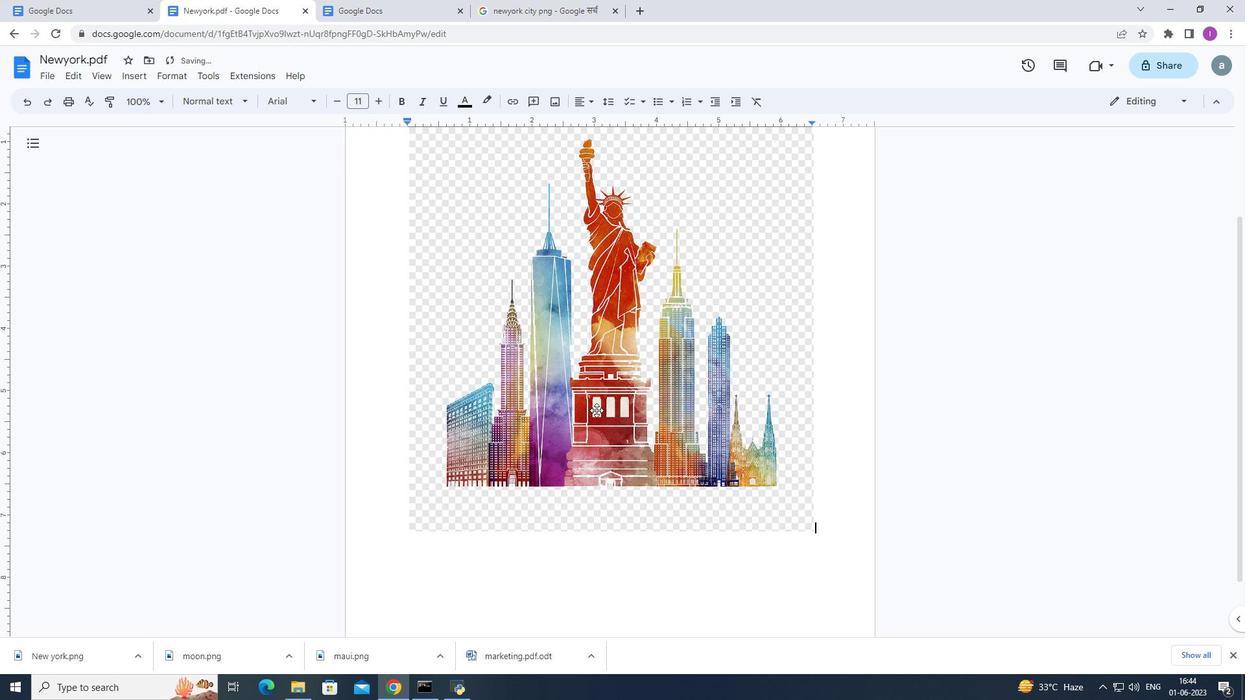 
Action: Mouse moved to (412, 206)
Screenshot: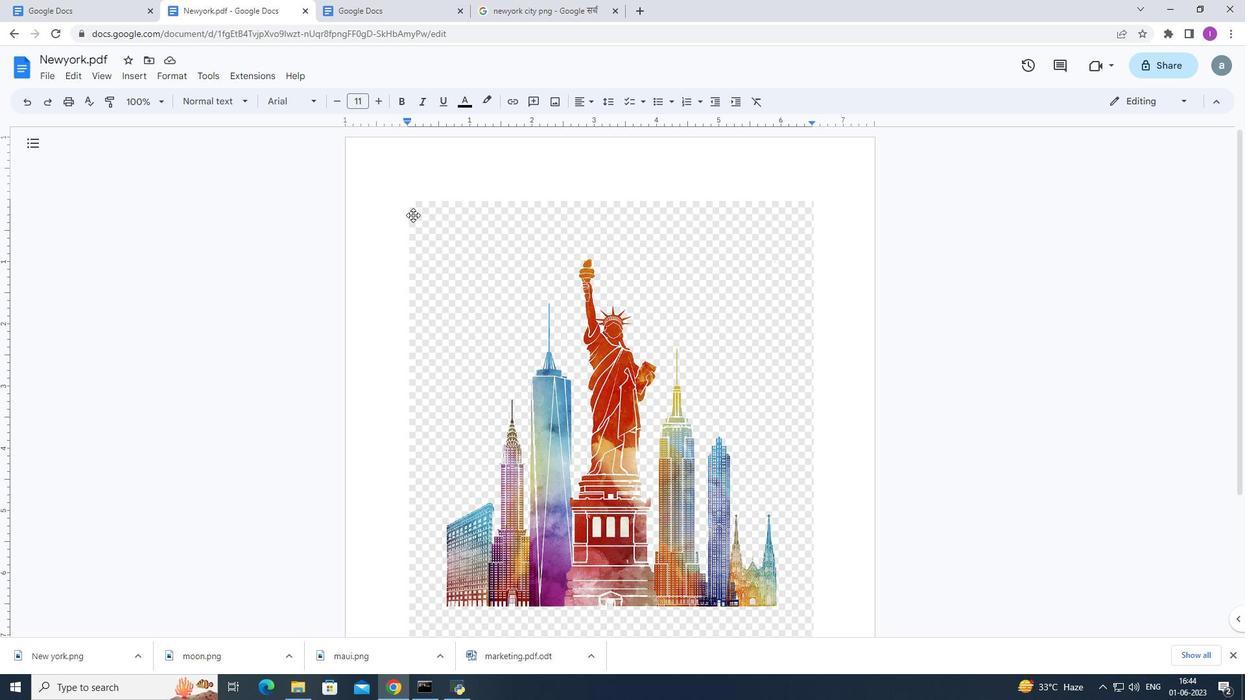 
Action: Mouse pressed left at (412, 206)
Screenshot: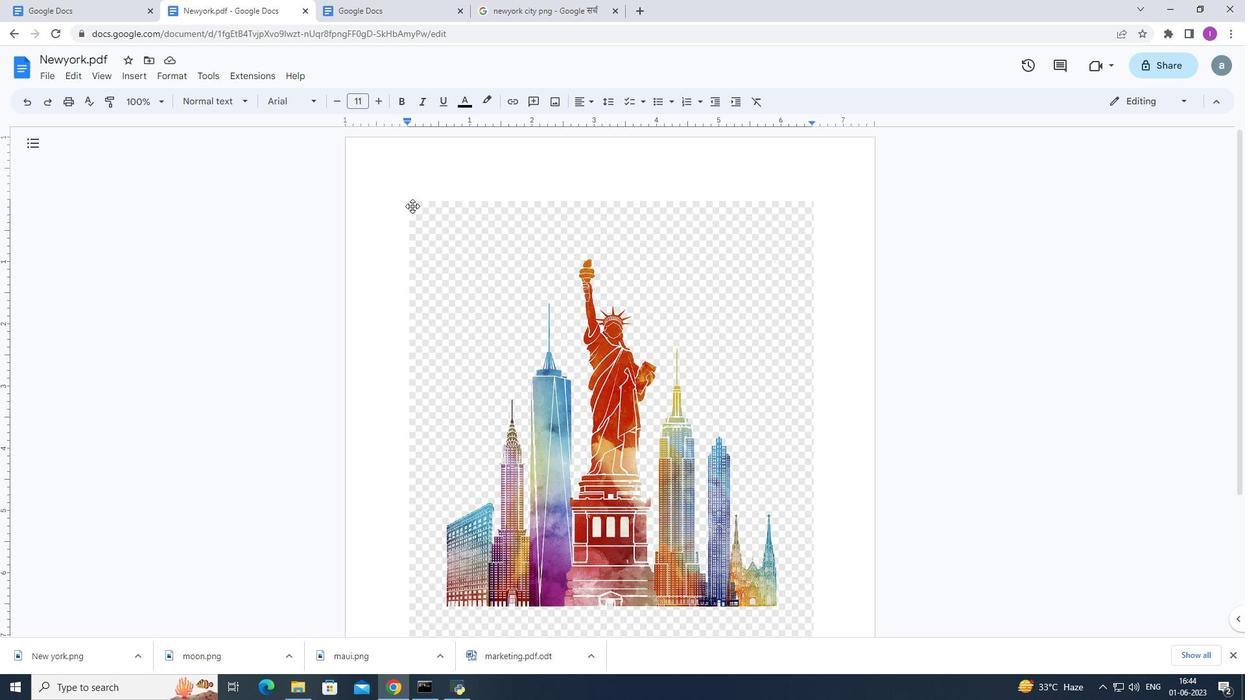 
Action: Mouse moved to (480, 103)
Screenshot: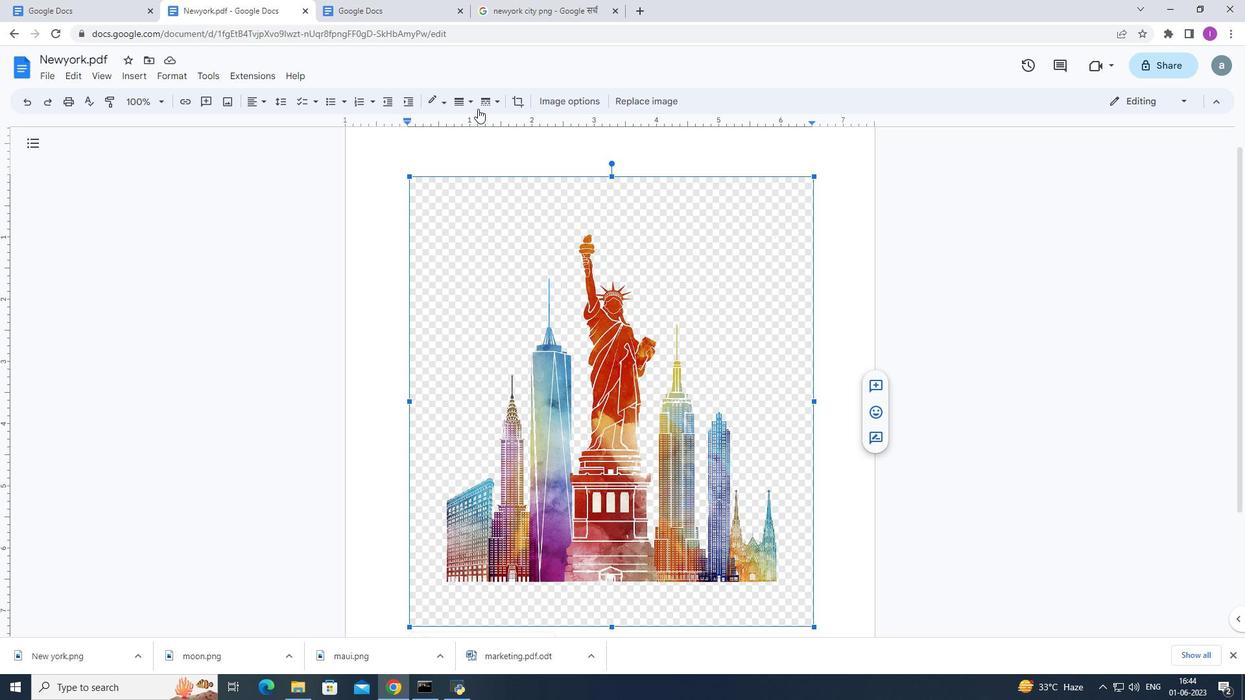 
Action: Mouse pressed left at (480, 103)
Screenshot: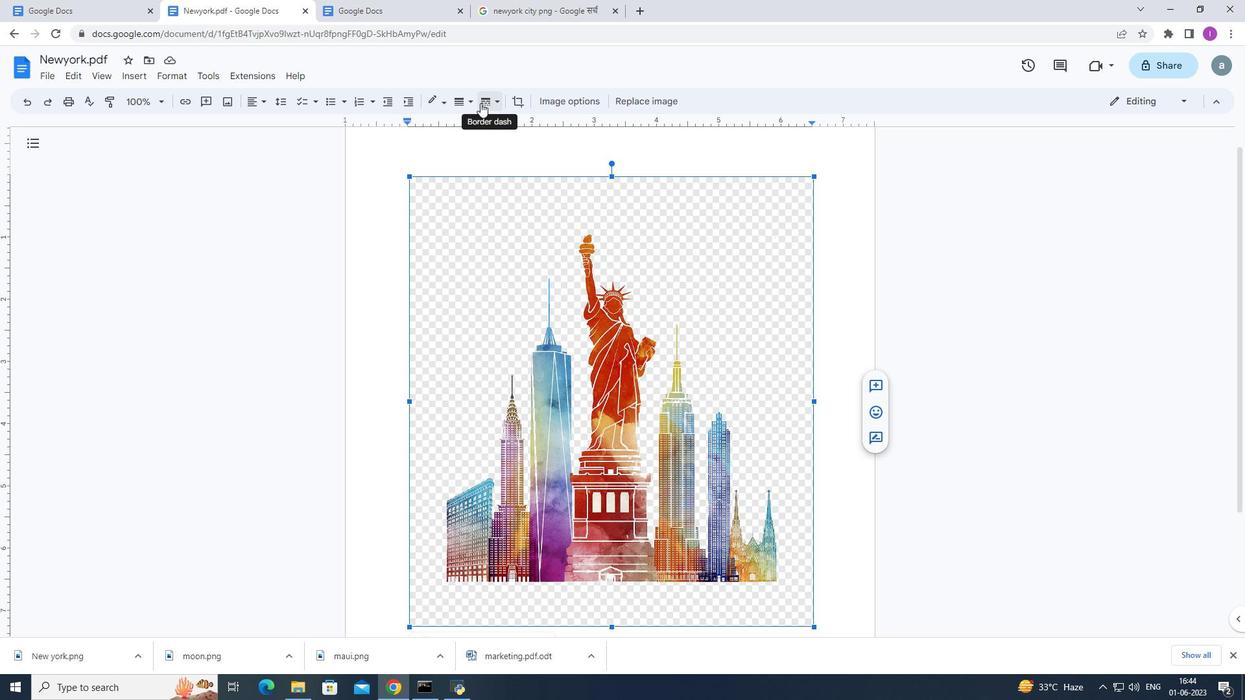 
Action: Mouse moved to (514, 124)
Screenshot: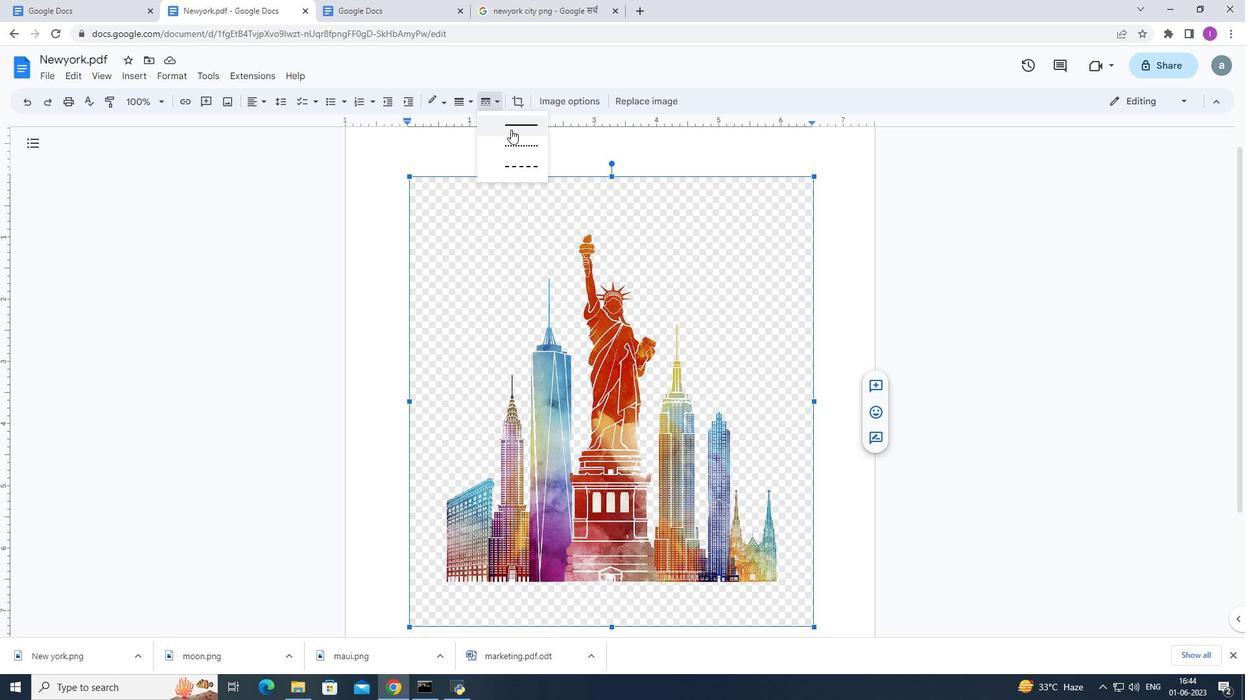 
Action: Mouse pressed left at (514, 124)
Screenshot: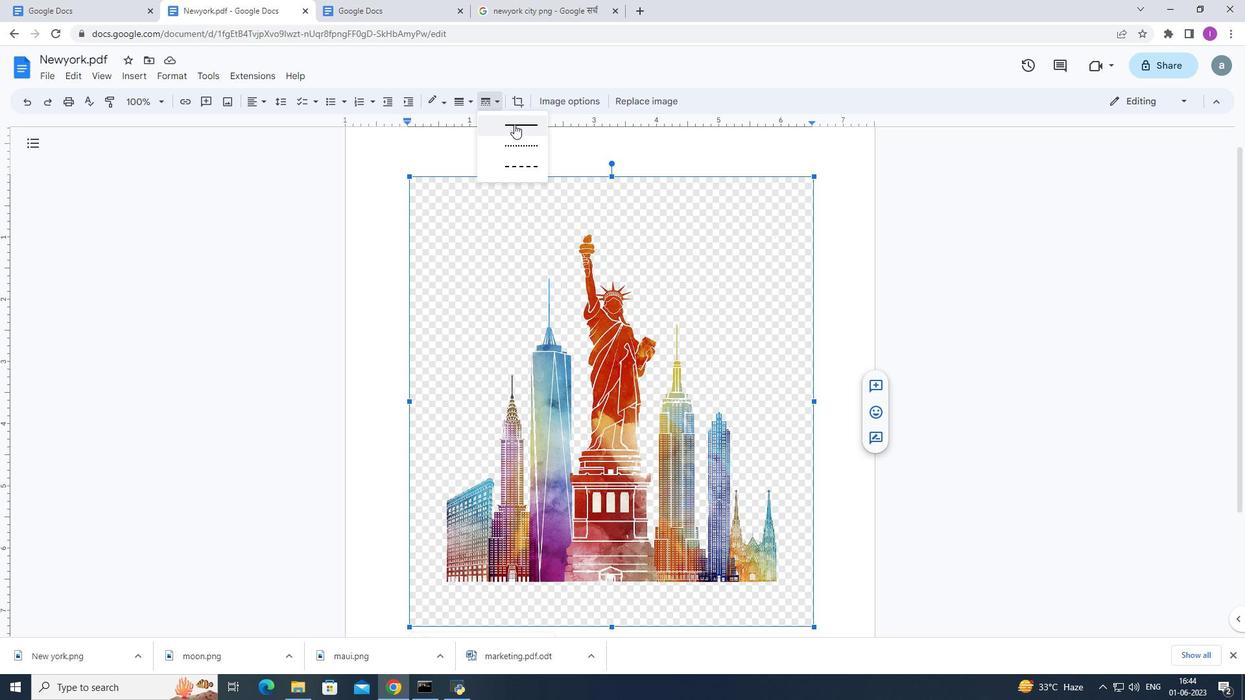 
Action: Mouse moved to (438, 103)
Screenshot: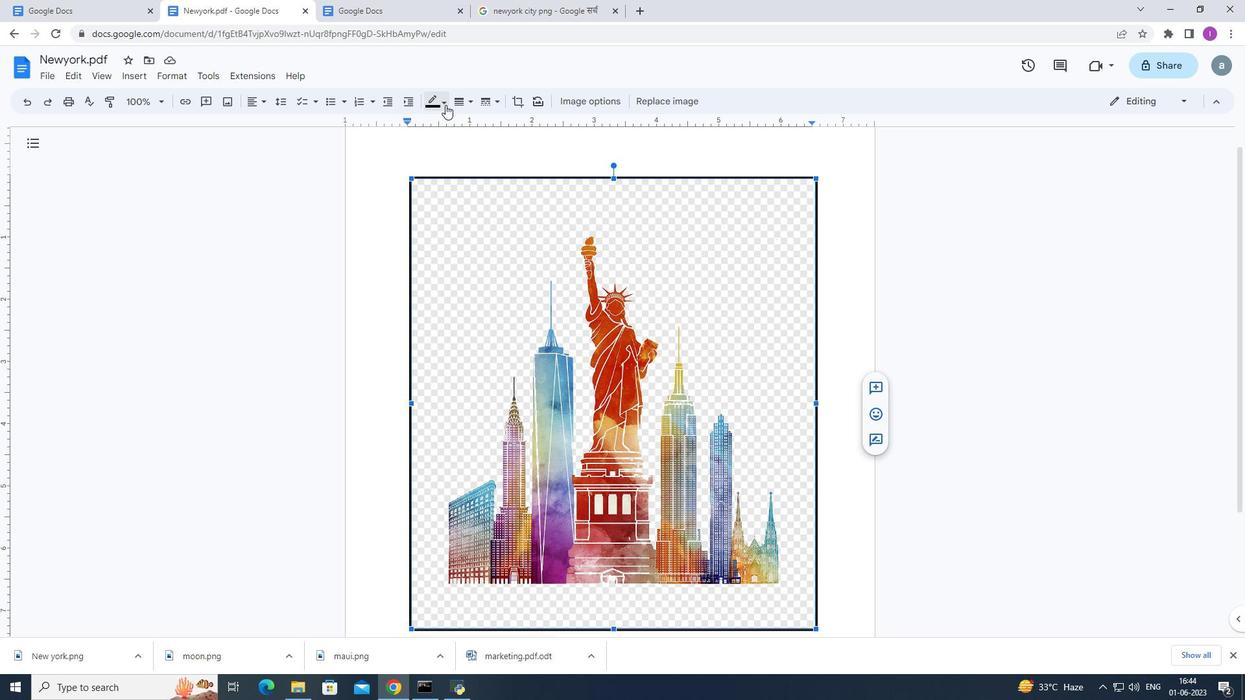 
Action: Mouse pressed left at (438, 103)
Screenshot: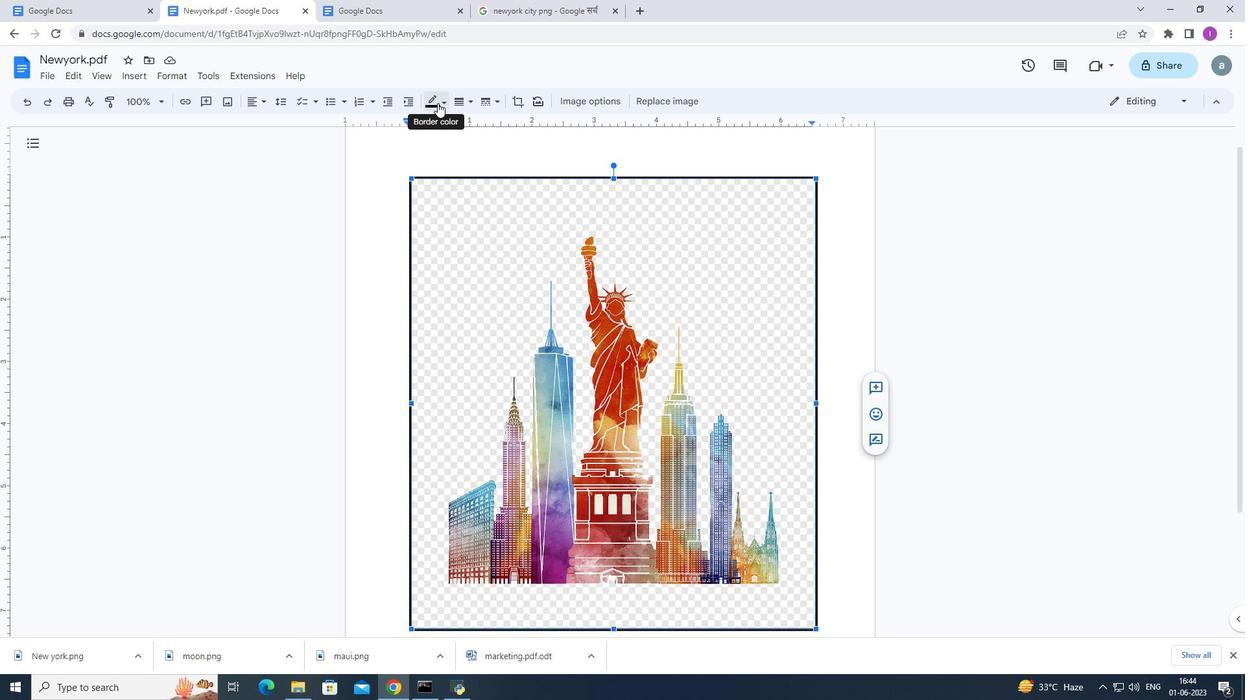 
Action: Mouse moved to (466, 234)
Screenshot: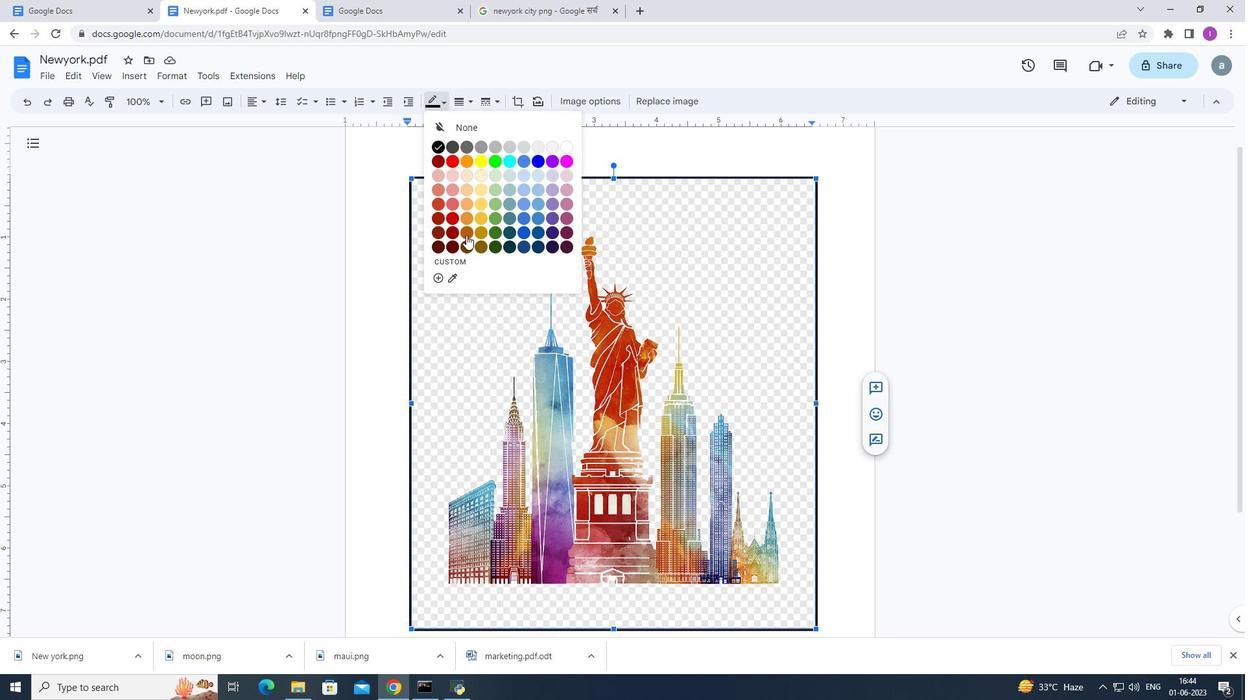 
Action: Mouse pressed left at (466, 234)
Screenshot: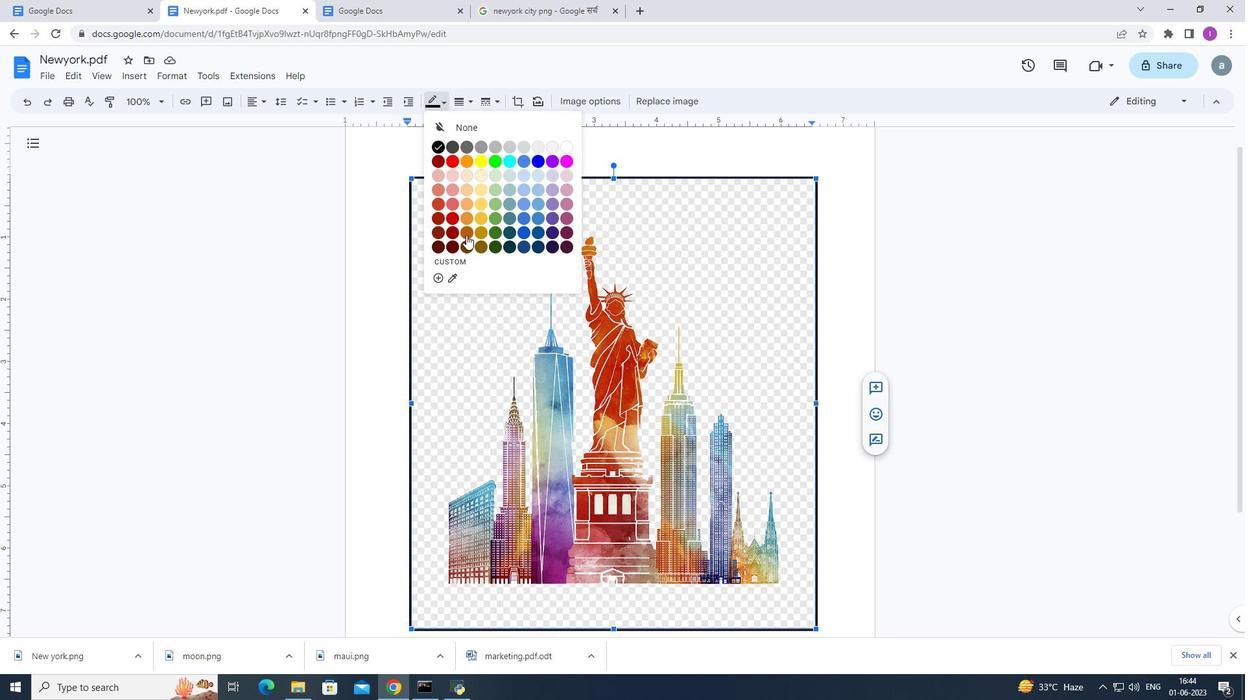 
Action: Mouse moved to (458, 105)
Screenshot: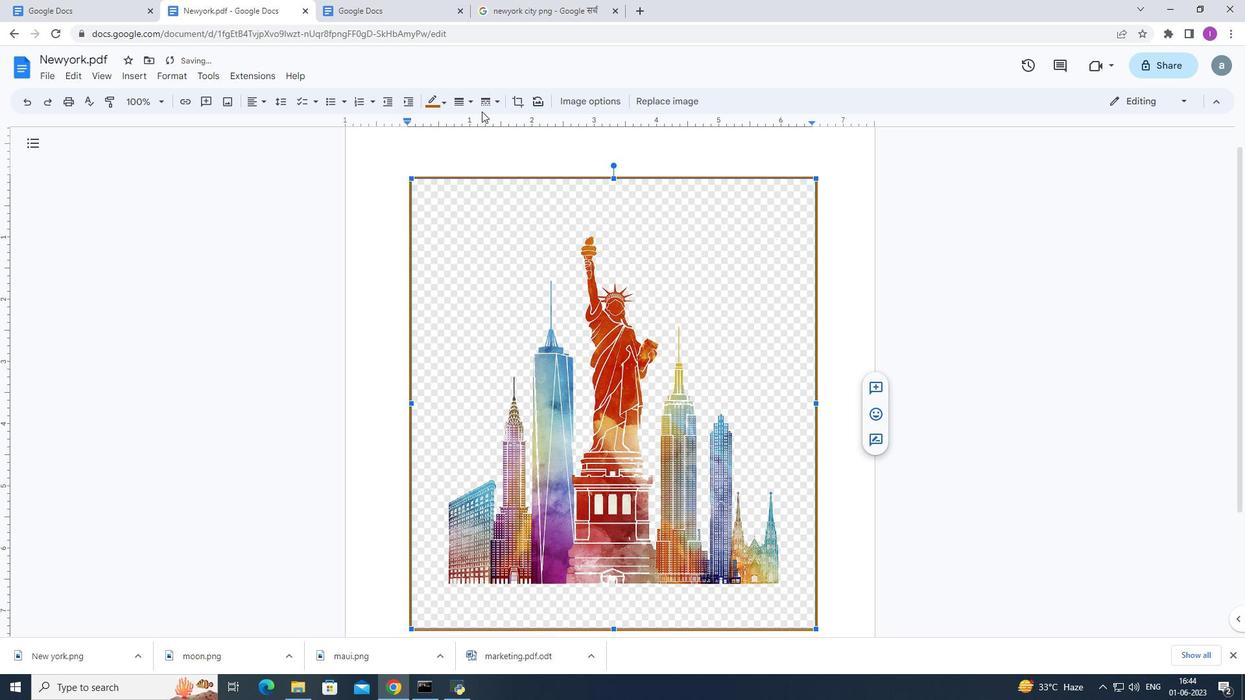 
Action: Mouse pressed left at (458, 105)
Screenshot: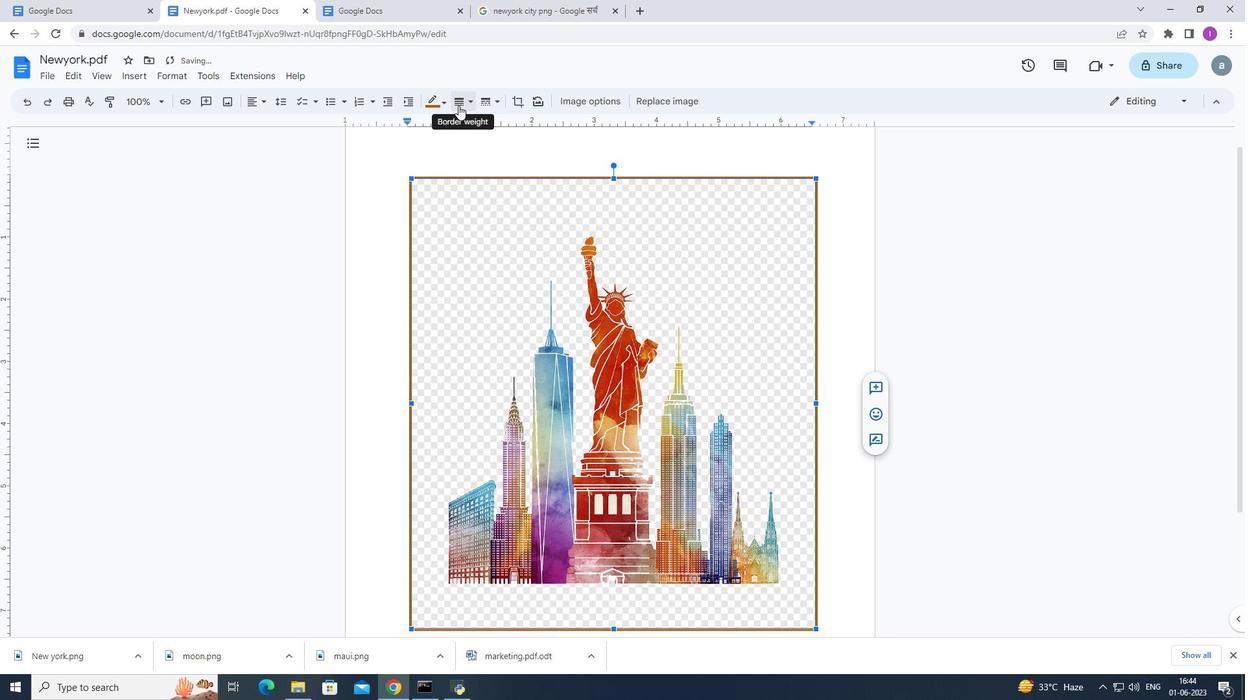 
Action: Mouse moved to (480, 132)
Screenshot: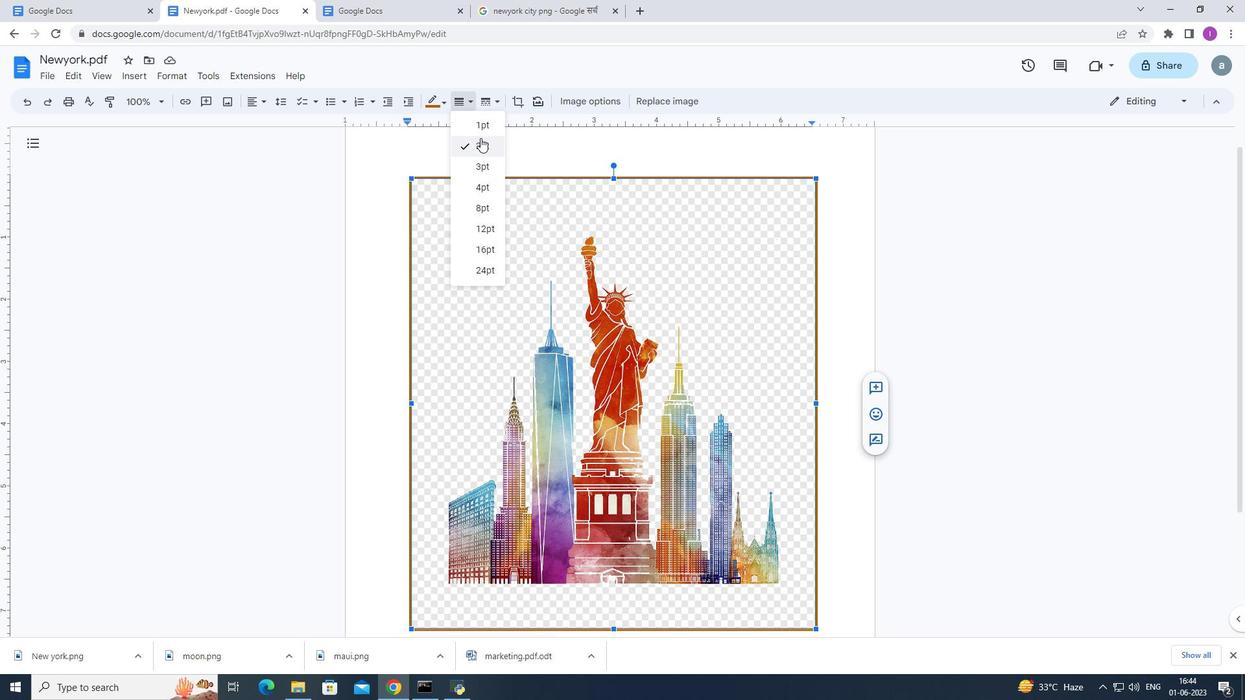 
Action: Mouse pressed left at (480, 132)
Screenshot: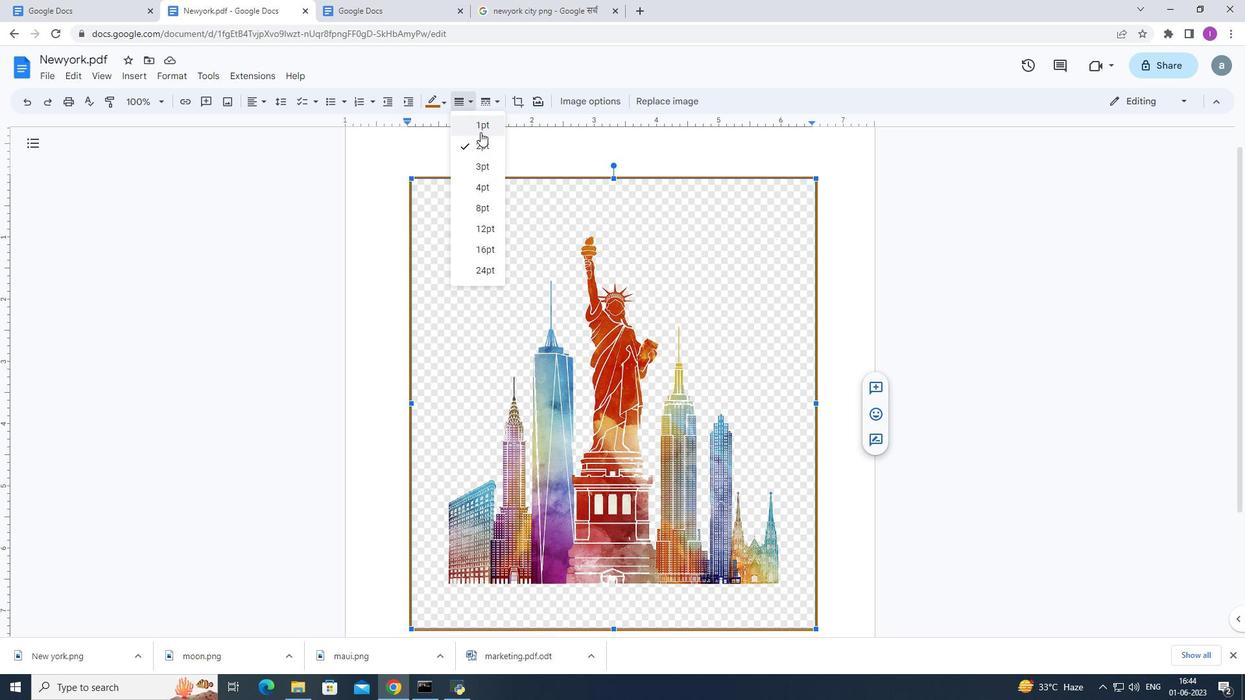 
Action: Mouse moved to (467, 354)
Screenshot: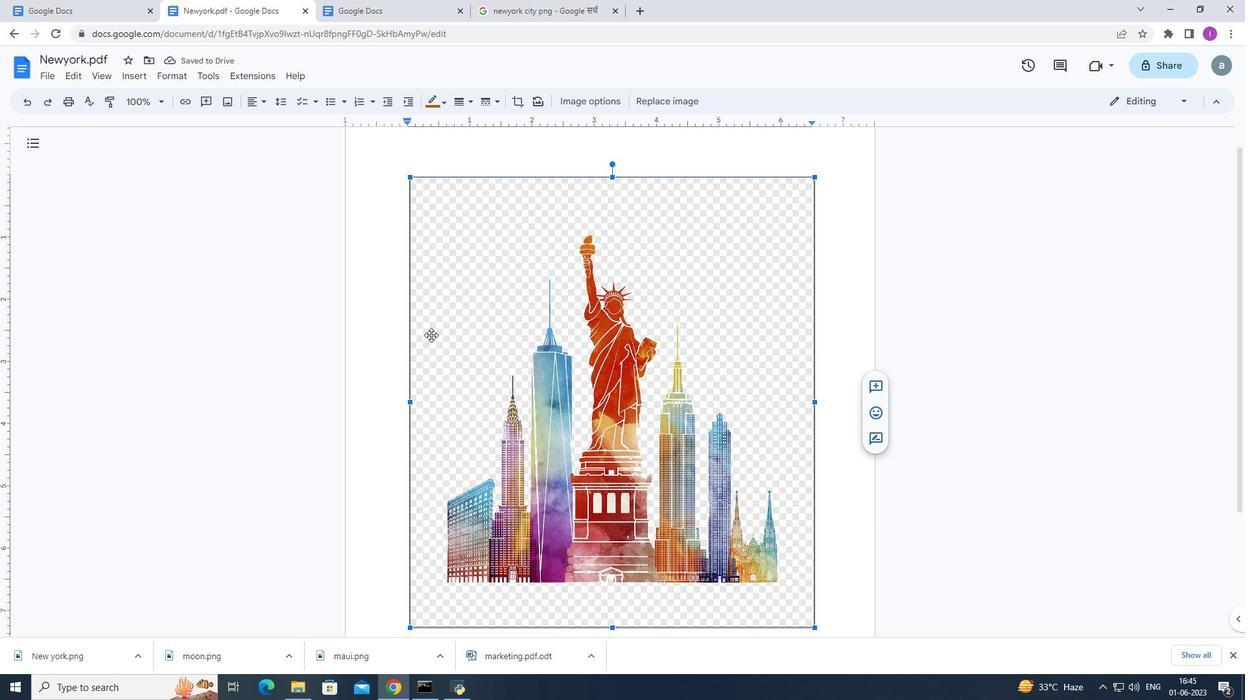 
Action: Mouse scrolled (467, 353) with delta (0, 0)
Screenshot: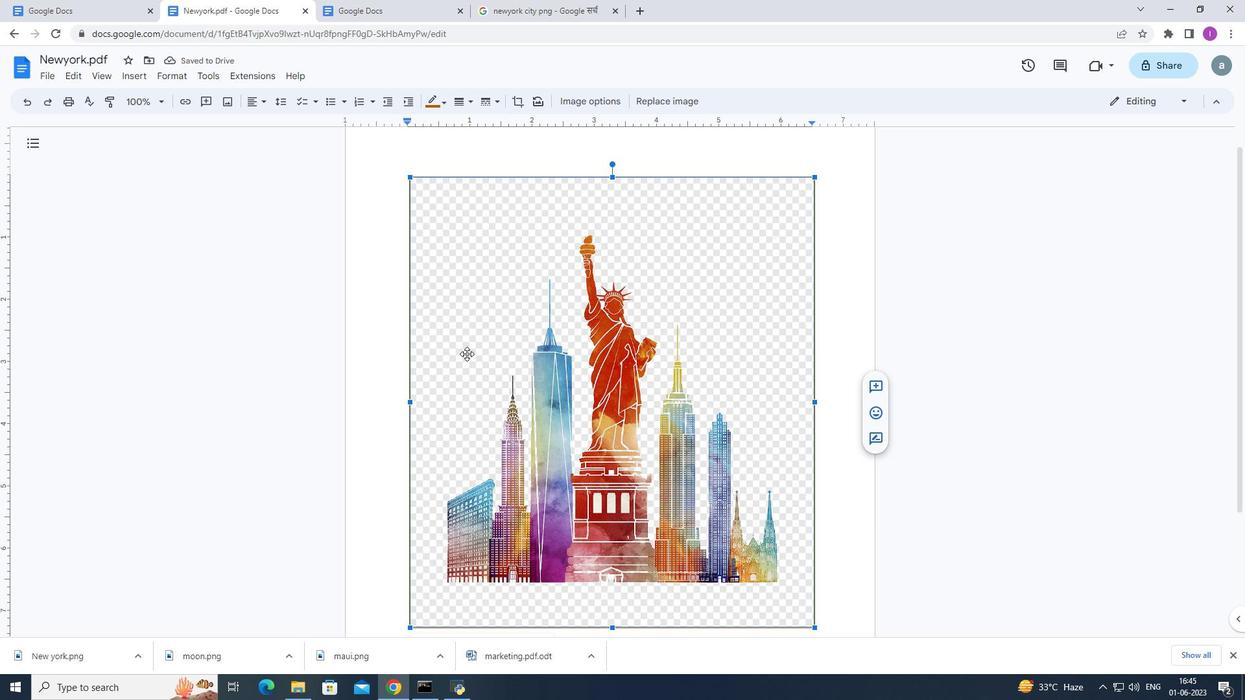 
Action: Mouse scrolled (467, 353) with delta (0, 0)
Screenshot: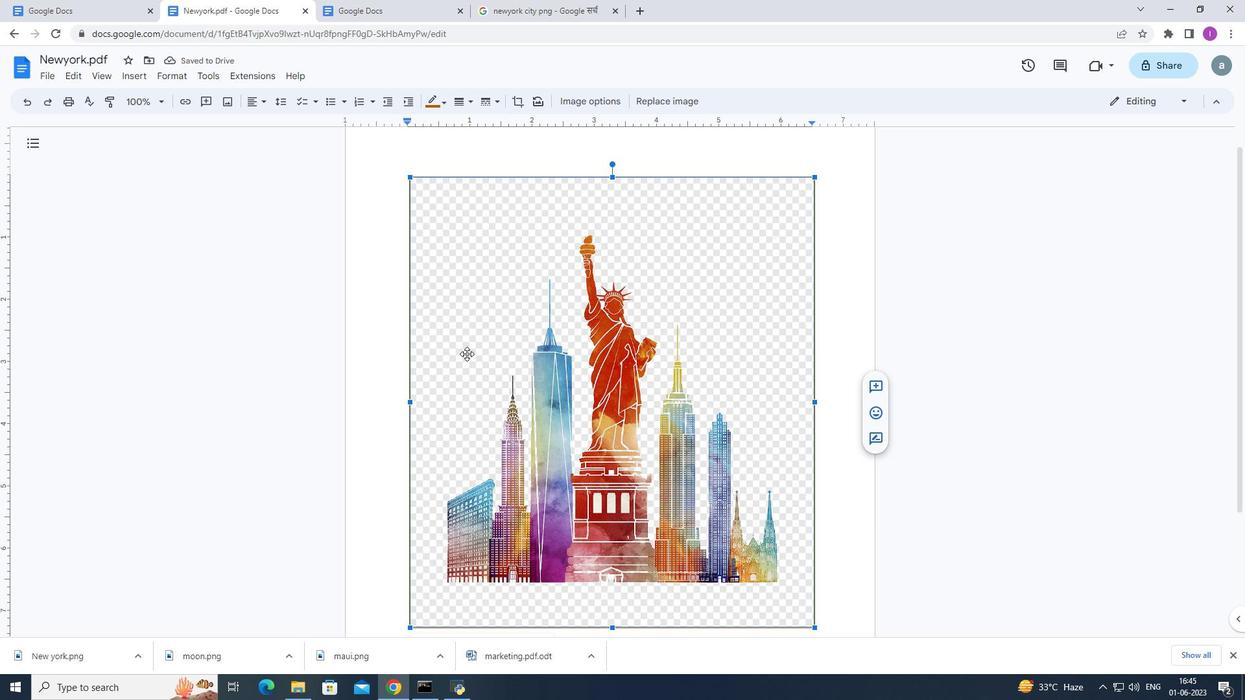 
Action: Mouse scrolled (467, 353) with delta (0, 0)
Screenshot: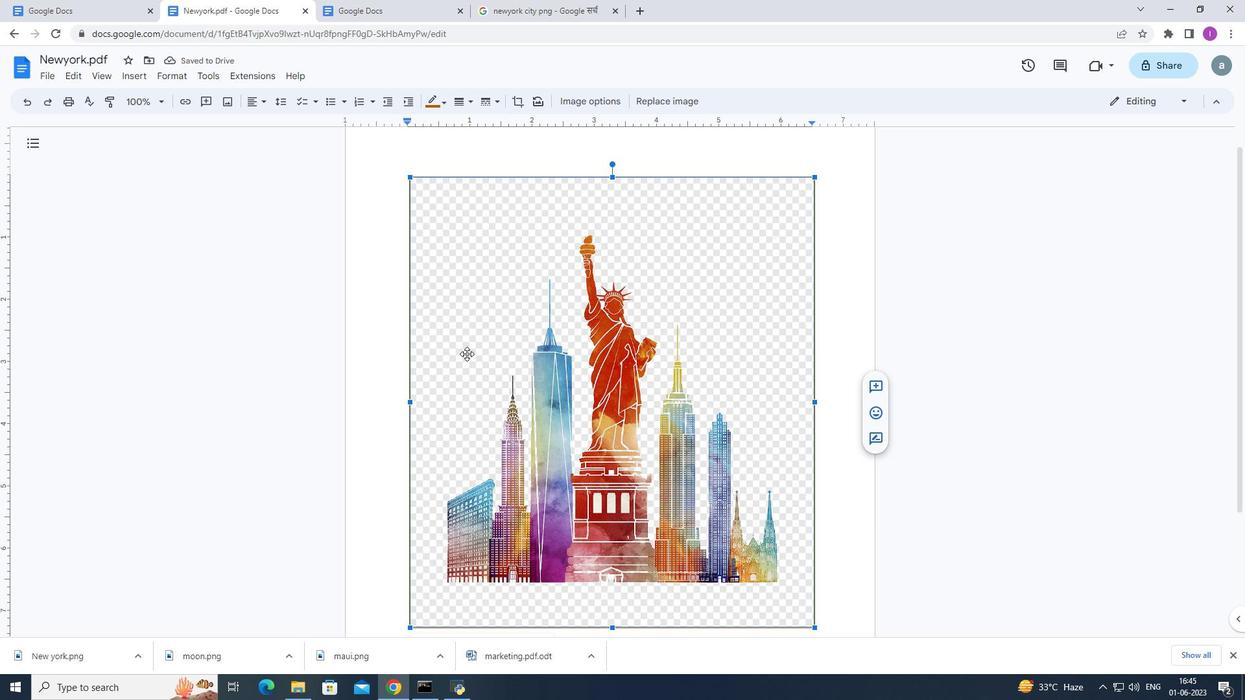 
Action: Mouse moved to (467, 354)
Screenshot: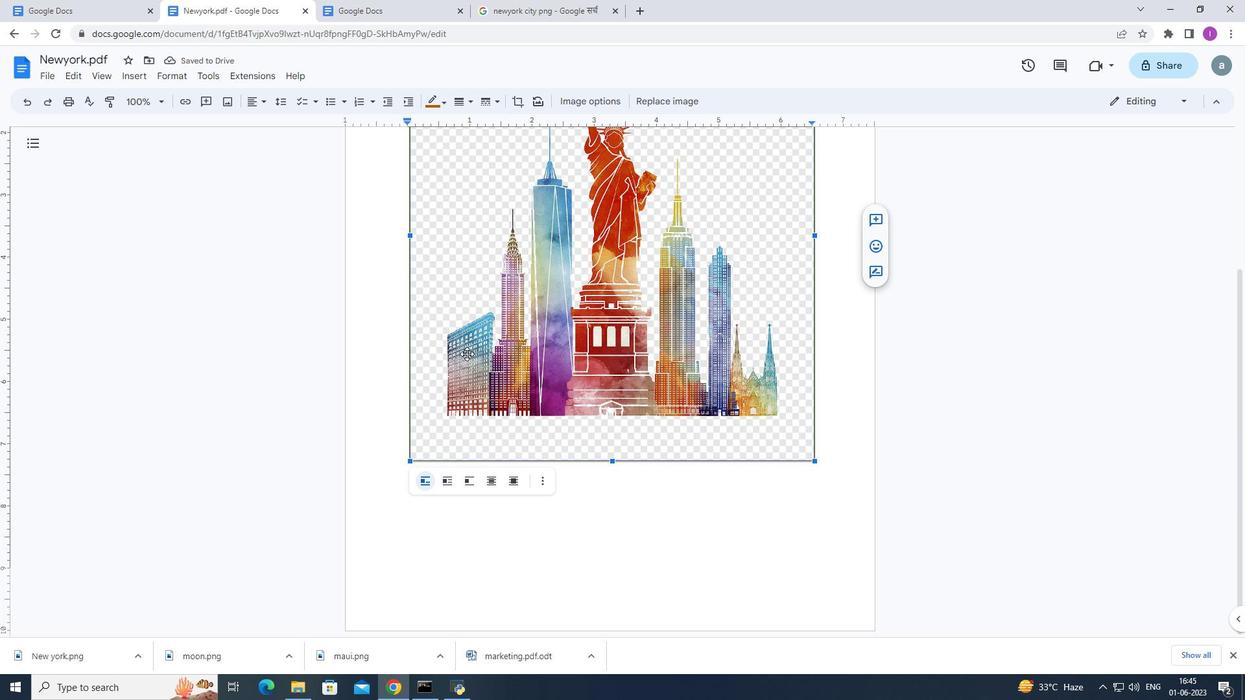 
Action: Mouse scrolled (467, 354) with delta (0, 0)
Screenshot: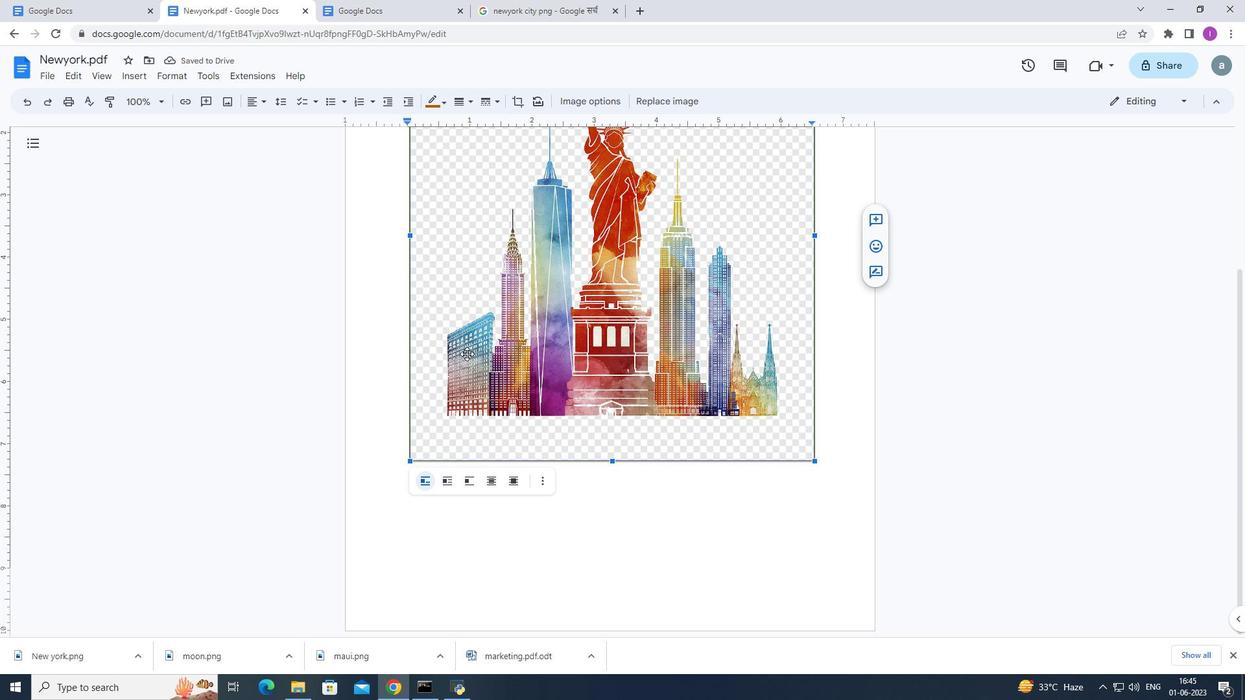 
Action: Mouse scrolled (467, 354) with delta (0, 0)
Screenshot: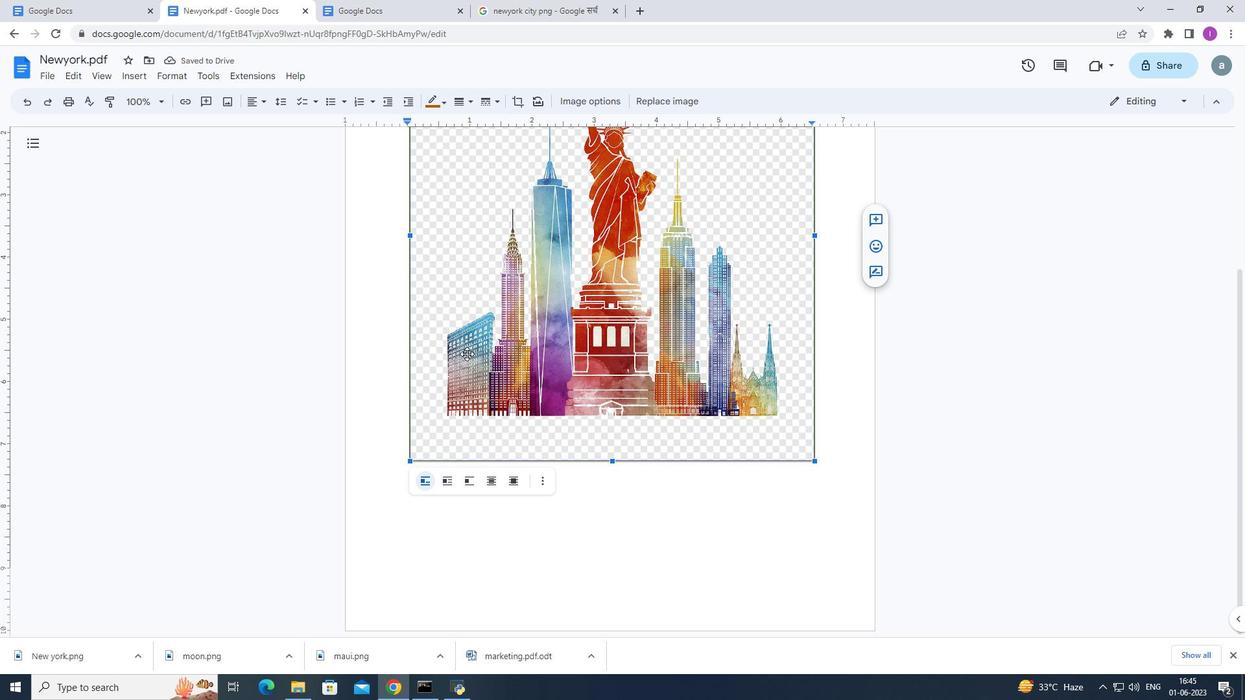 
Action: Mouse scrolled (467, 354) with delta (0, 0)
Screenshot: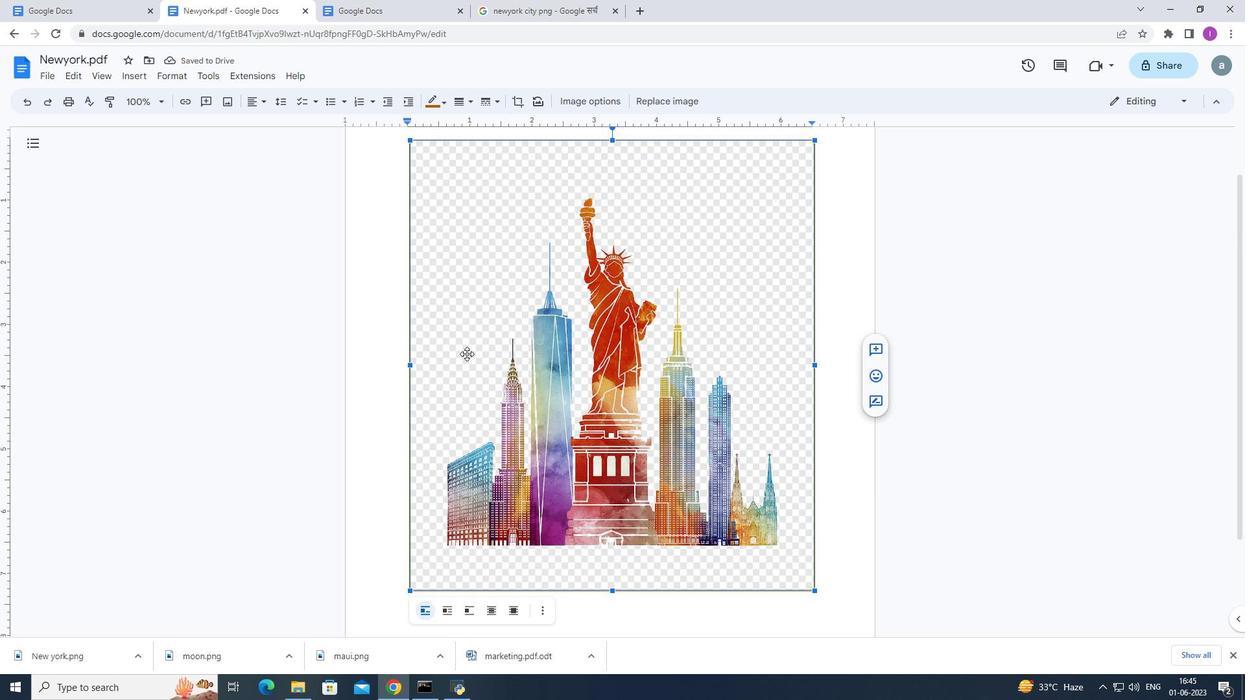 
Action: Mouse scrolled (467, 354) with delta (0, 0)
Screenshot: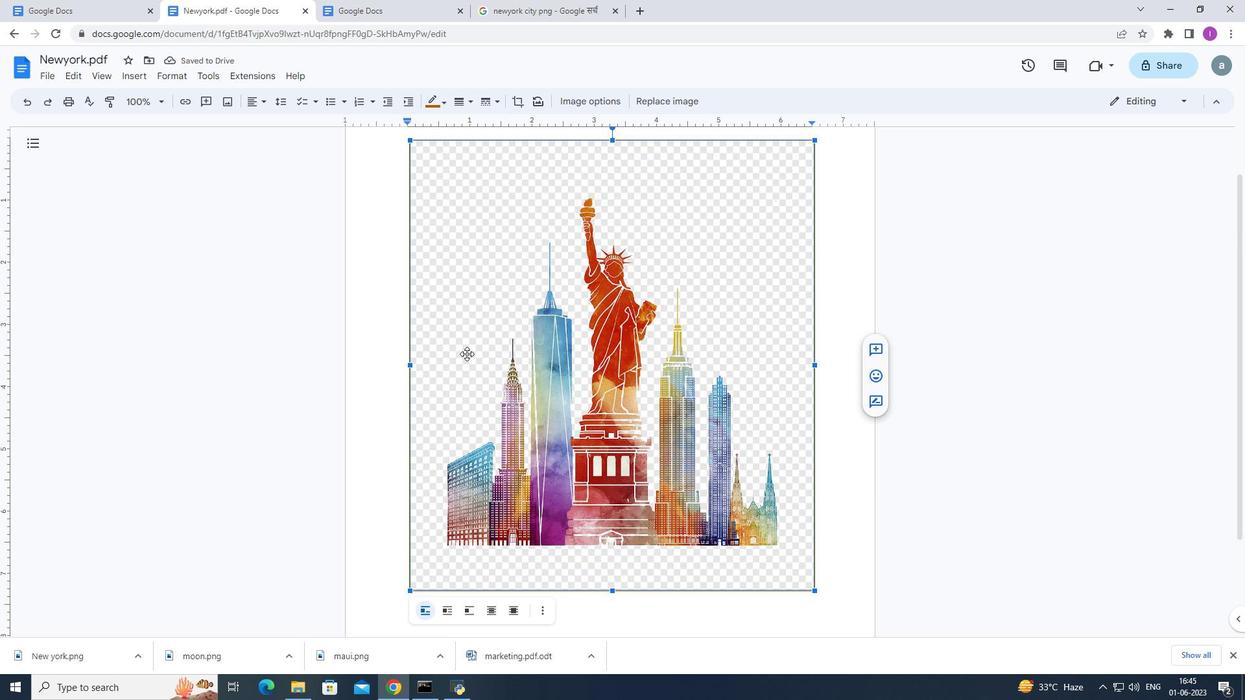 
Action: Mouse scrolled (467, 354) with delta (0, 0)
Screenshot: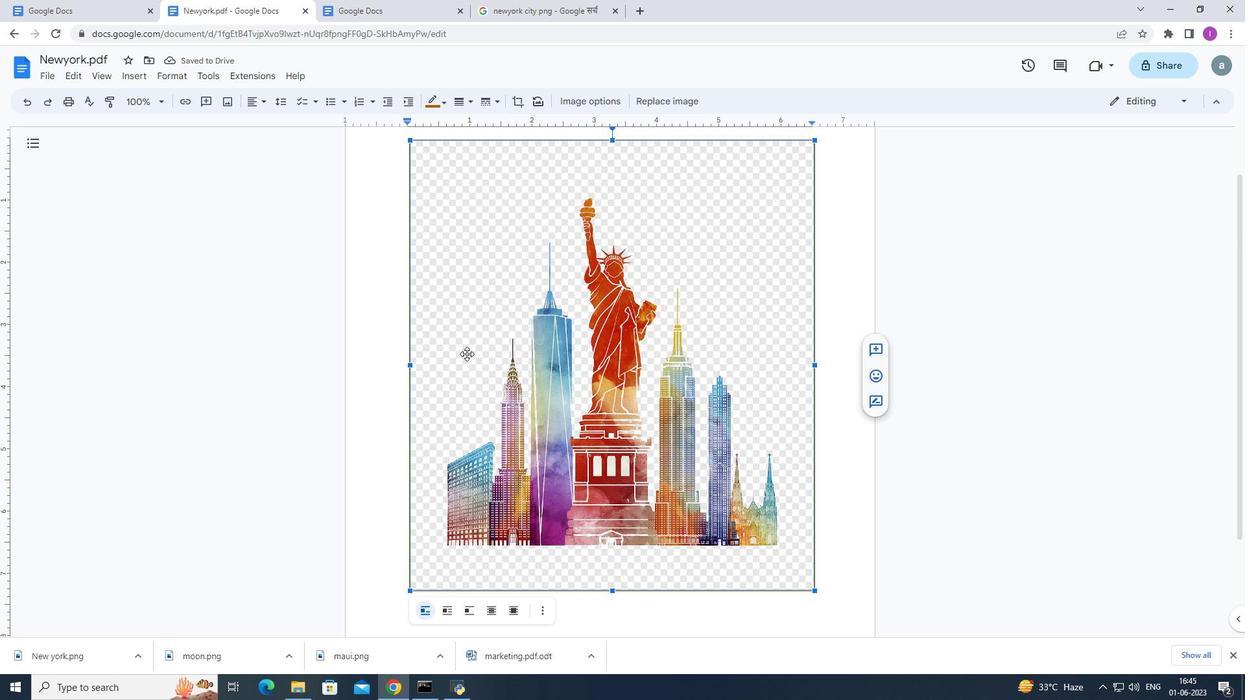
Action: Mouse moved to (301, 354)
Screenshot: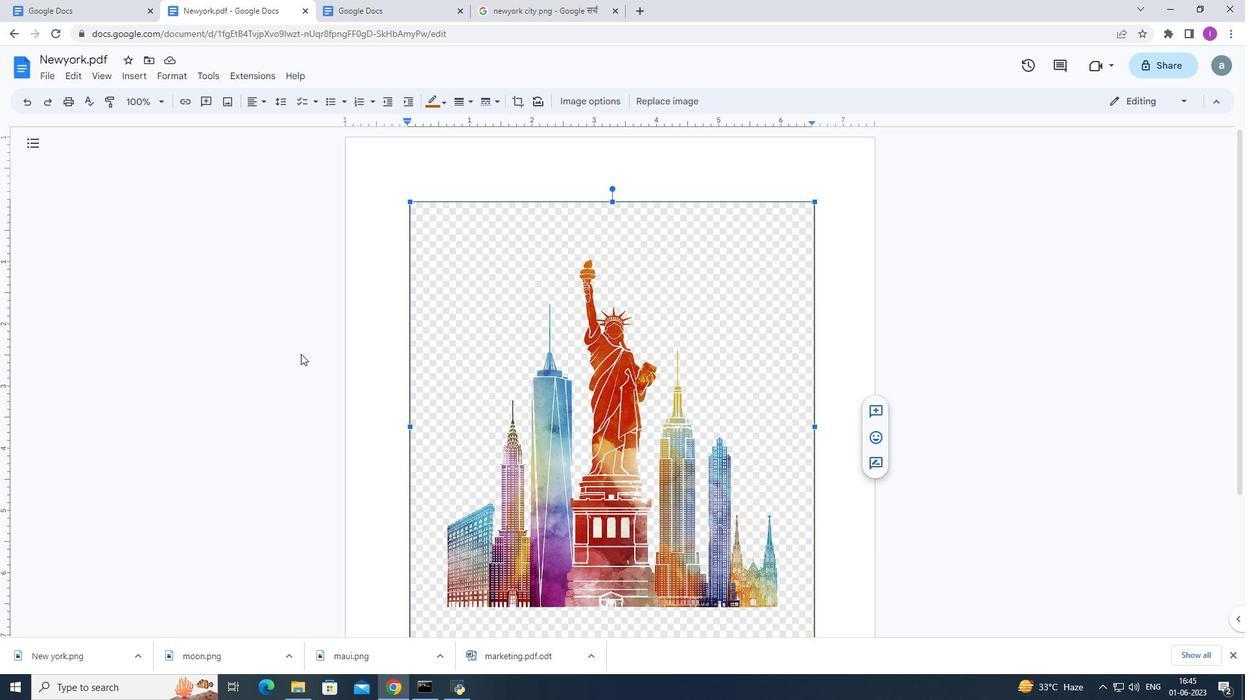 
